 Task: Open Card Brand Reputation Management in Board Social Media Influencer Content Creation and Management to Workspace Experiential Marketing and add a team member Softage.3@softage.net, a label Red, a checklist Cafe Launch, an attachment from your google drive, a color Red and finally, add a card description 'Plan and execute company team-building retreat' and a comment 'Let us make sure we have a clear understanding of the objectives and requirements of this task before getting started.'. Add a start date 'Jan 03, 1900' with a due date 'Jan 10, 1900'
Action: Mouse moved to (73, 340)
Screenshot: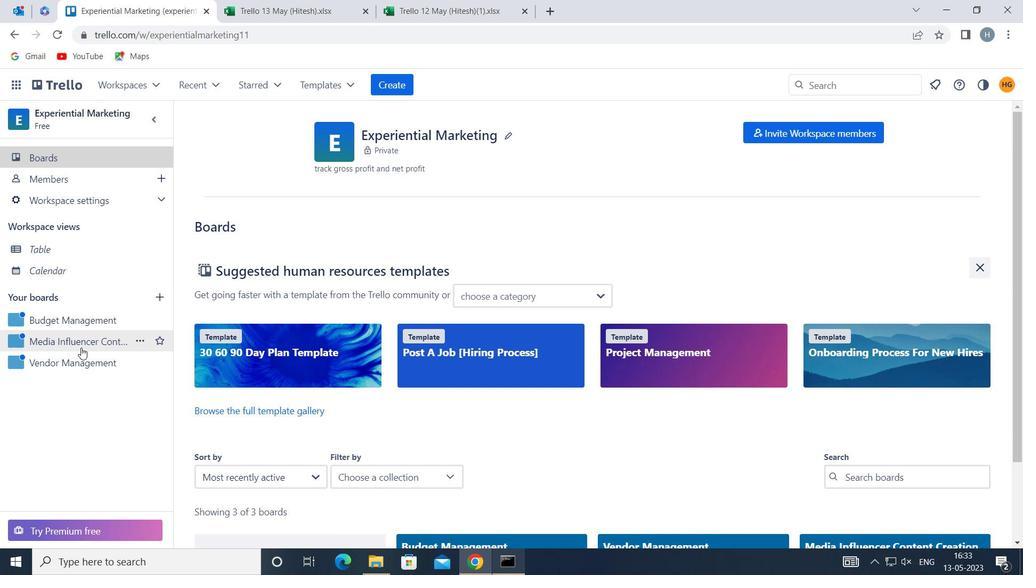 
Action: Mouse pressed left at (73, 340)
Screenshot: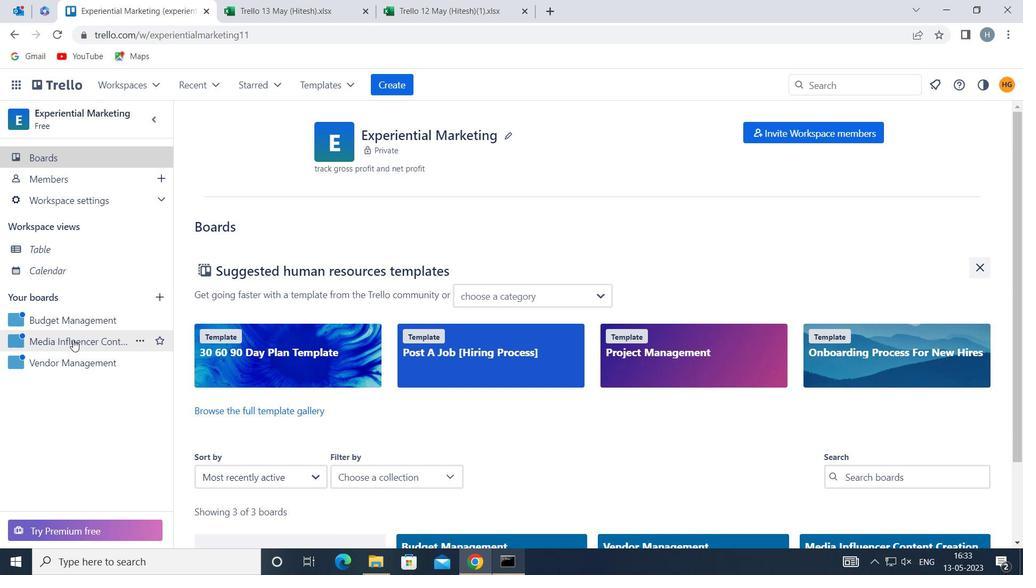 
Action: Mouse moved to (286, 188)
Screenshot: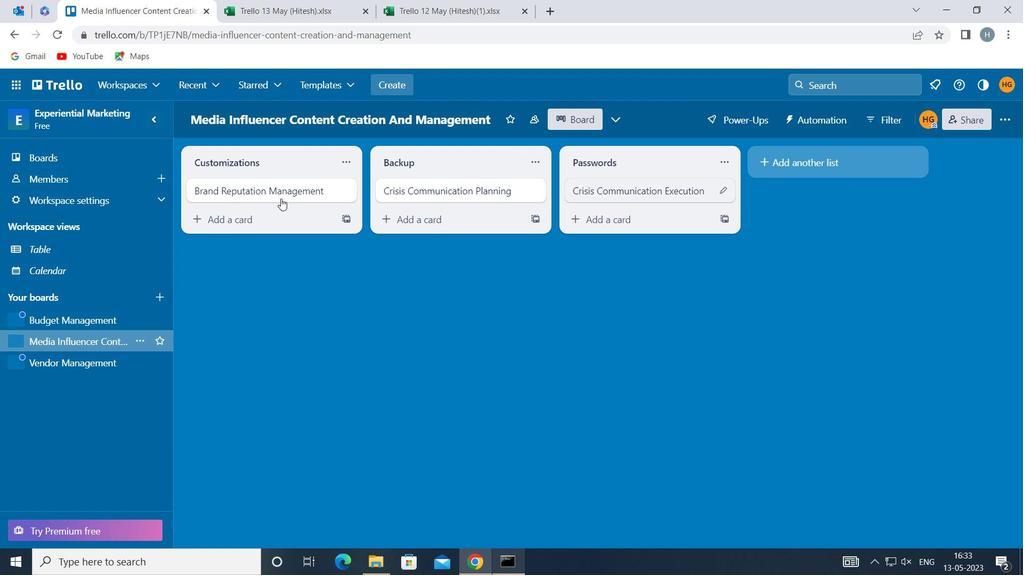 
Action: Mouse pressed left at (286, 188)
Screenshot: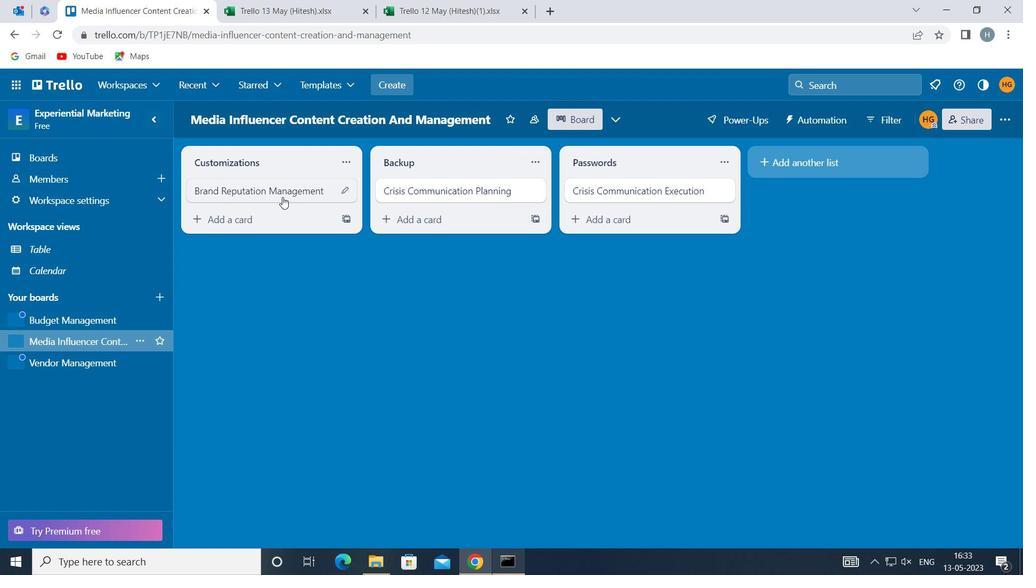 
Action: Mouse moved to (689, 182)
Screenshot: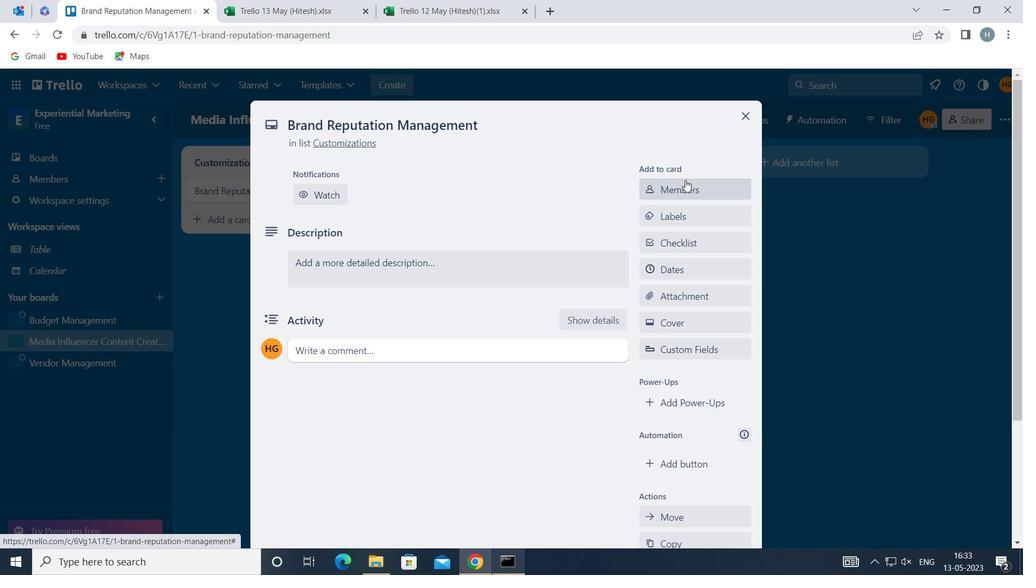 
Action: Mouse pressed left at (689, 182)
Screenshot: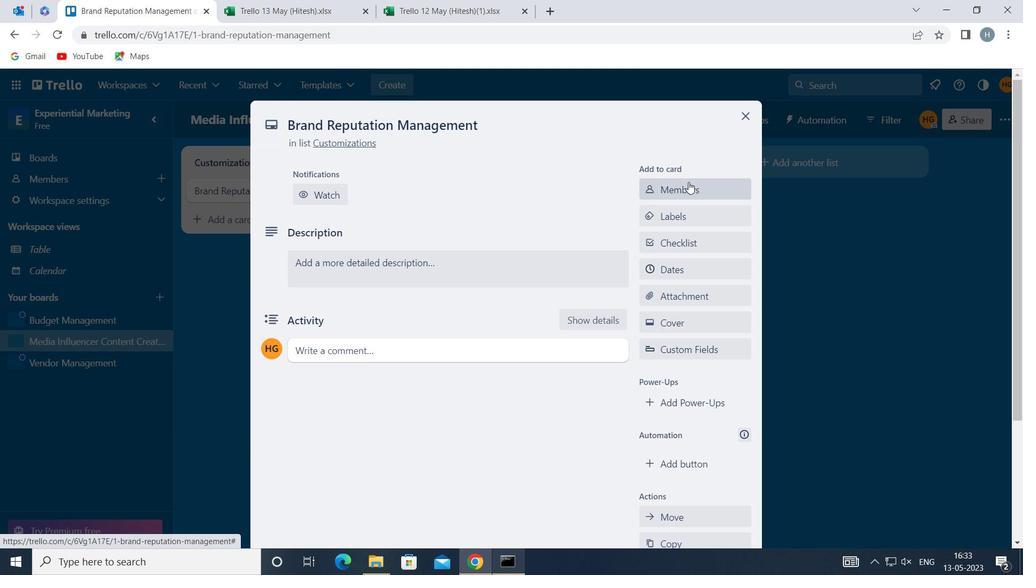 
Action: Mouse moved to (689, 182)
Screenshot: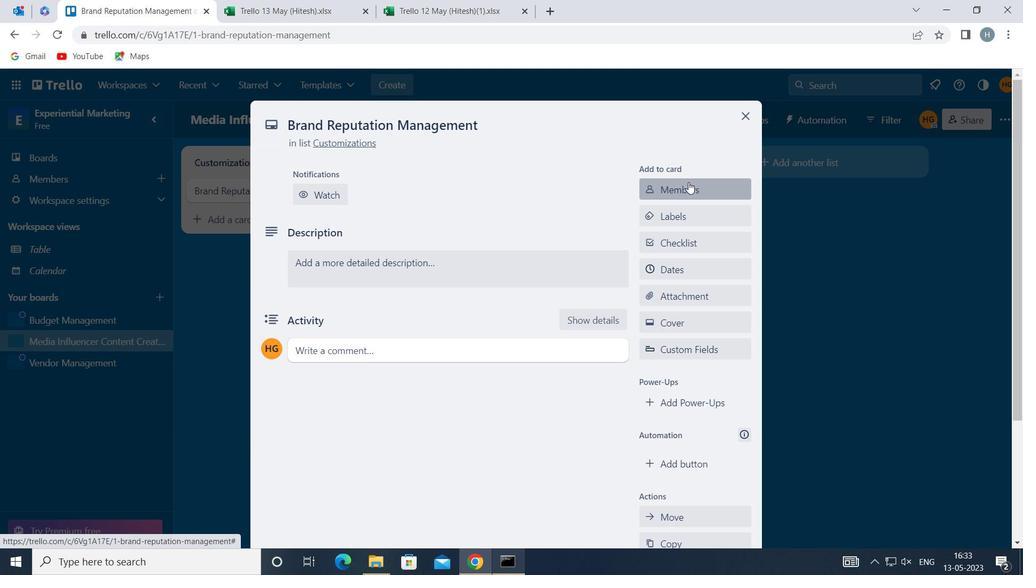 
Action: Key pressed softag
Screenshot: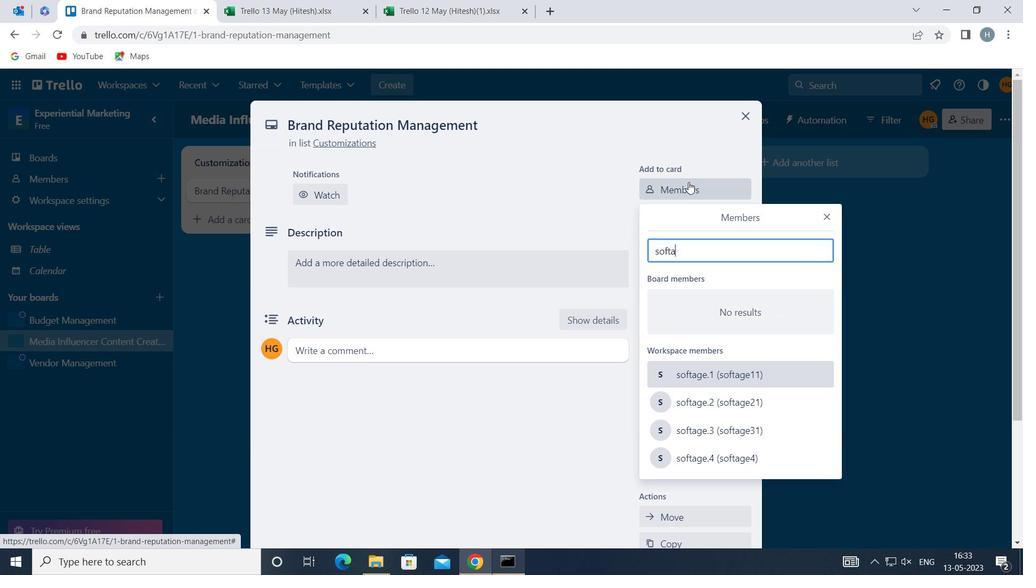 
Action: Mouse moved to (693, 275)
Screenshot: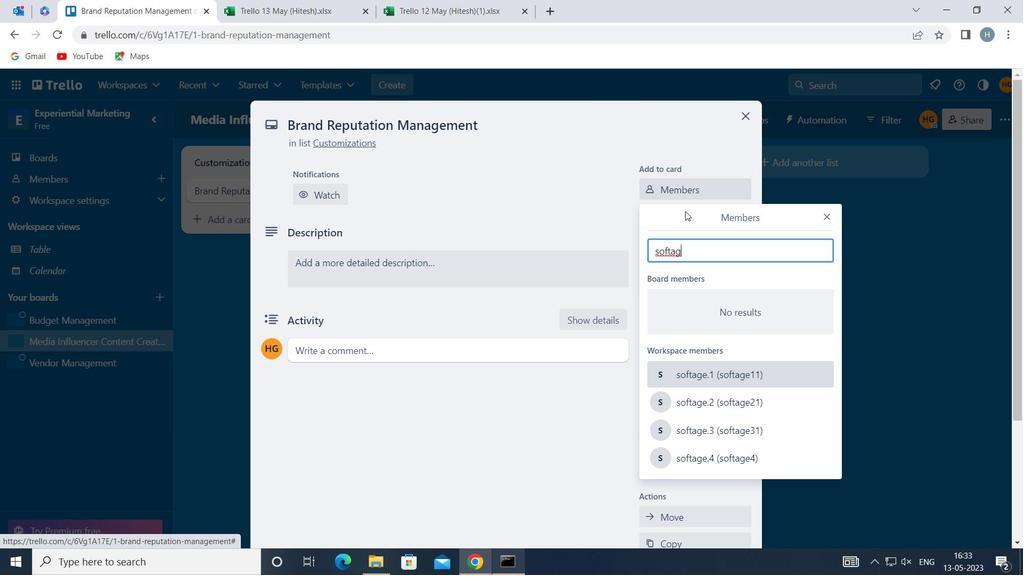 
Action: Key pressed e
Screenshot: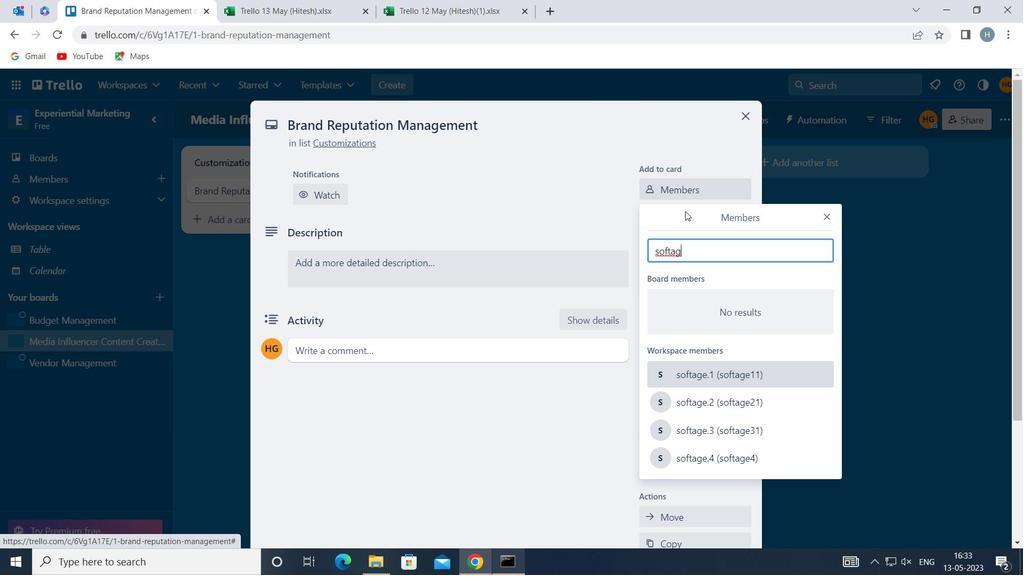 
Action: Mouse moved to (737, 431)
Screenshot: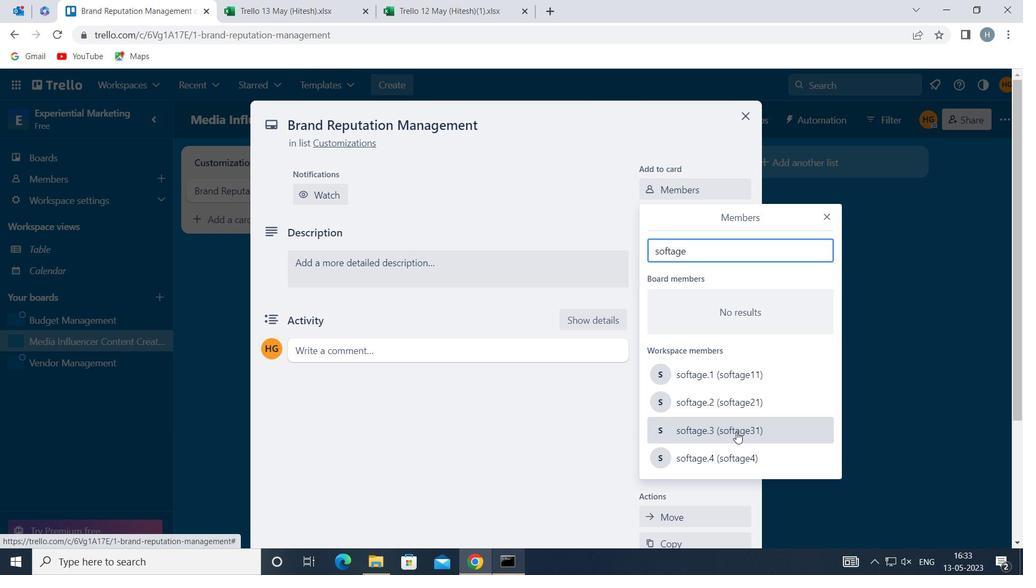 
Action: Mouse pressed left at (737, 431)
Screenshot: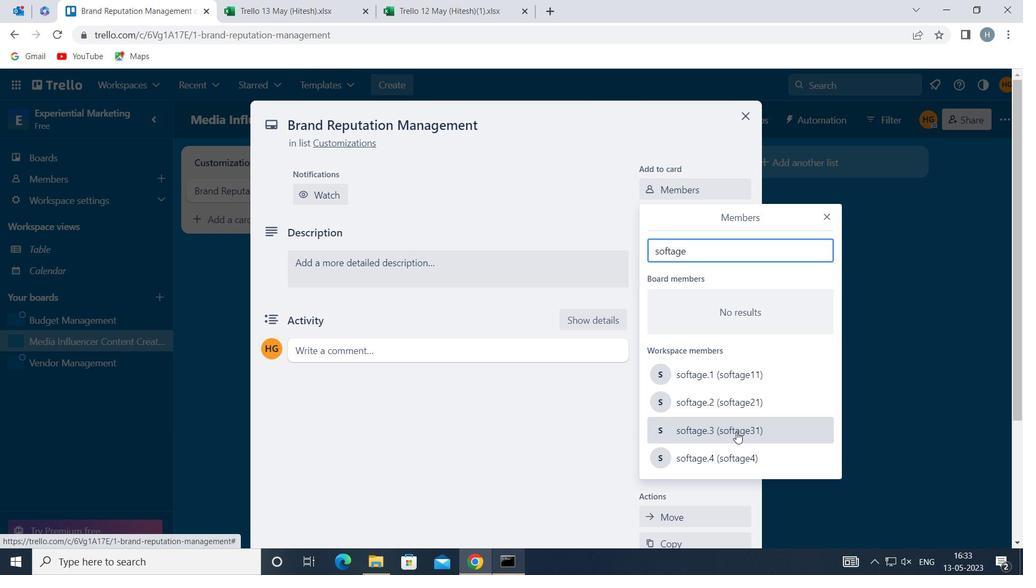 
Action: Mouse moved to (827, 212)
Screenshot: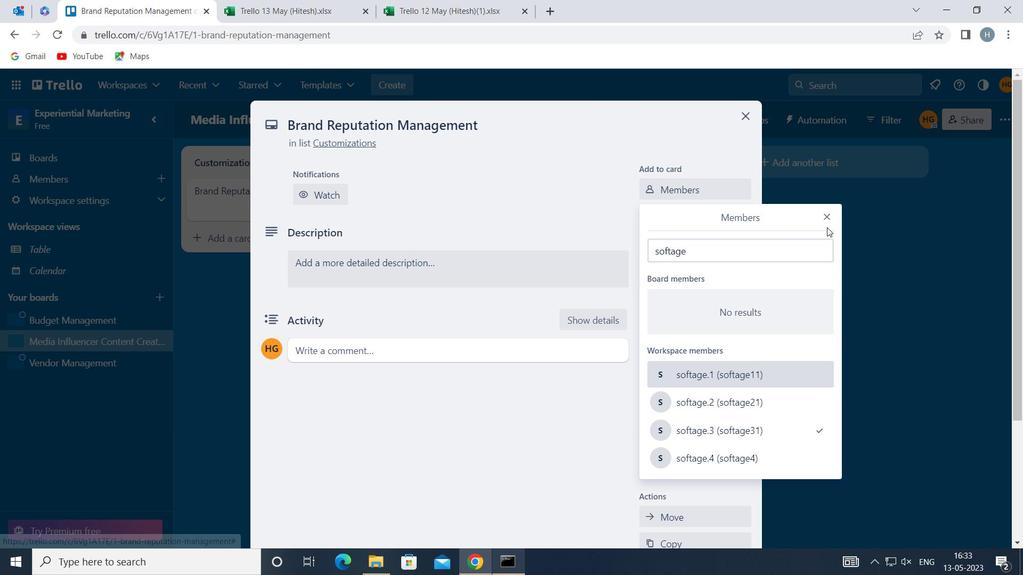 
Action: Mouse pressed left at (827, 212)
Screenshot: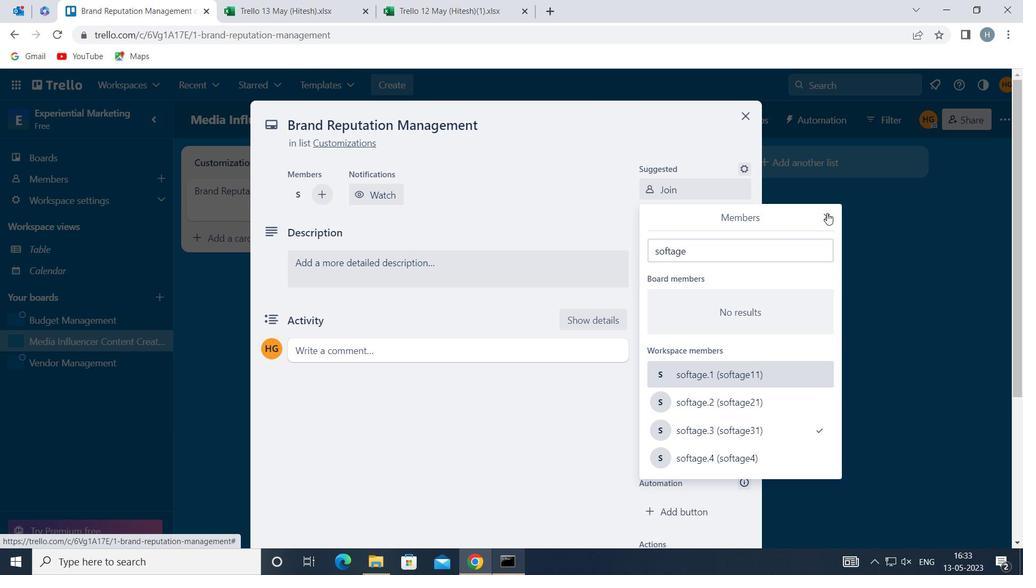 
Action: Mouse moved to (723, 259)
Screenshot: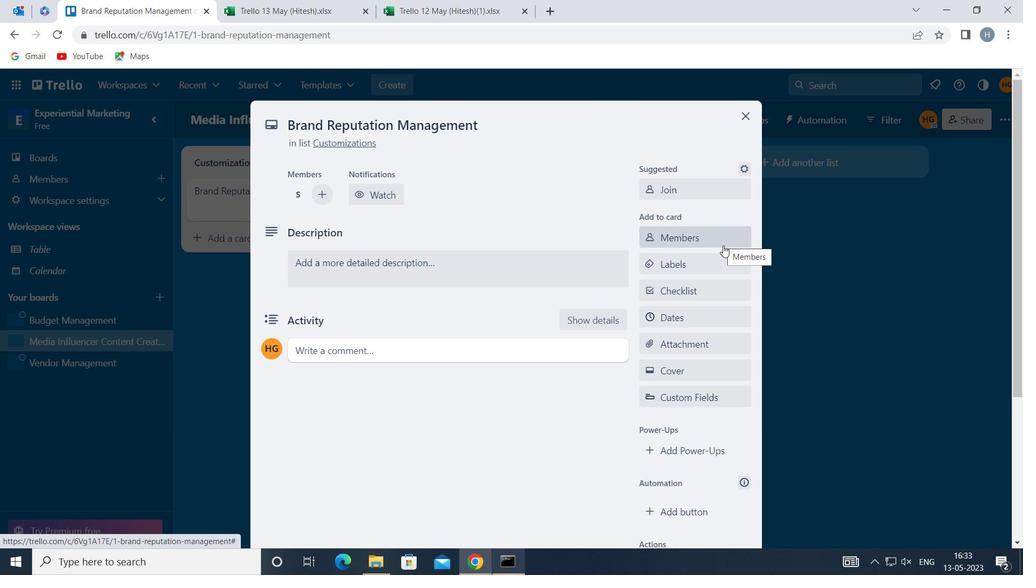 
Action: Mouse pressed left at (723, 259)
Screenshot: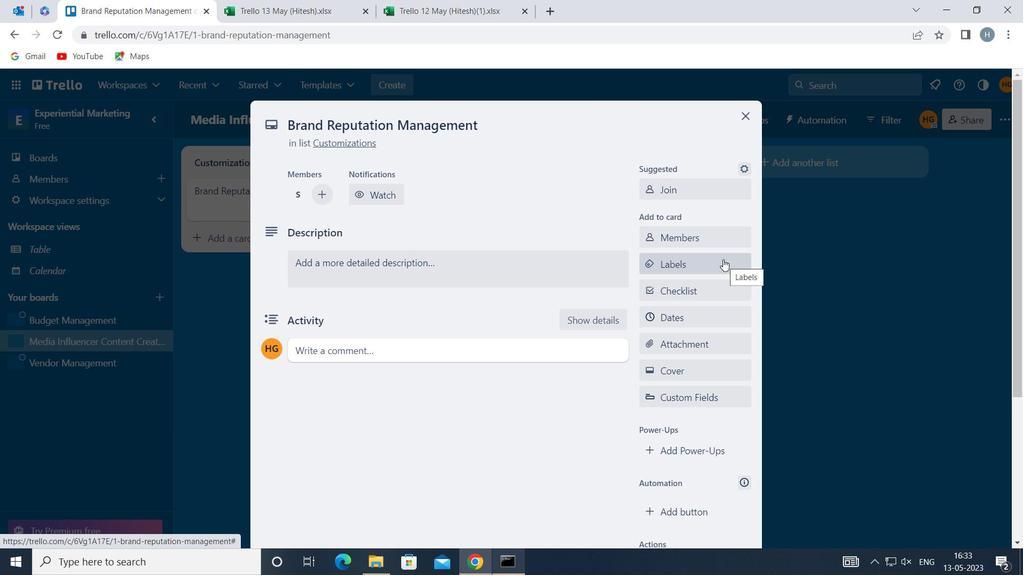 
Action: Mouse moved to (725, 267)
Screenshot: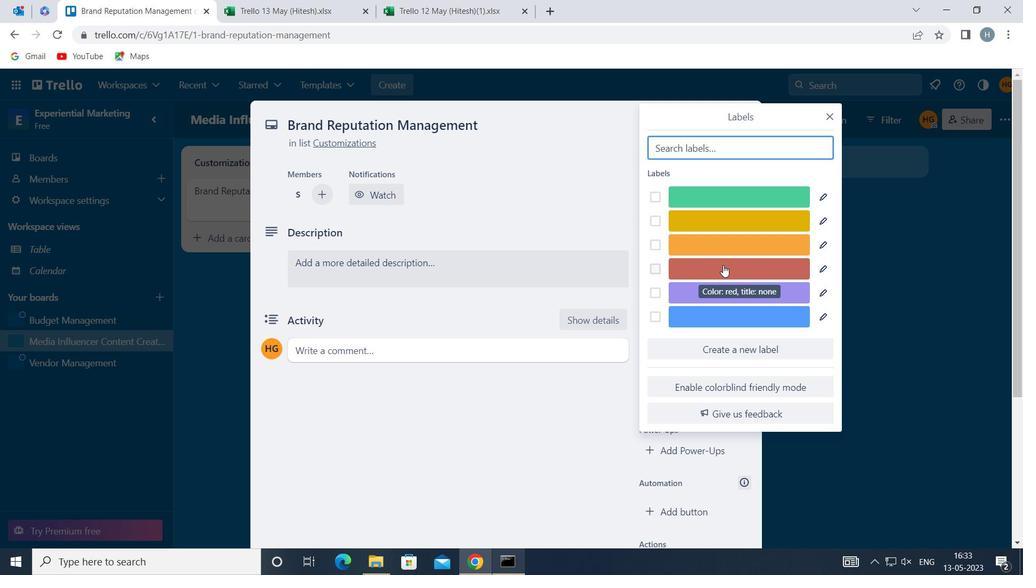 
Action: Mouse pressed left at (725, 267)
Screenshot: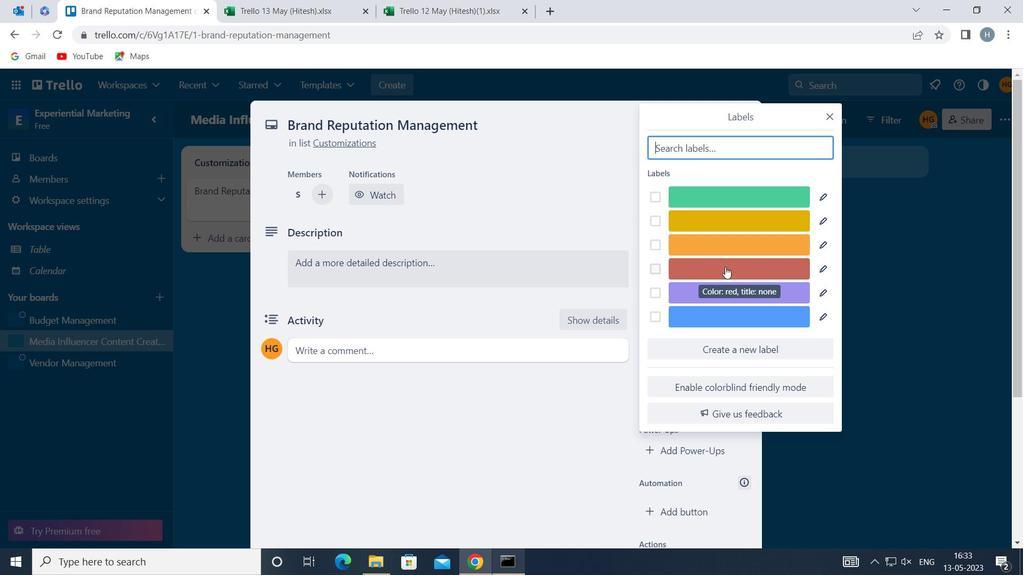 
Action: Mouse moved to (832, 115)
Screenshot: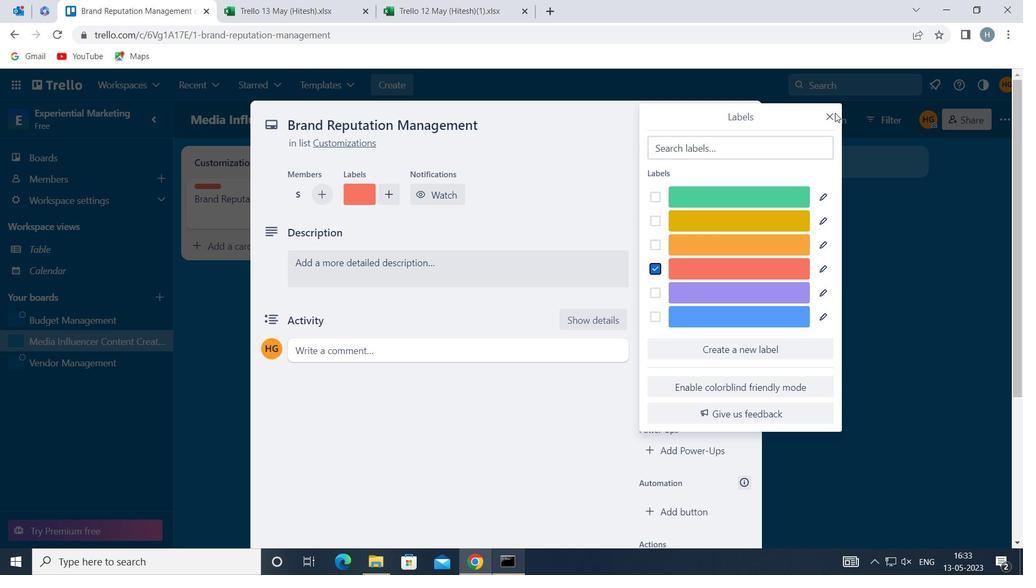 
Action: Mouse pressed left at (832, 115)
Screenshot: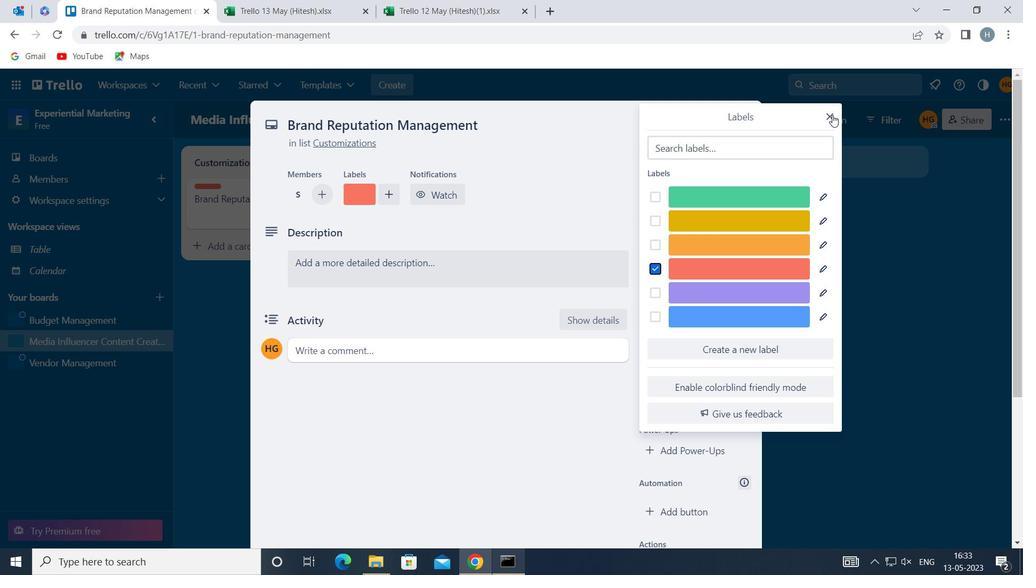 
Action: Mouse moved to (710, 286)
Screenshot: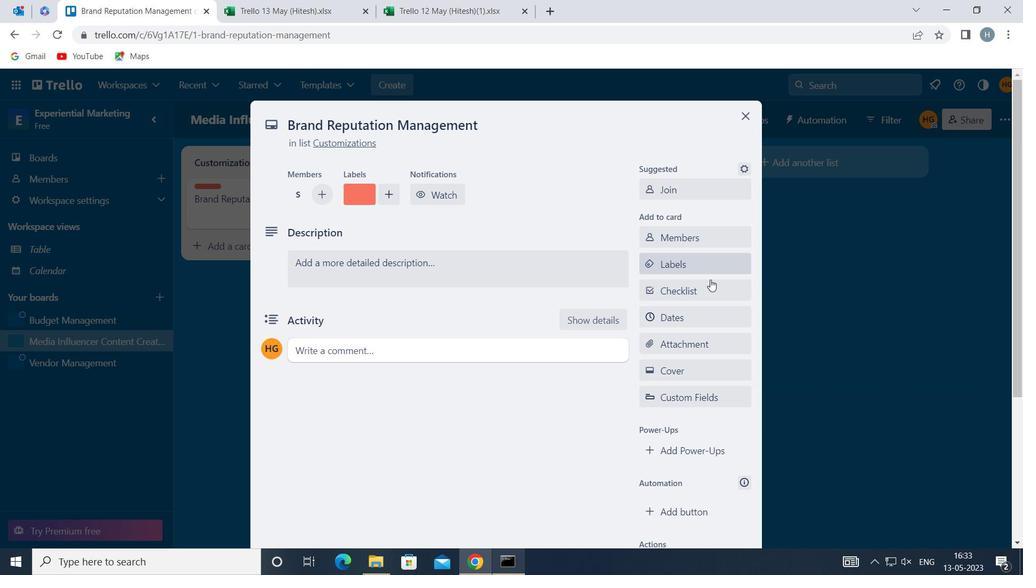 
Action: Mouse pressed left at (710, 286)
Screenshot: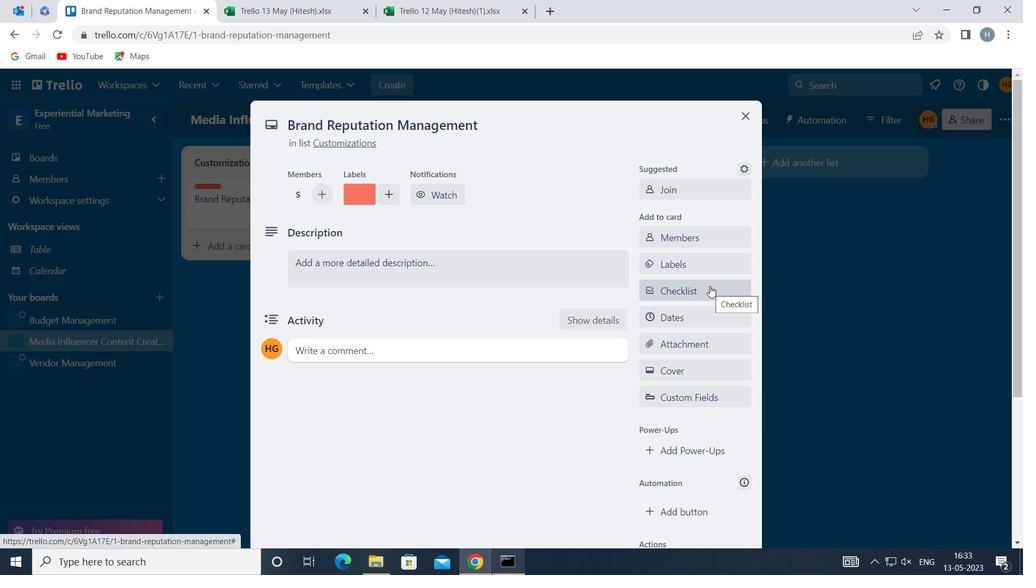 
Action: Mouse moved to (711, 286)
Screenshot: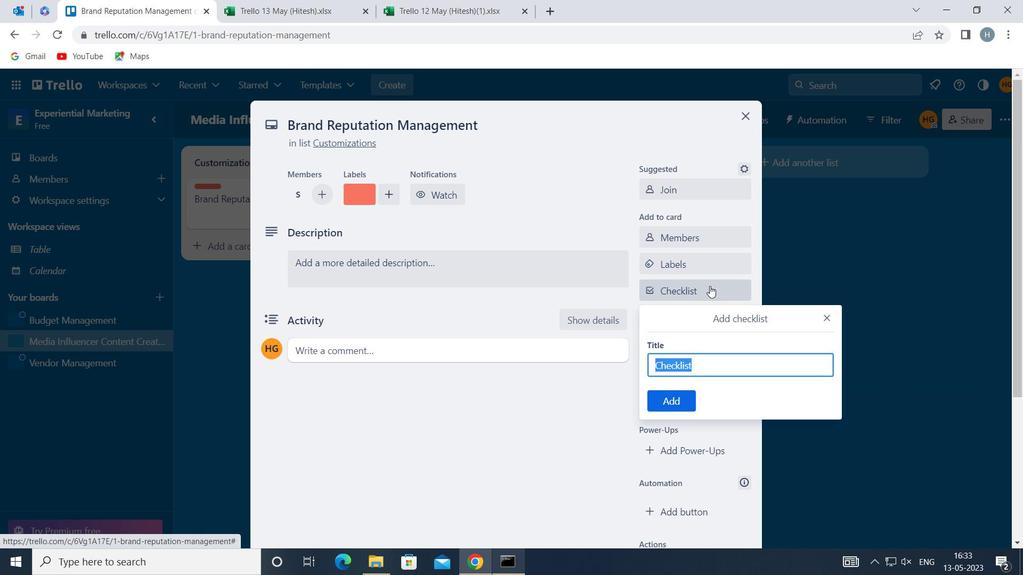 
Action: Key pressed <Key.shift>CAFE<Key.space><Key.shift_r>LAUNCH<Key.space>
Screenshot: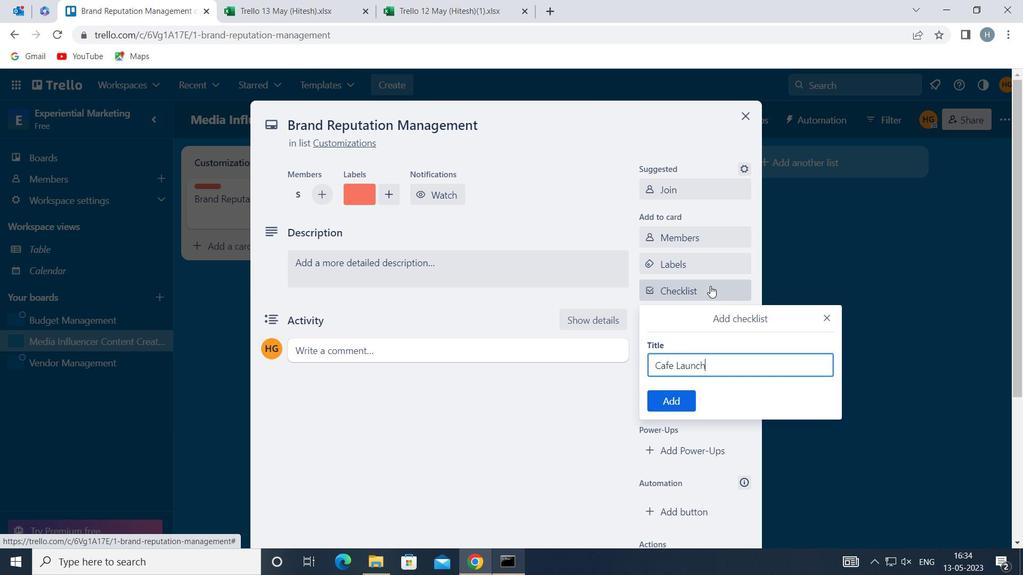 
Action: Mouse moved to (674, 406)
Screenshot: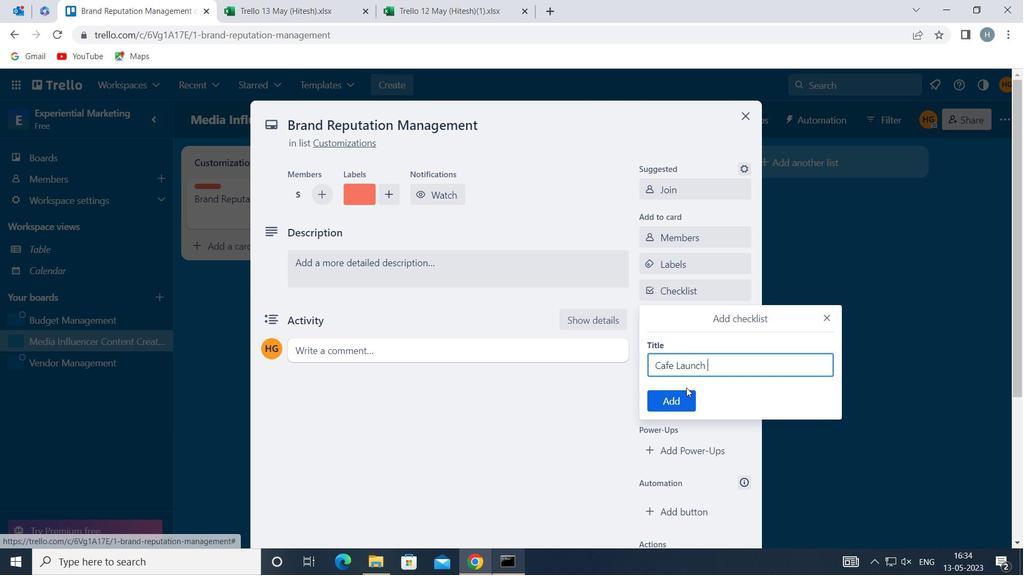 
Action: Mouse pressed left at (674, 406)
Screenshot: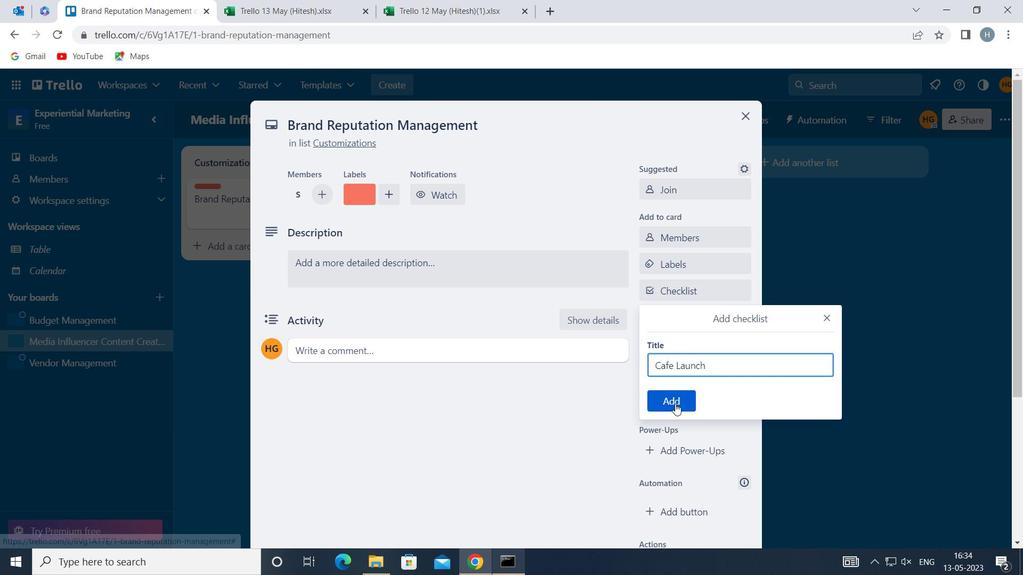 
Action: Mouse moved to (690, 342)
Screenshot: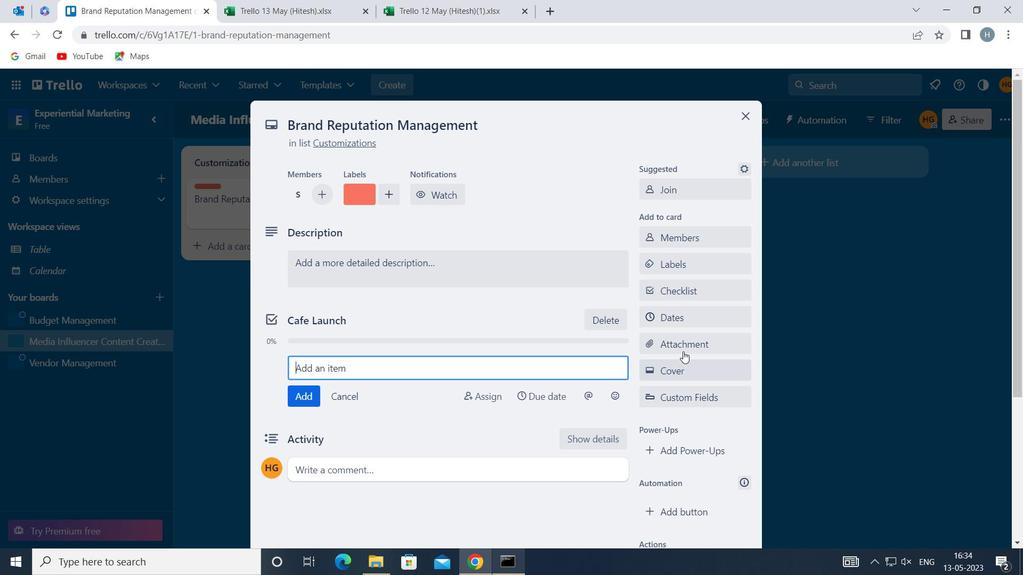 
Action: Mouse pressed left at (690, 342)
Screenshot: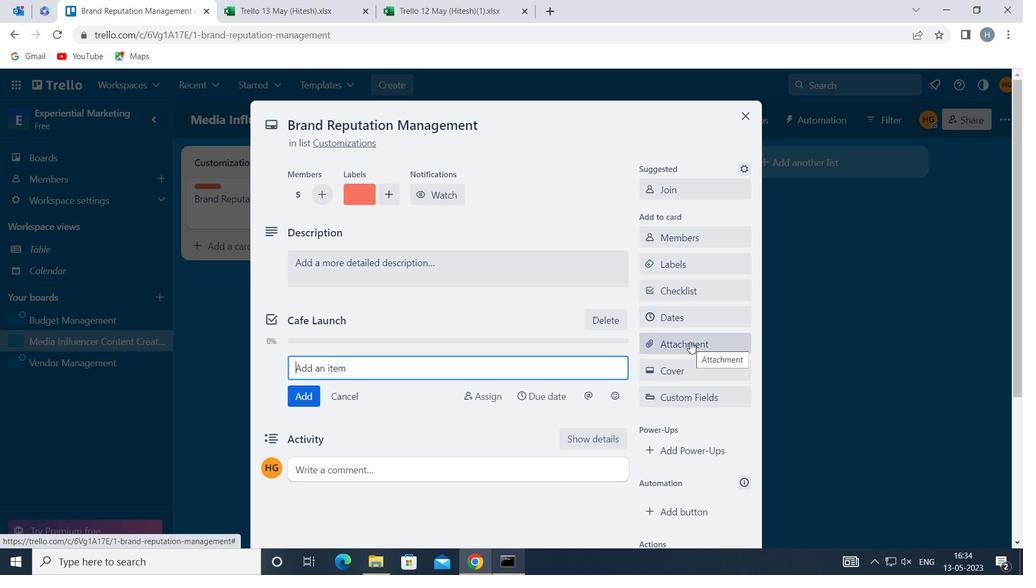 
Action: Mouse moved to (721, 192)
Screenshot: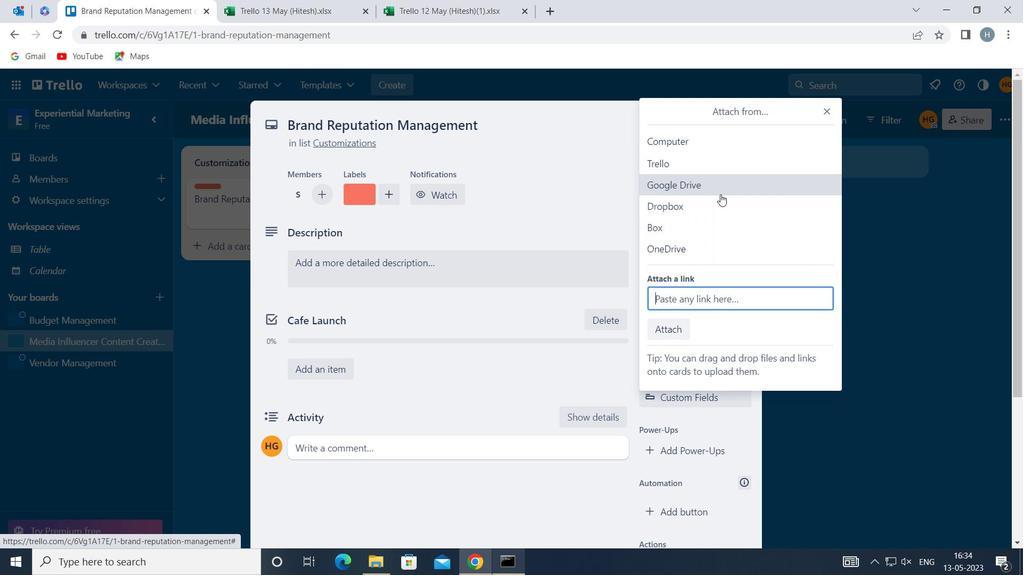 
Action: Mouse pressed left at (721, 192)
Screenshot: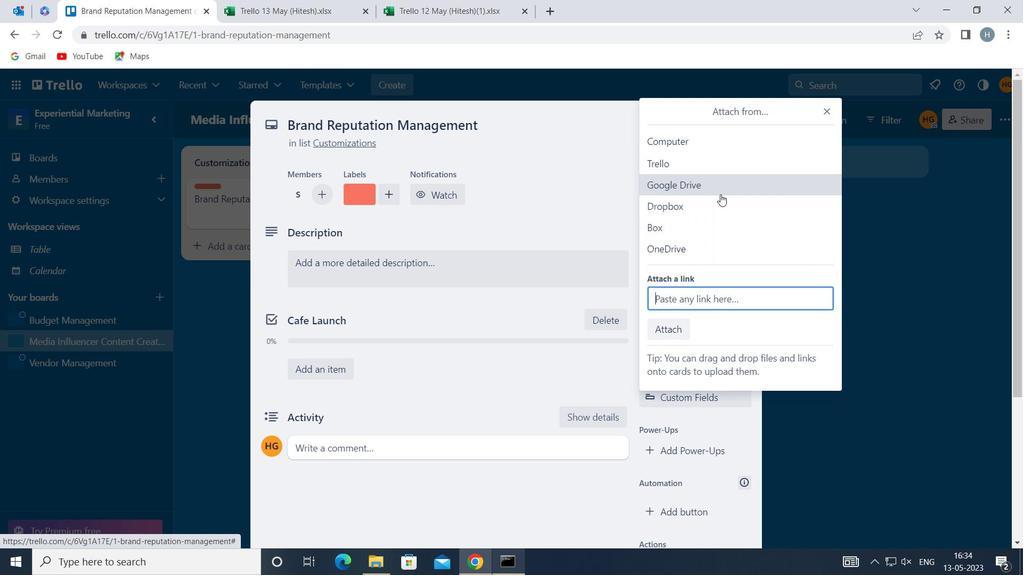 
Action: Mouse moved to (223, 304)
Screenshot: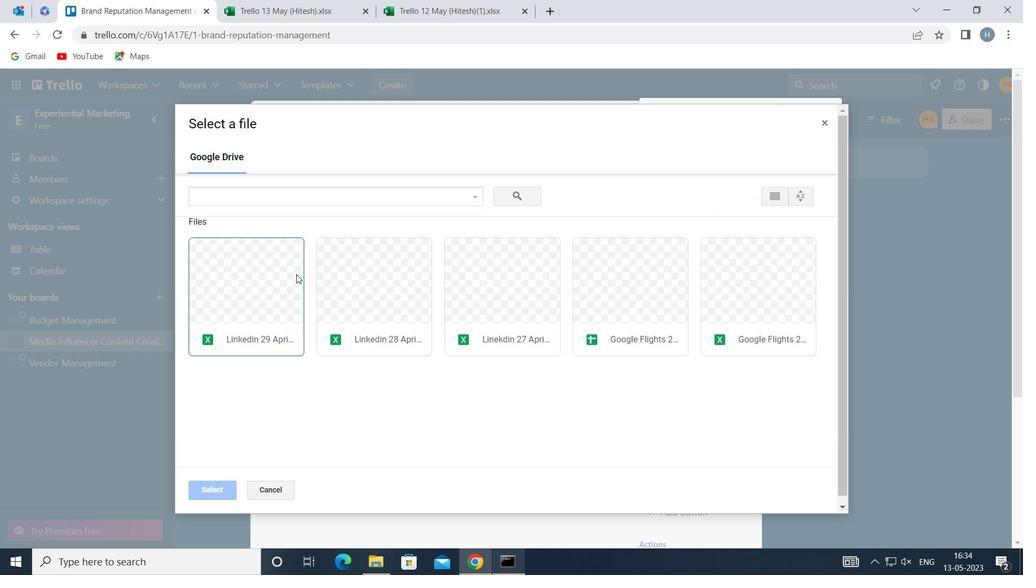 
Action: Mouse pressed left at (223, 304)
Screenshot: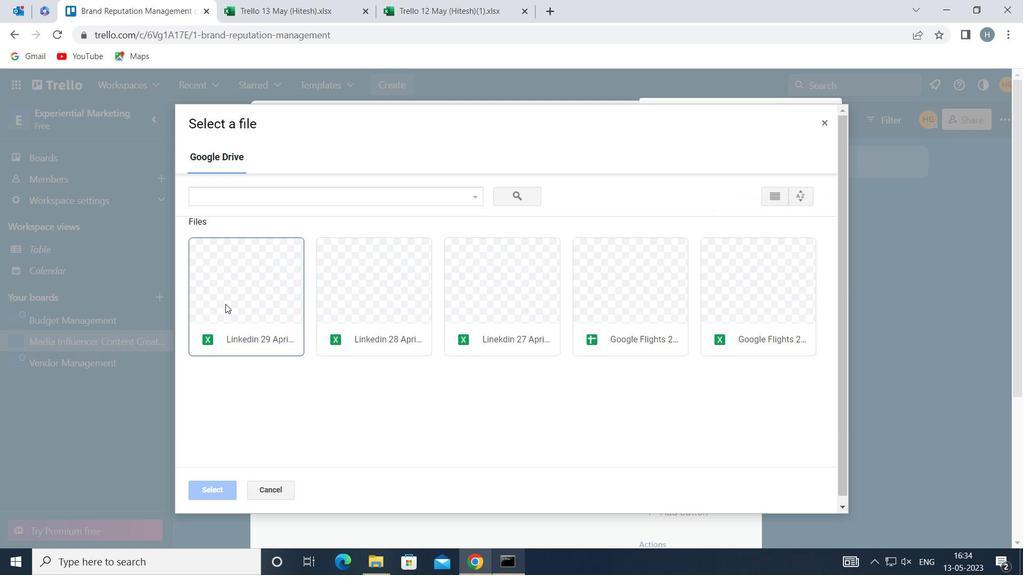 
Action: Mouse moved to (205, 494)
Screenshot: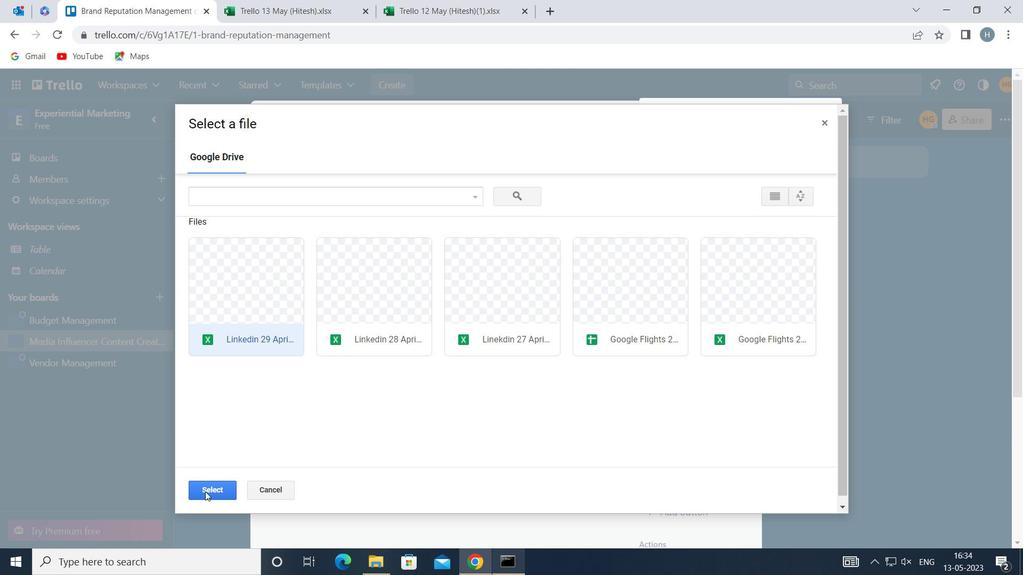 
Action: Mouse pressed left at (205, 494)
Screenshot: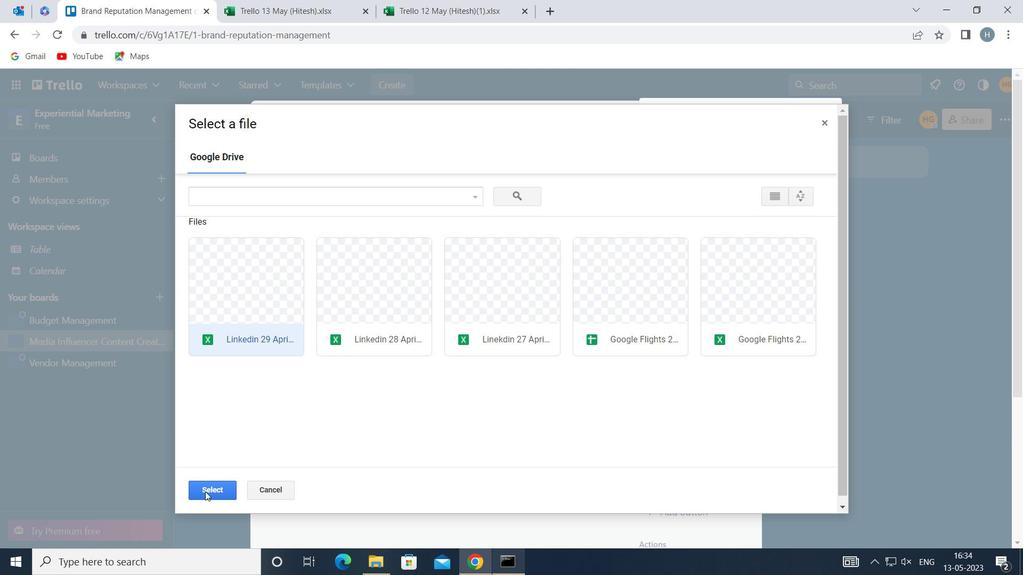 
Action: Mouse moved to (681, 365)
Screenshot: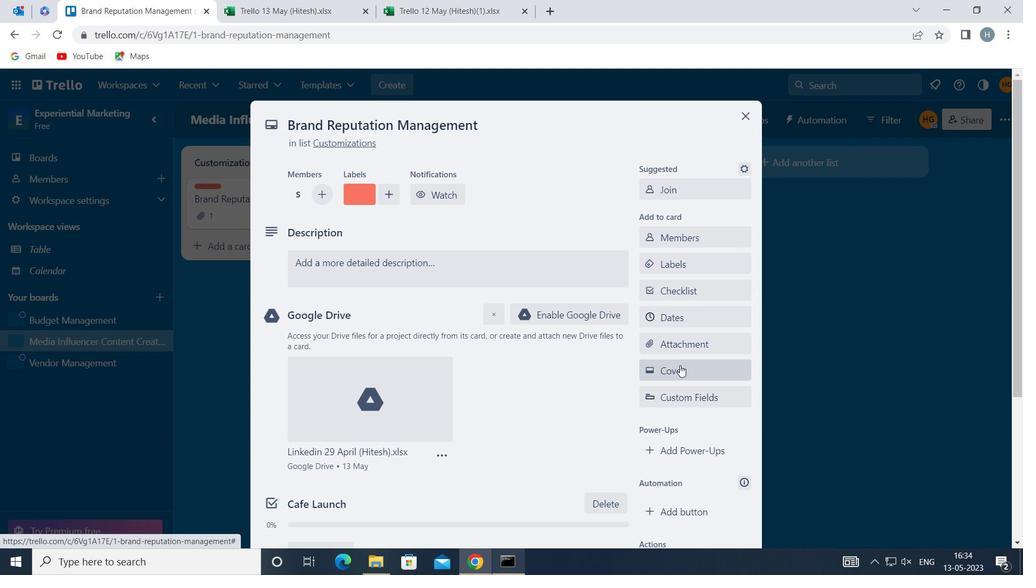 
Action: Mouse pressed left at (681, 365)
Screenshot: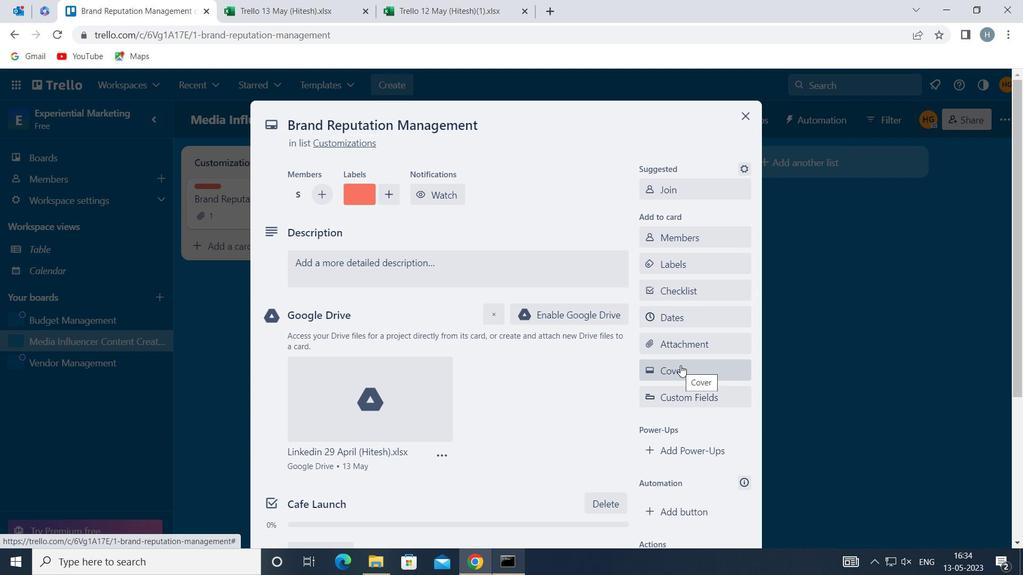 
Action: Mouse moved to (782, 276)
Screenshot: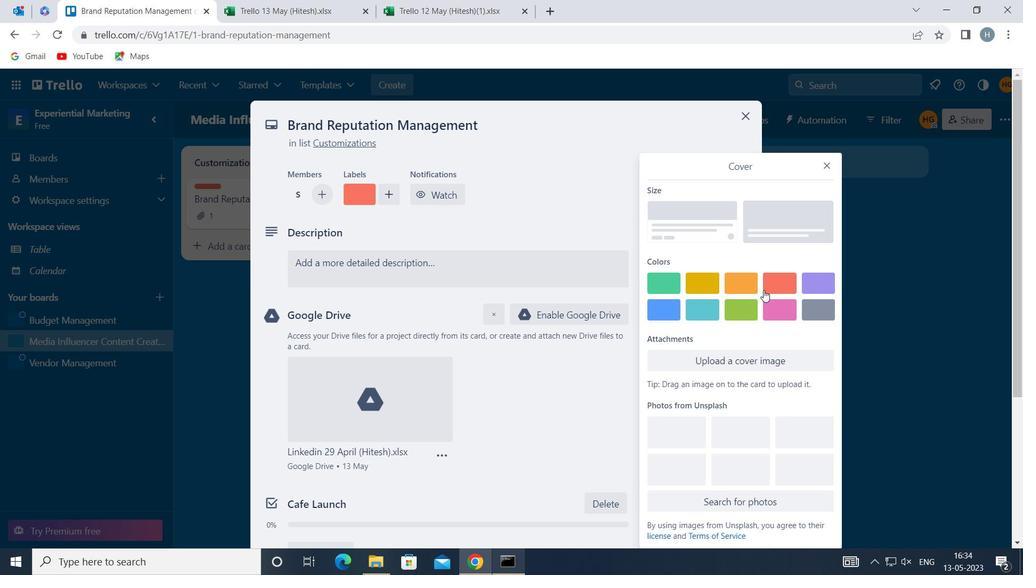 
Action: Mouse pressed left at (782, 276)
Screenshot: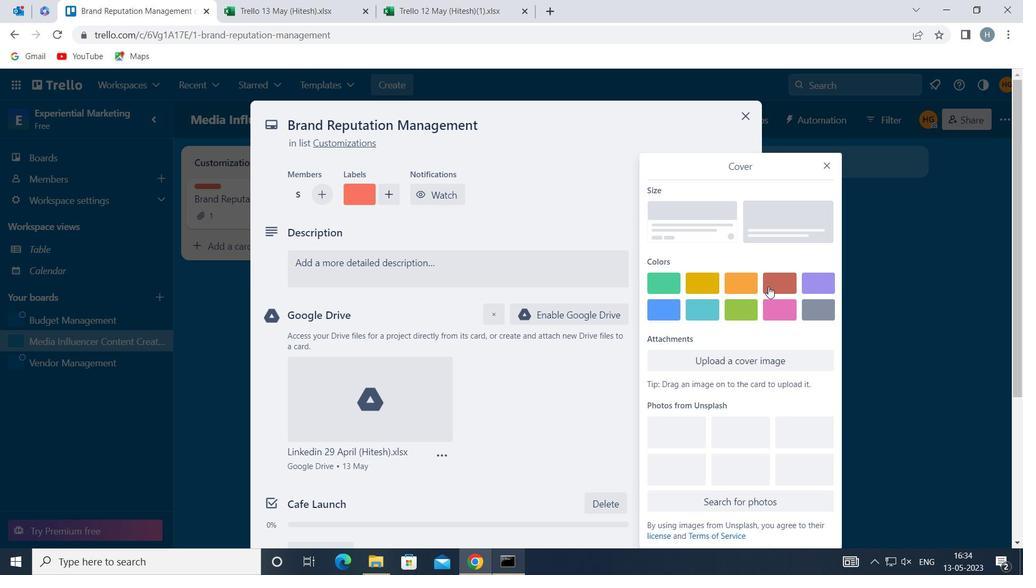 
Action: Mouse moved to (830, 137)
Screenshot: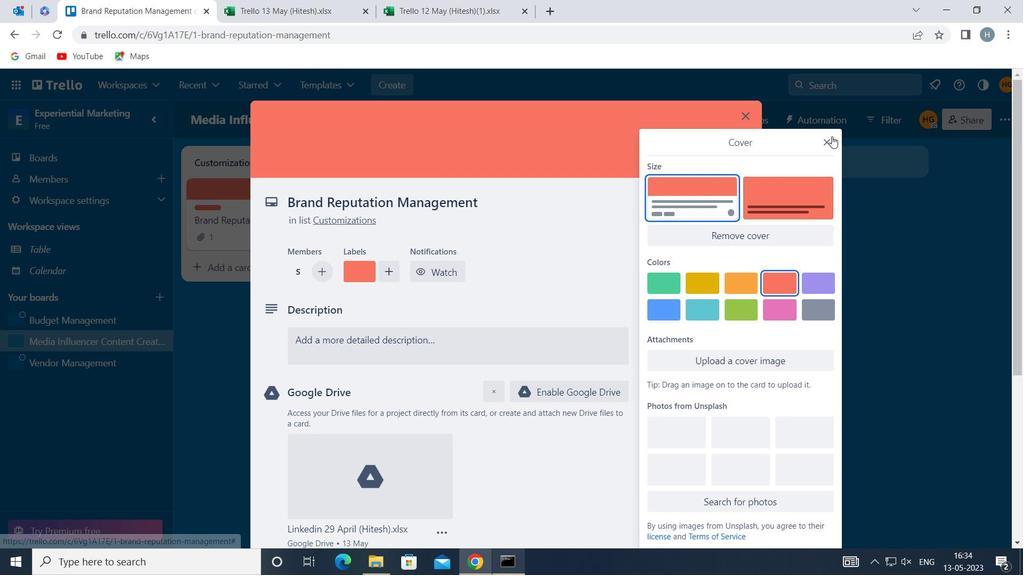 
Action: Mouse pressed left at (830, 137)
Screenshot: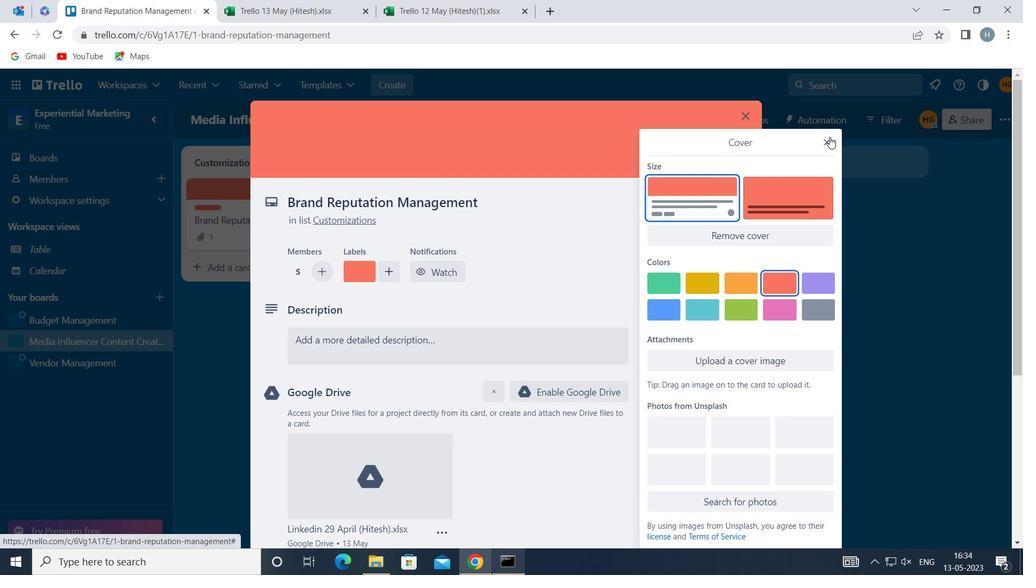 
Action: Mouse moved to (495, 335)
Screenshot: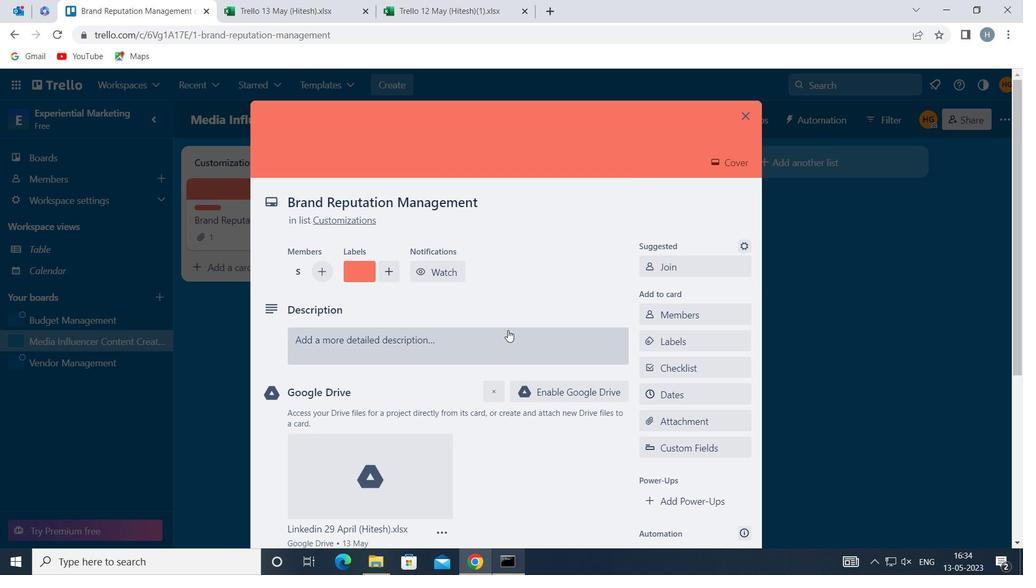 
Action: Mouse pressed left at (495, 335)
Screenshot: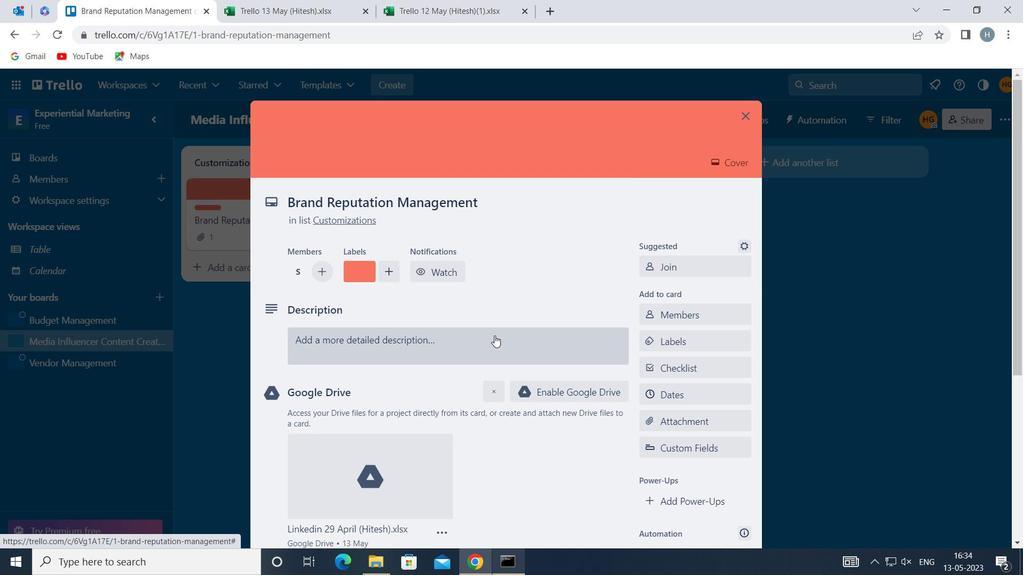 
Action: Mouse moved to (496, 335)
Screenshot: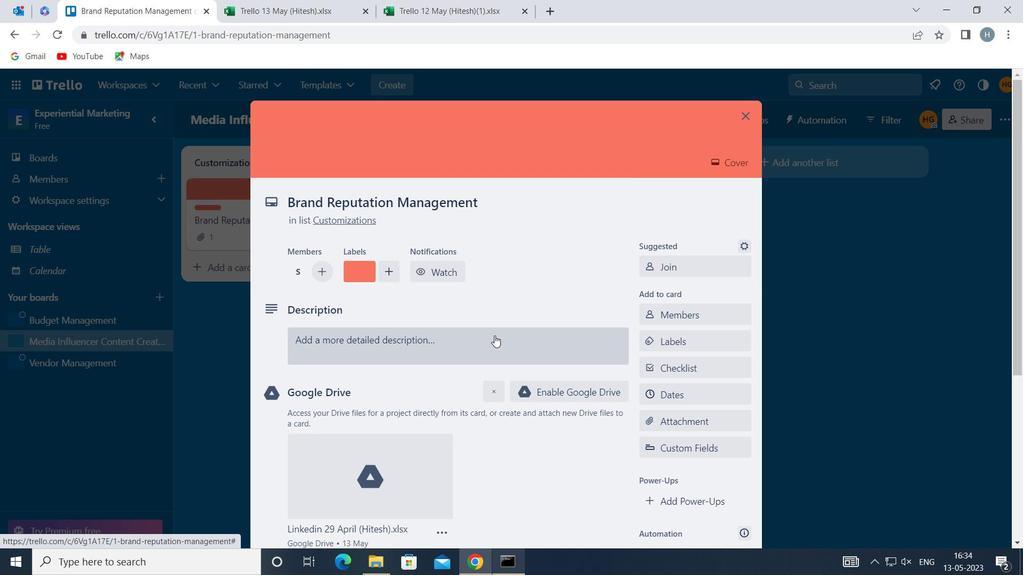 
Action: Key pressed <Key.shift>PLAN<Key.space>AND<Key.space>EXECUTE<Key.space>COMPANY<Key.space>TEAM
Screenshot: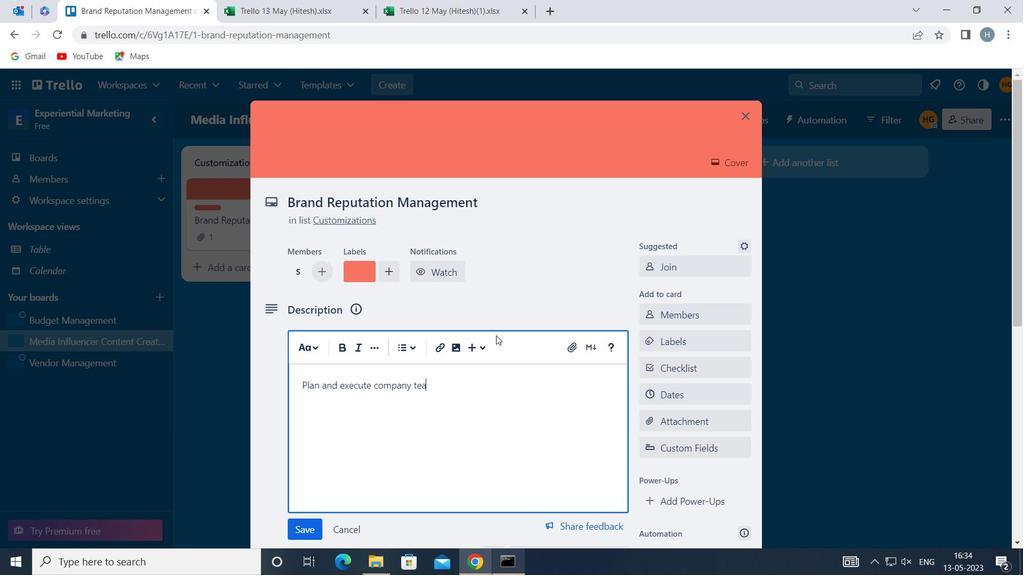 
Action: Mouse moved to (496, 335)
Screenshot: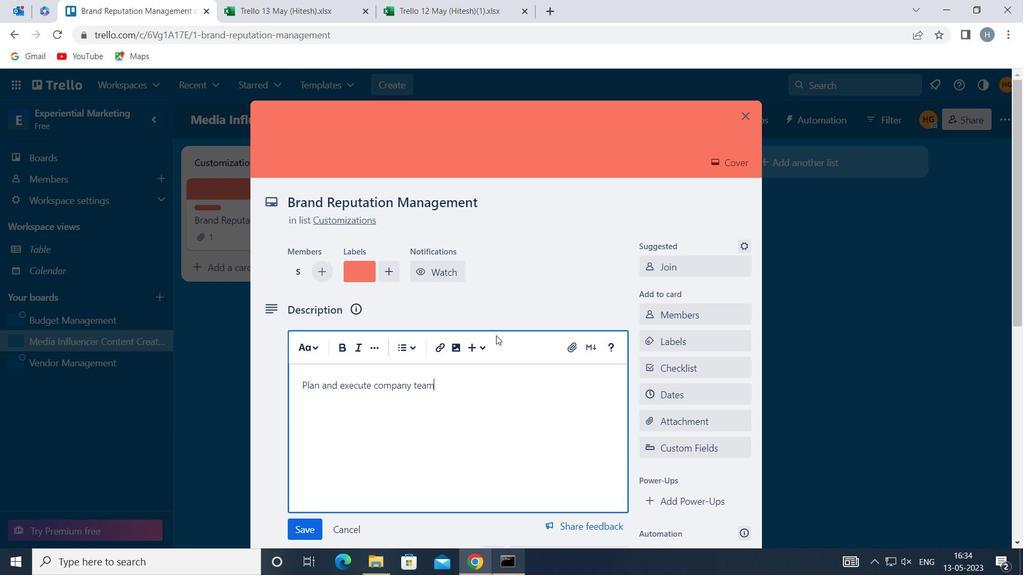 
Action: Key pressed -BUILDIN
Screenshot: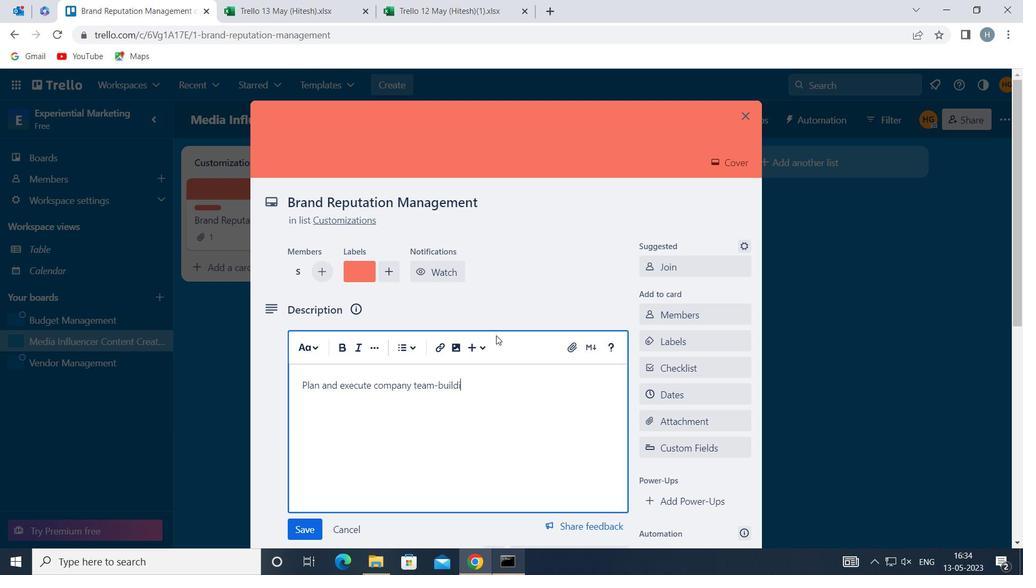 
Action: Mouse moved to (496, 336)
Screenshot: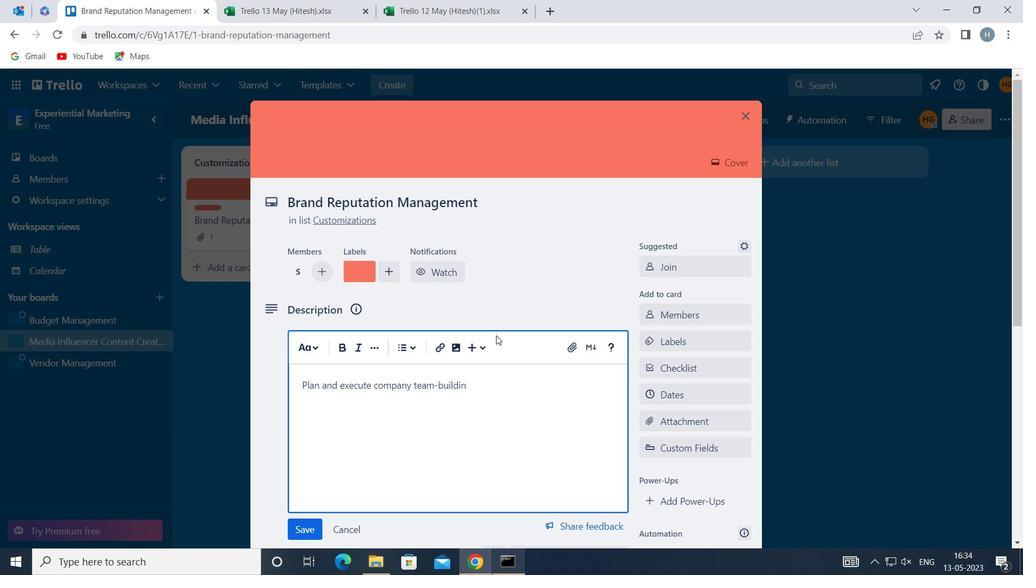 
Action: Key pressed G<Key.space>RETREA
Screenshot: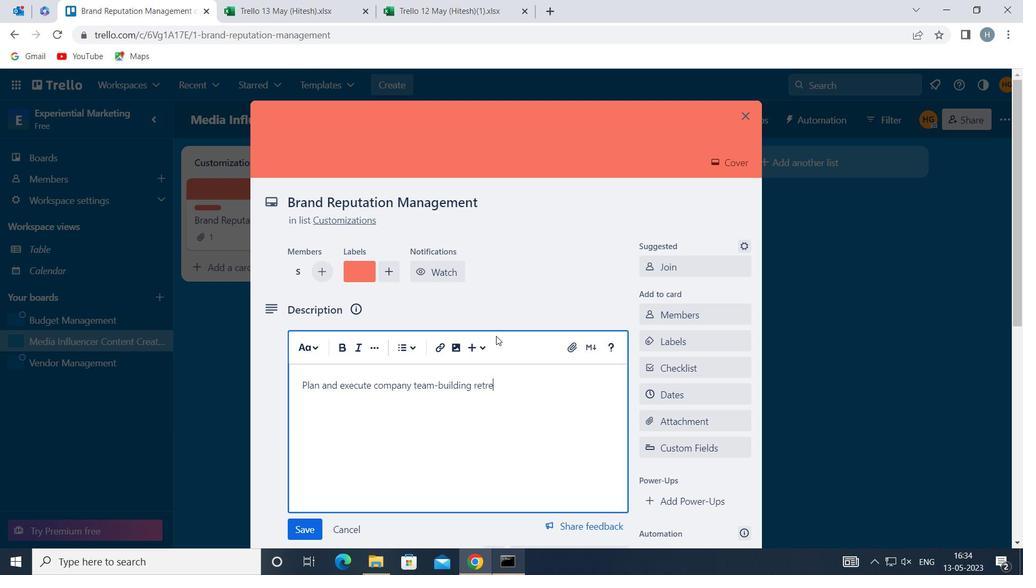 
Action: Mouse moved to (493, 337)
Screenshot: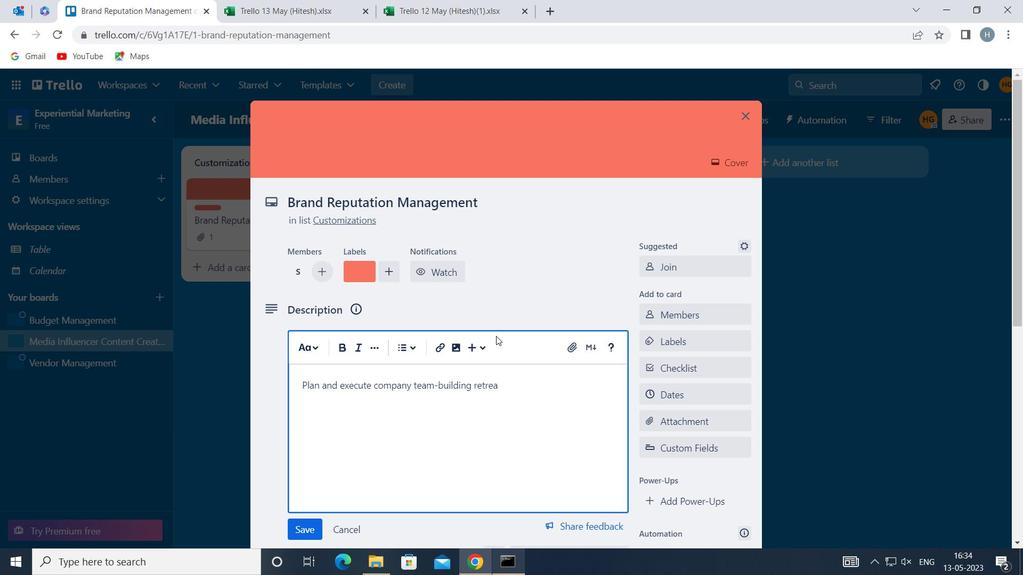 
Action: Key pressed T
Screenshot: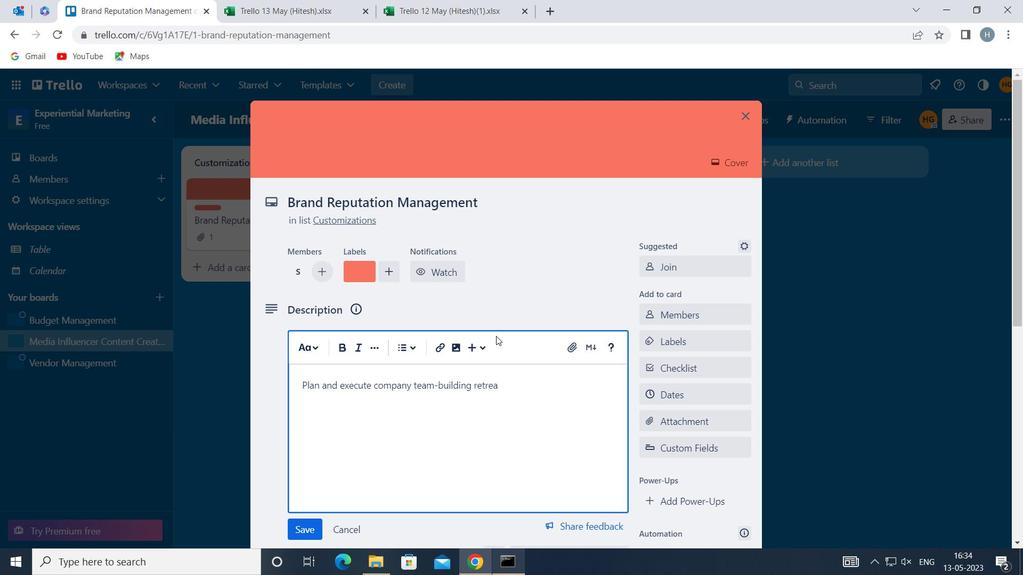 
Action: Mouse moved to (493, 337)
Screenshot: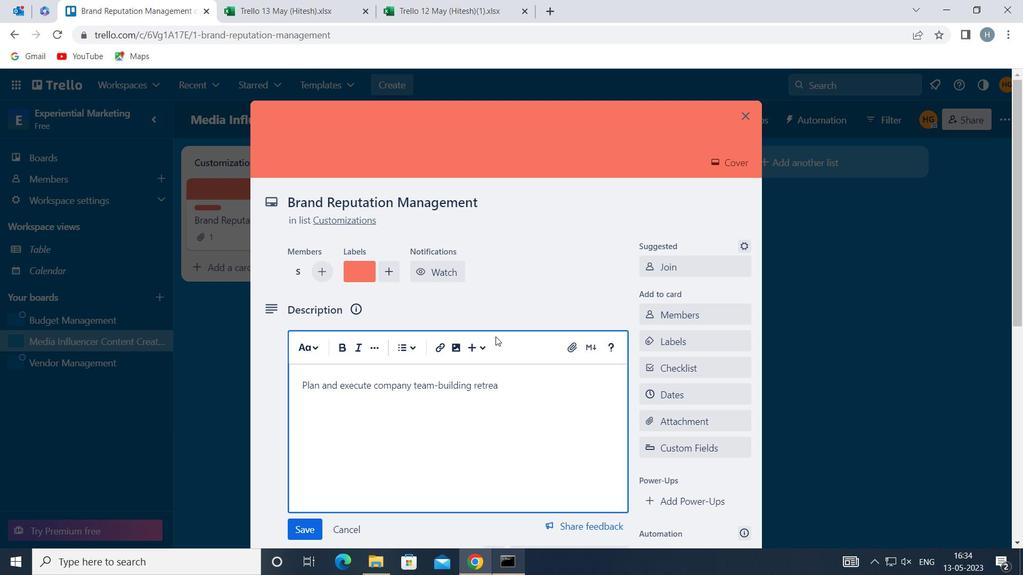 
Action: Key pressed <Key.space>
Screenshot: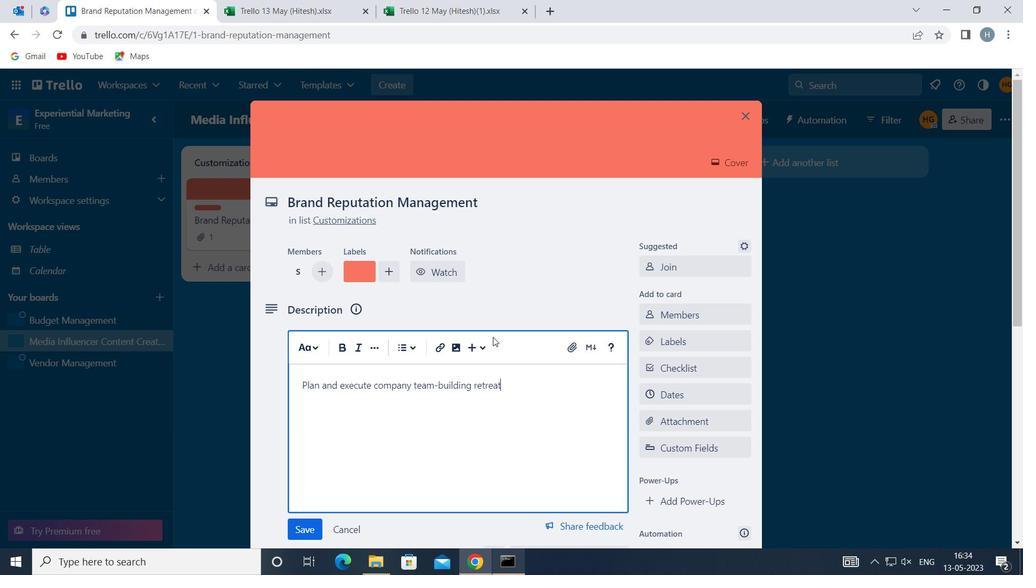 
Action: Mouse moved to (308, 524)
Screenshot: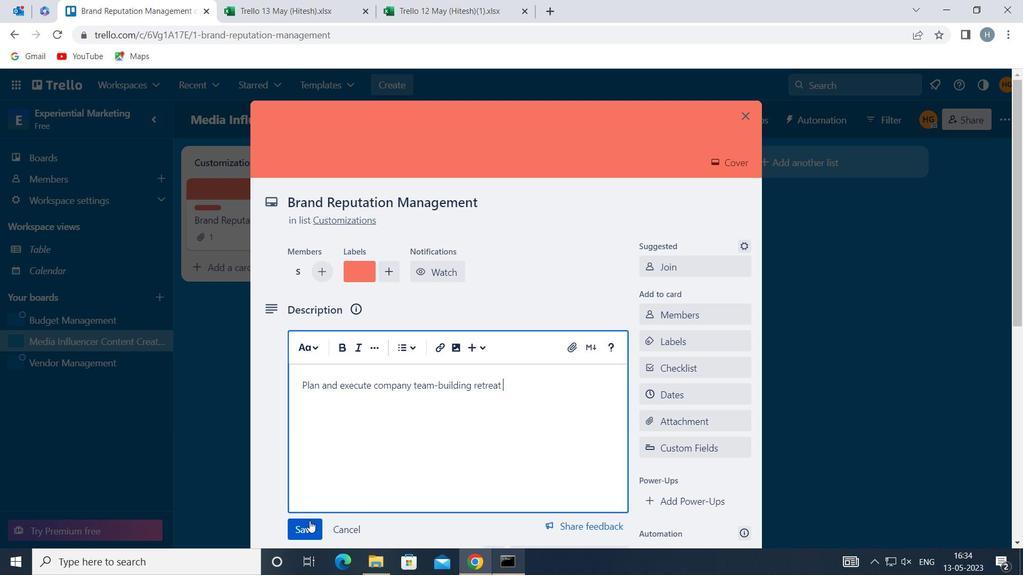 
Action: Mouse pressed left at (308, 524)
Screenshot: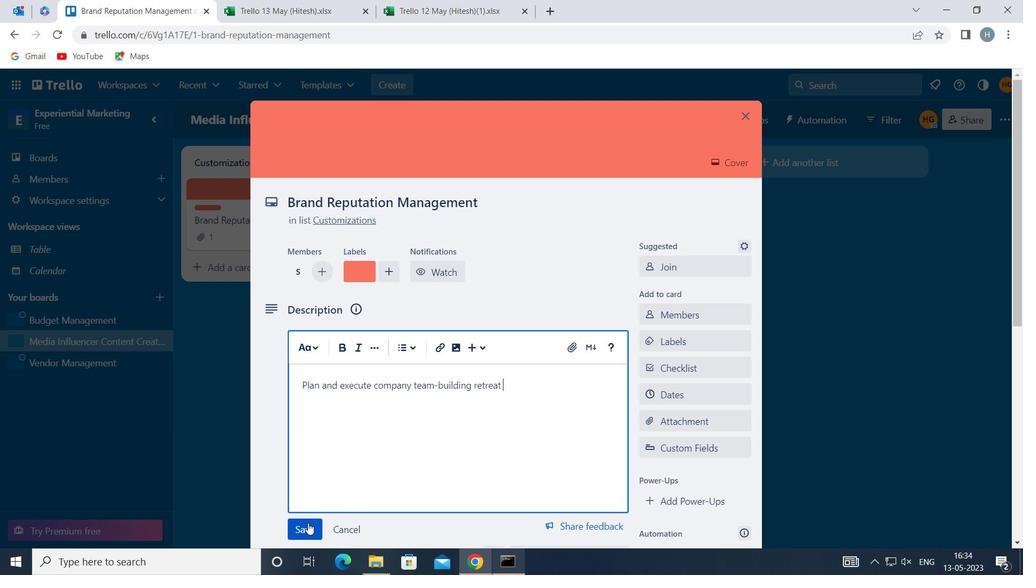
Action: Mouse moved to (438, 389)
Screenshot: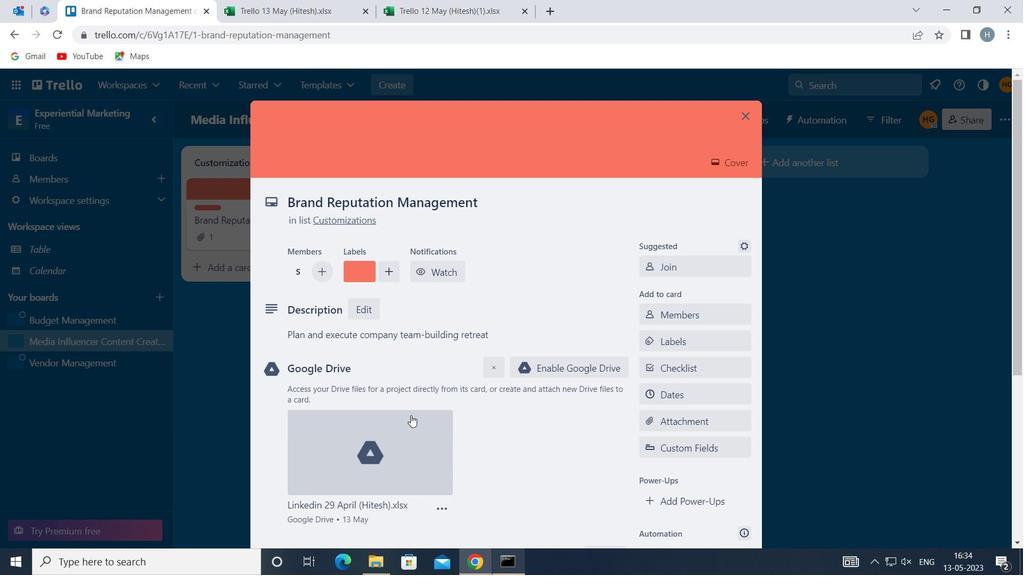 
Action: Mouse scrolled (438, 389) with delta (0, 0)
Screenshot: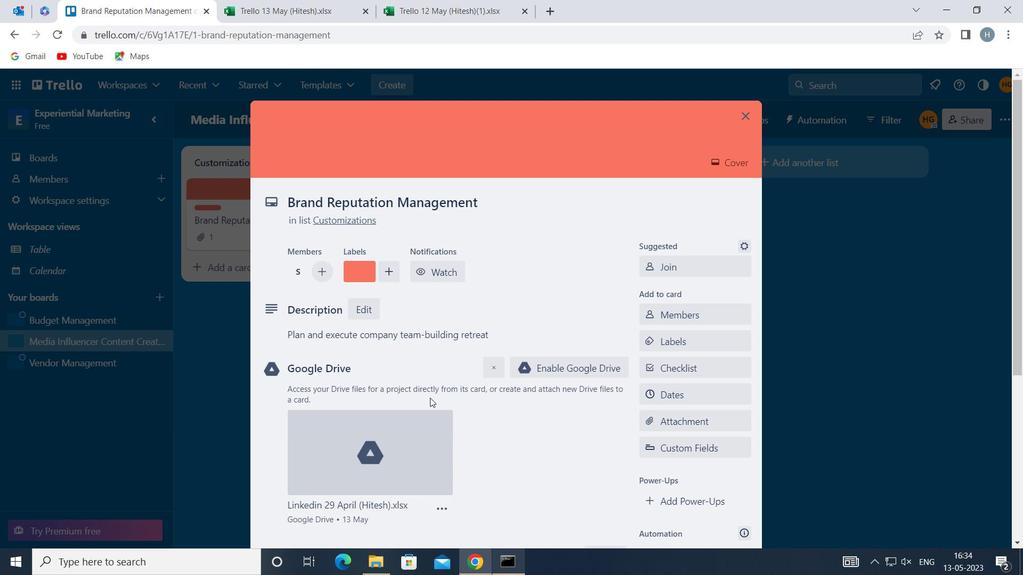 
Action: Mouse scrolled (438, 389) with delta (0, 0)
Screenshot: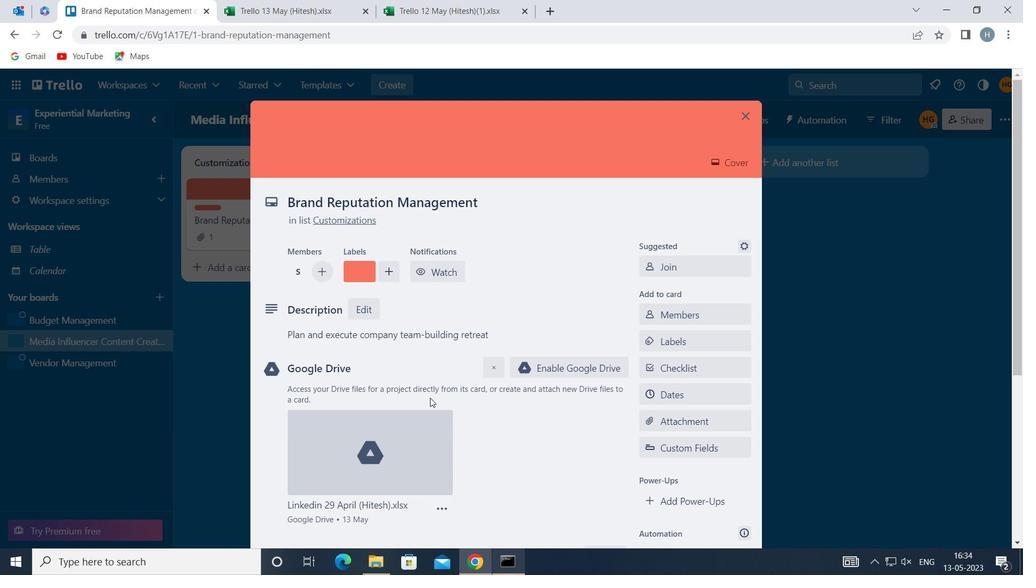 
Action: Mouse scrolled (438, 389) with delta (0, 0)
Screenshot: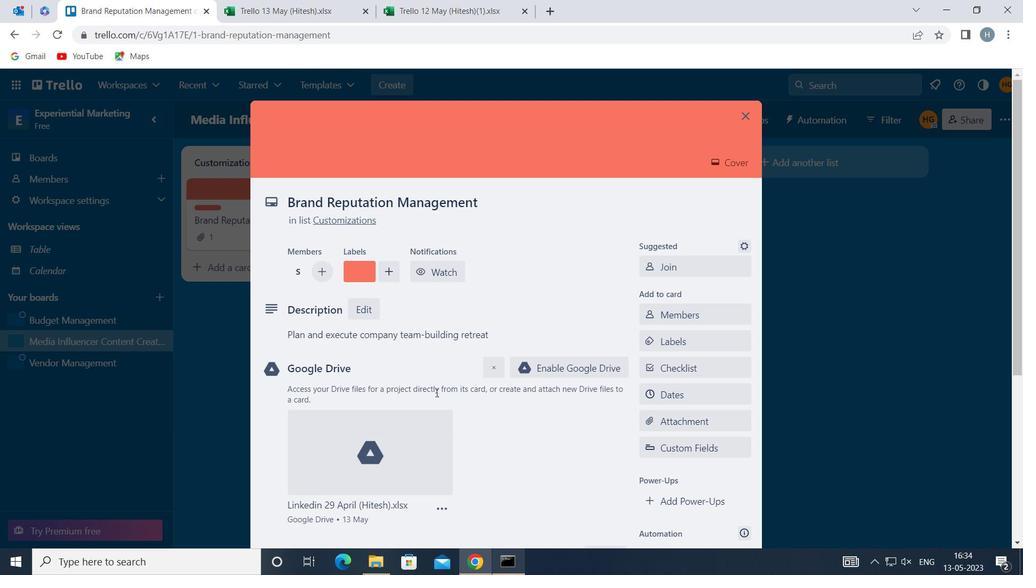 
Action: Mouse moved to (438, 389)
Screenshot: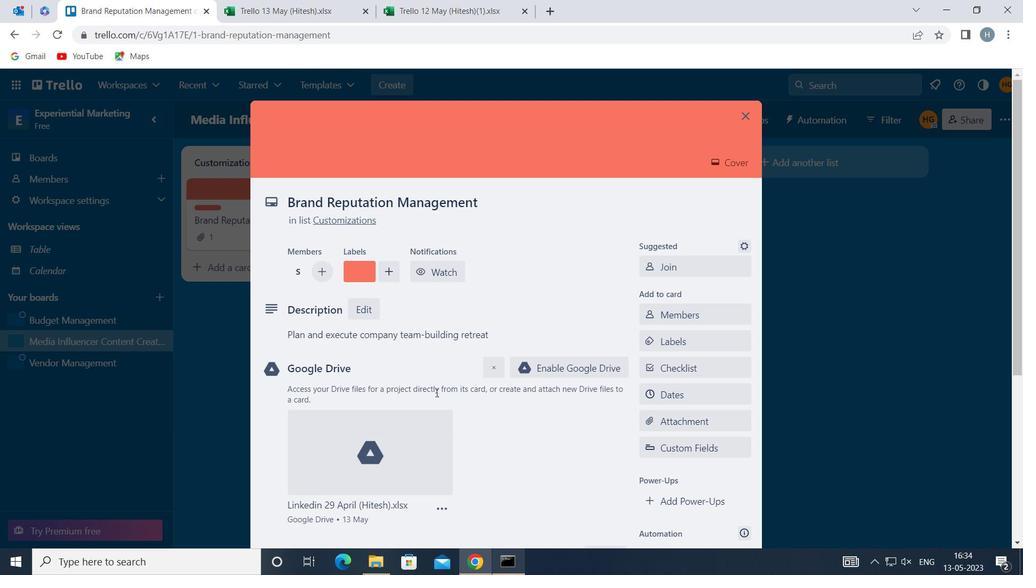 
Action: Mouse scrolled (438, 389) with delta (0, 0)
Screenshot: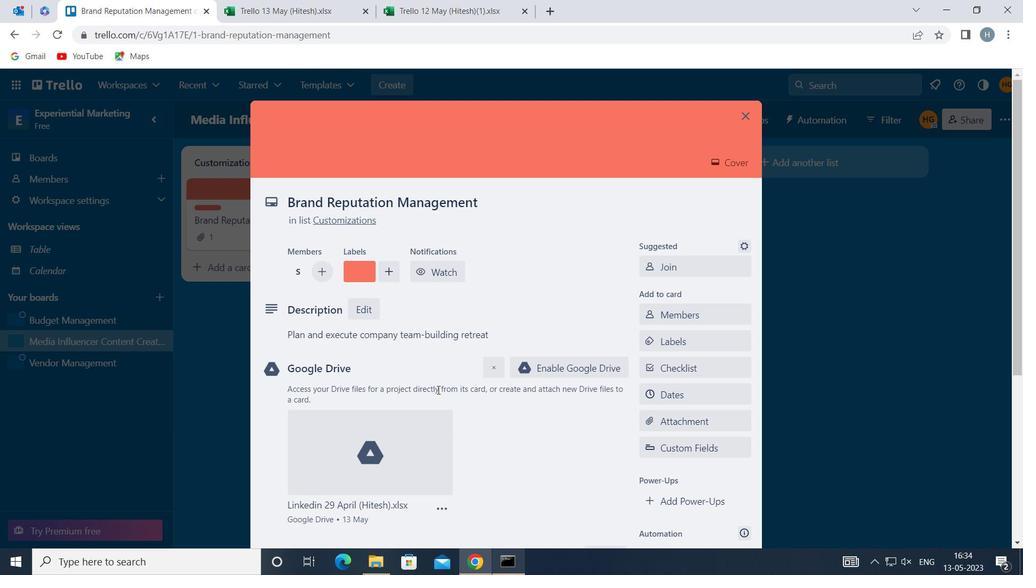 
Action: Mouse moved to (431, 391)
Screenshot: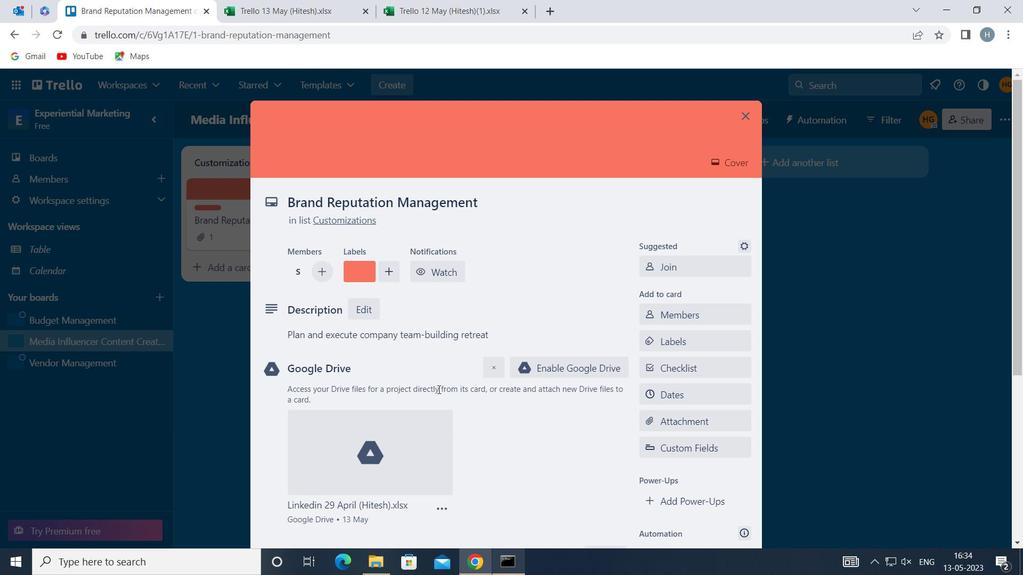 
Action: Mouse scrolled (431, 390) with delta (0, 0)
Screenshot: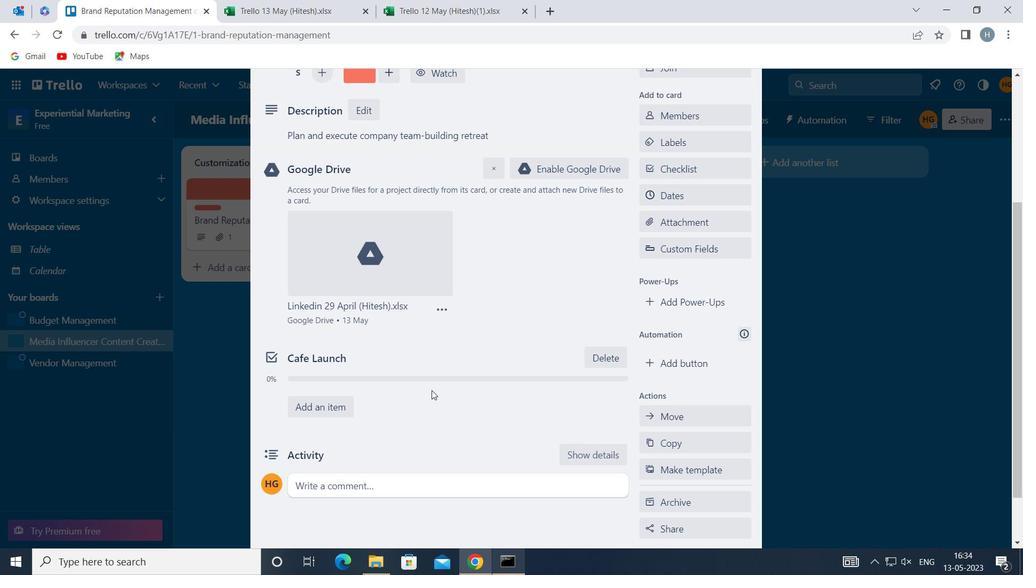 
Action: Mouse scrolled (431, 390) with delta (0, 0)
Screenshot: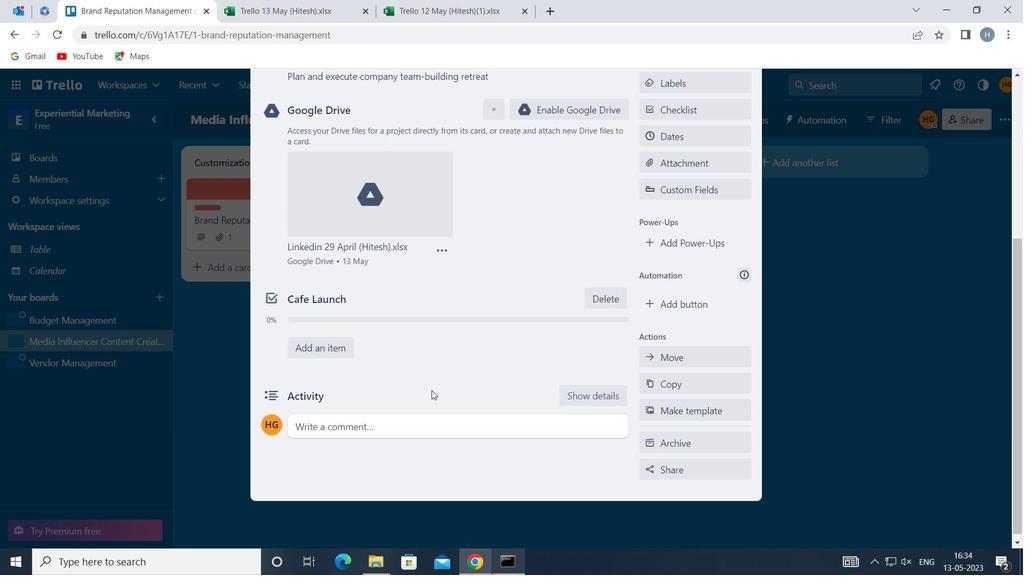 
Action: Mouse scrolled (431, 390) with delta (0, 0)
Screenshot: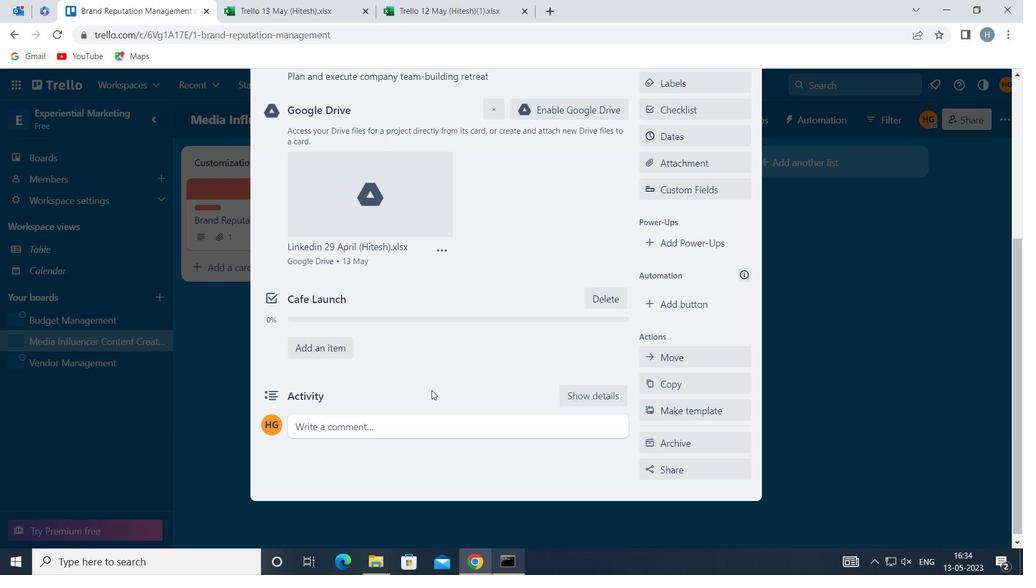 
Action: Mouse moved to (436, 421)
Screenshot: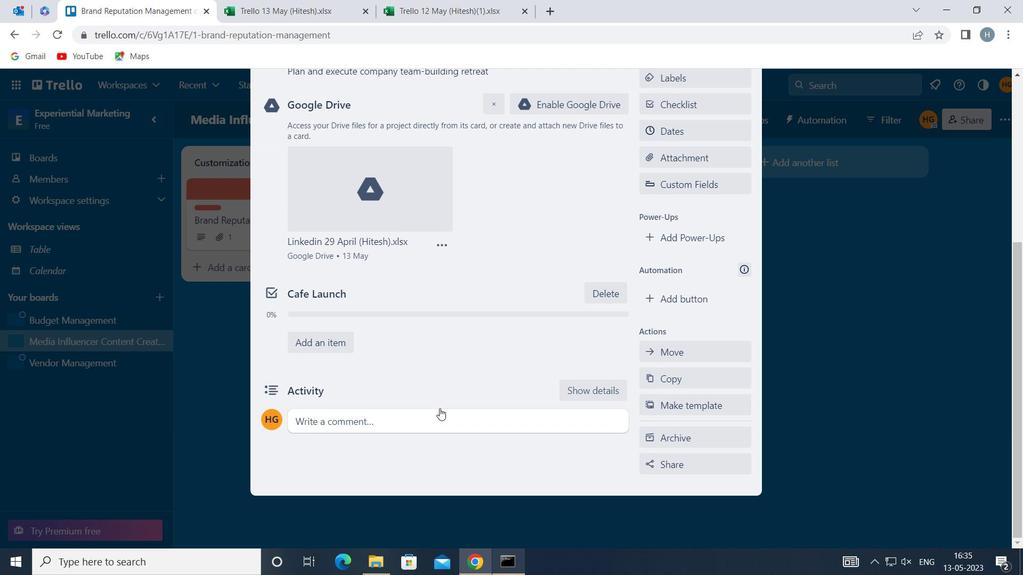 
Action: Mouse pressed left at (436, 421)
Screenshot: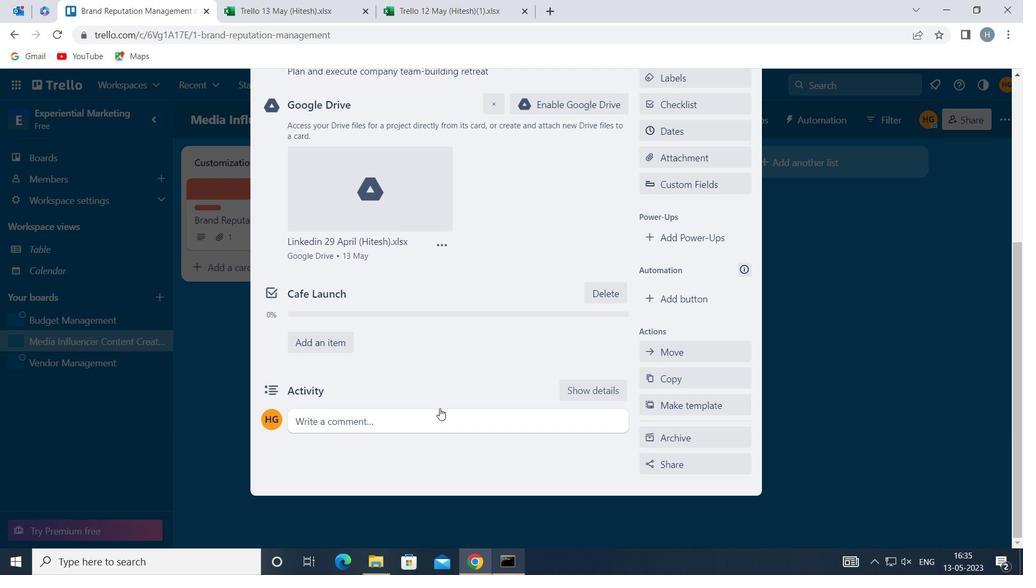 
Action: Key pressed <Key.shift_r>LET<Key.space>US<Key.space>MAKE<Key.space>SURE<Key.space>WE<Key.space>HAVE<Key.space>A<Key.space>CLEAR<Key.space>UNDERSTAND
Screenshot: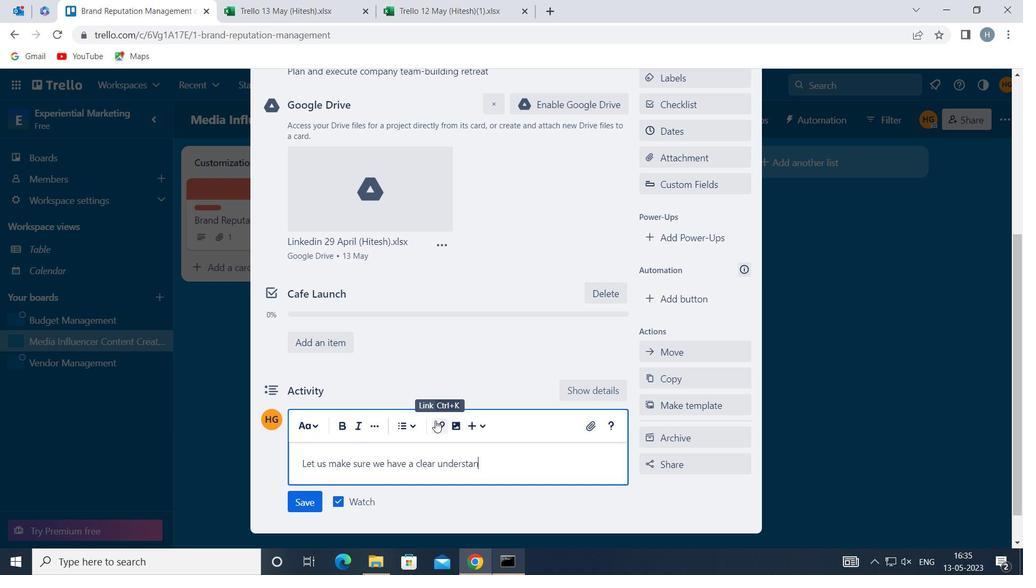 
Action: Mouse moved to (436, 421)
Screenshot: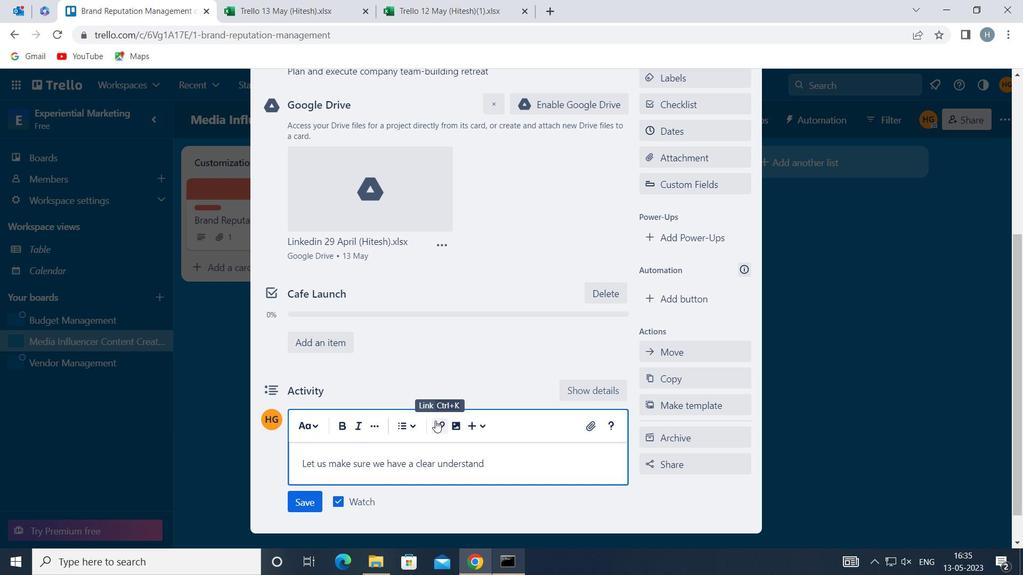 
Action: Key pressed S<Key.backspace>IN
Screenshot: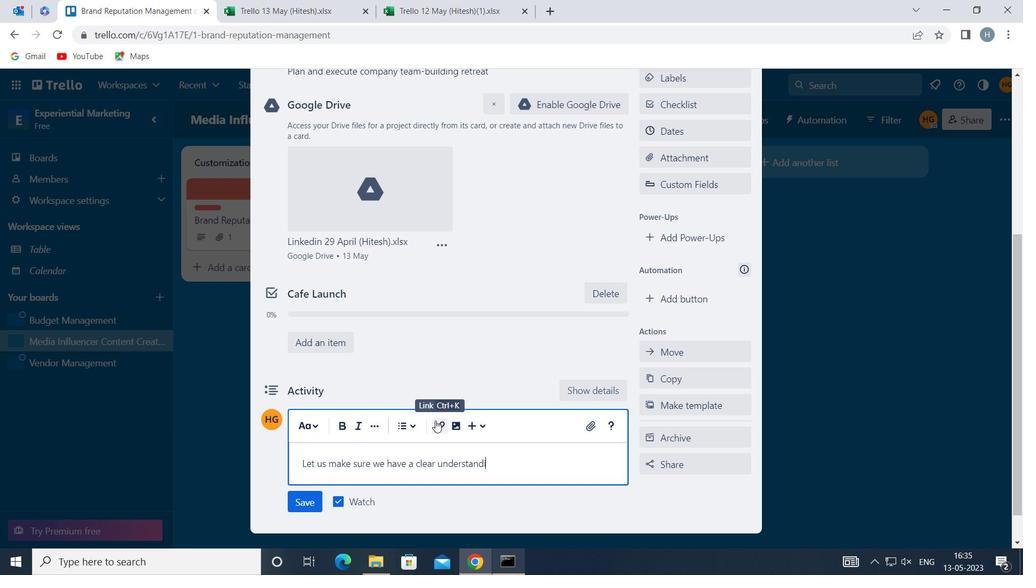 
Action: Mouse moved to (433, 421)
Screenshot: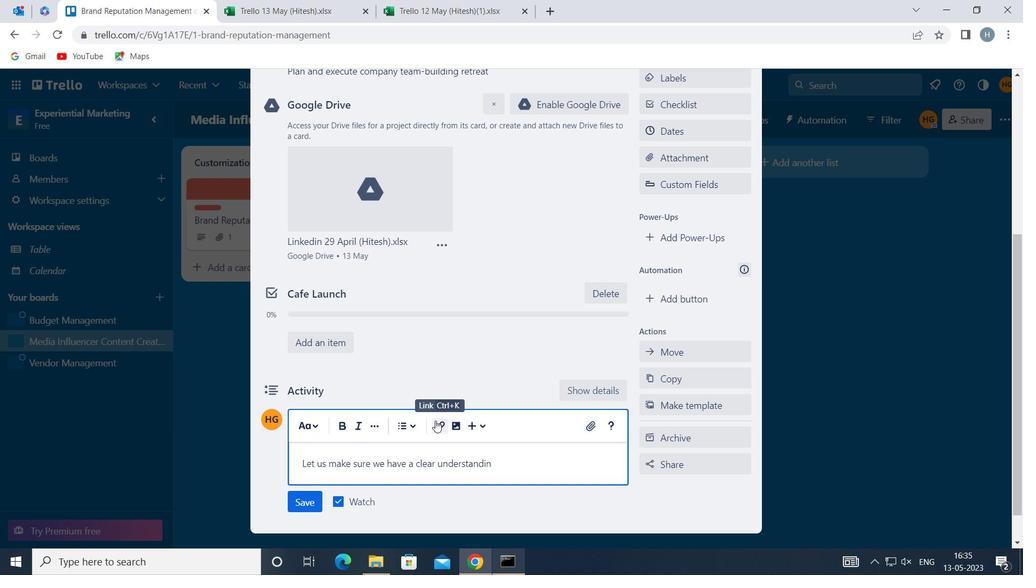 
Action: Key pressed G<Key.space>OF<Key.space>THE<Key.space>
Screenshot: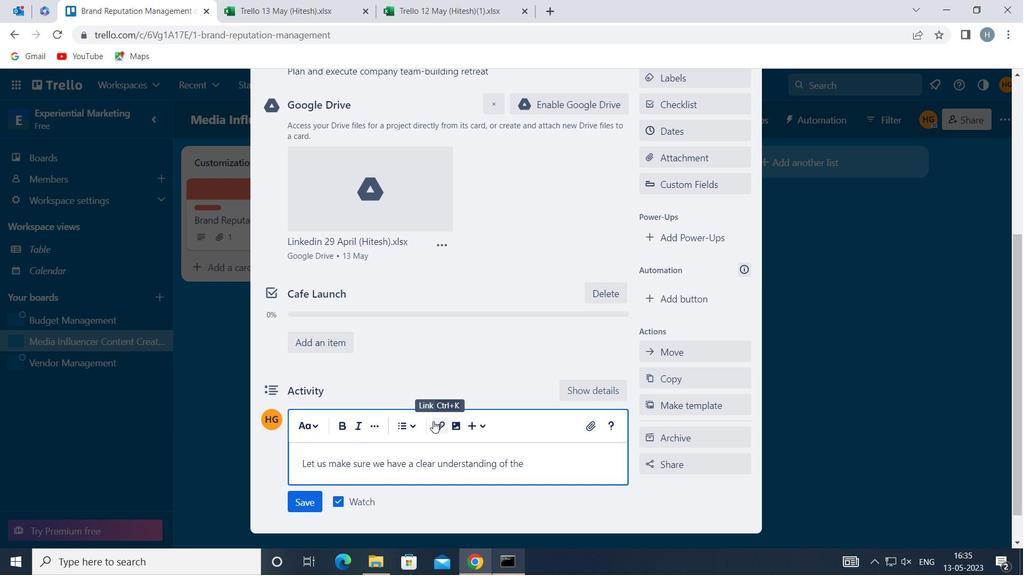 
Action: Mouse moved to (435, 421)
Screenshot: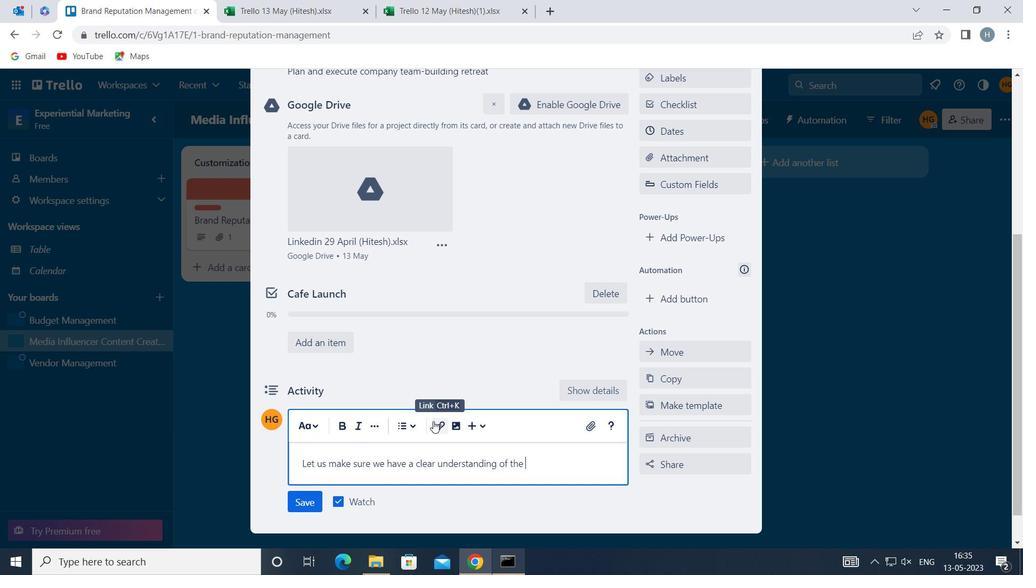 
Action: Key pressed OBJECTI
Screenshot: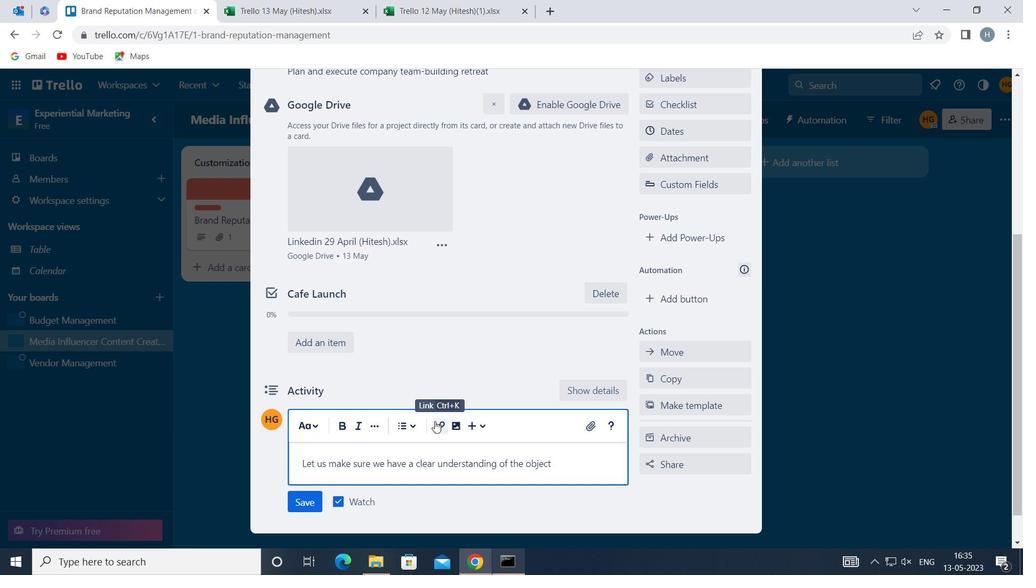 
Action: Mouse moved to (435, 421)
Screenshot: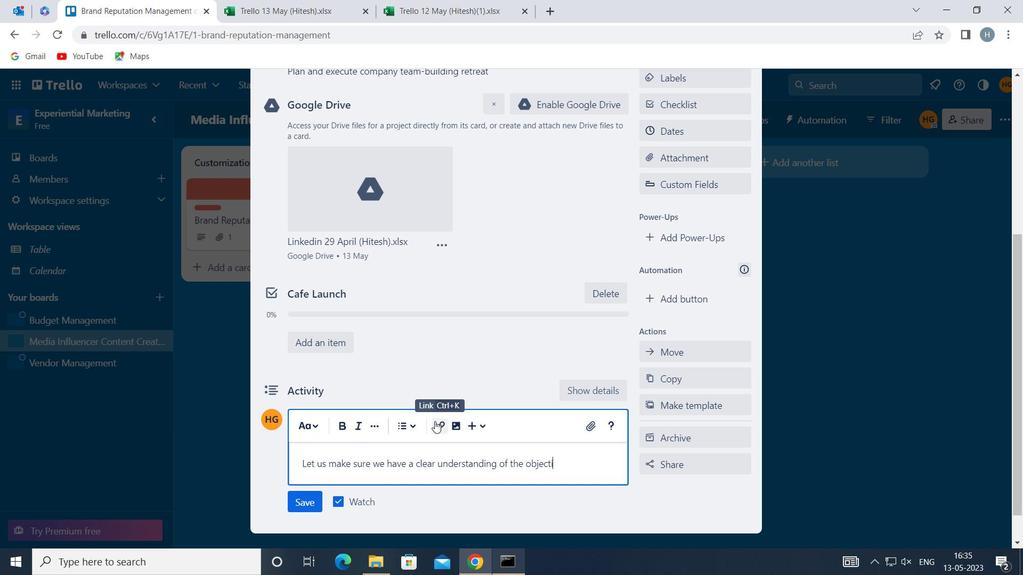 
Action: Key pressed VES<Key.space>AND<Key.space>REQYI<Key.backspace><Key.backspace>UIREMENT<Key.space>O
Screenshot: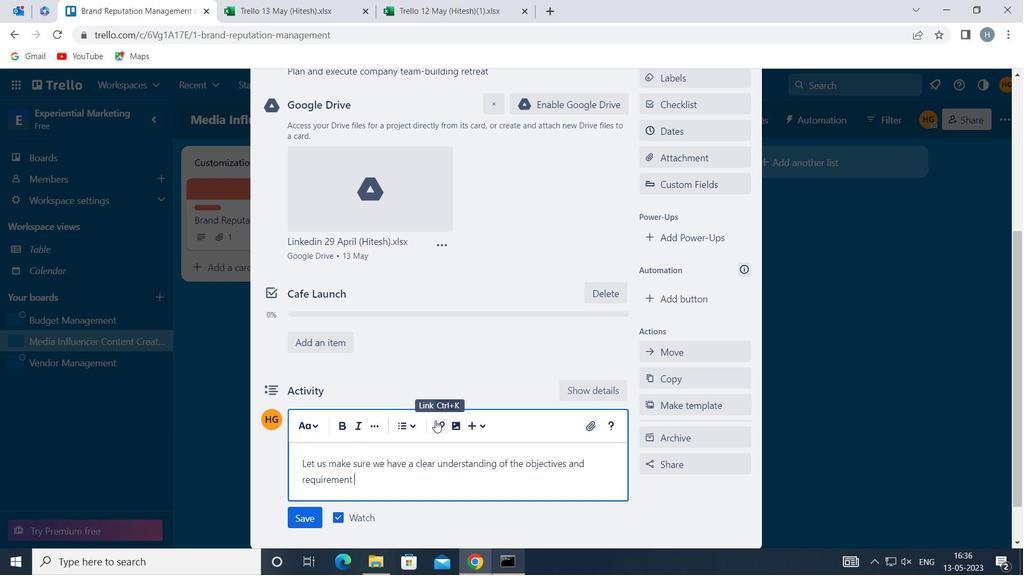 
Action: Mouse moved to (436, 420)
Screenshot: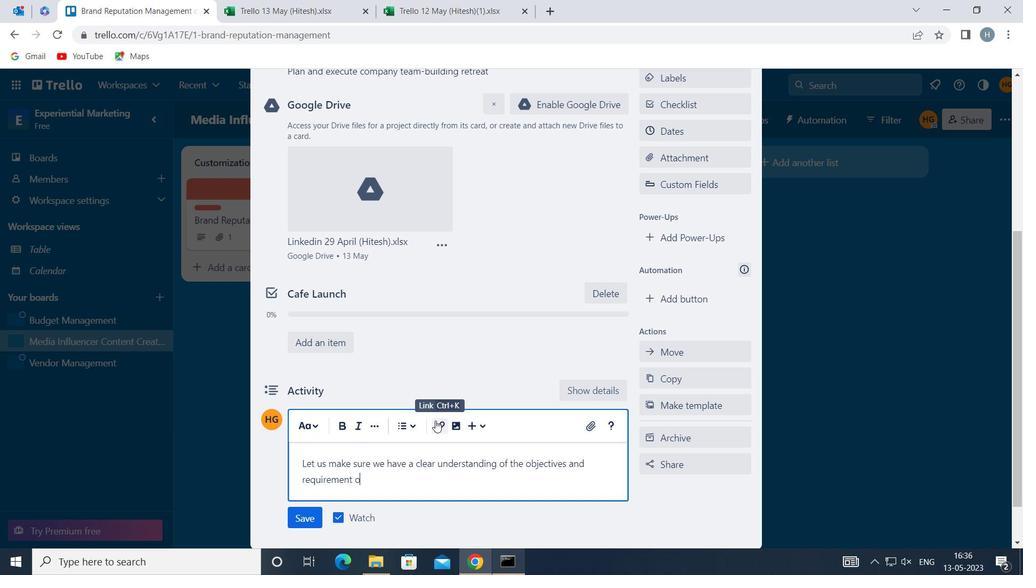 
Action: Key pressed F<Key.space>THI
Screenshot: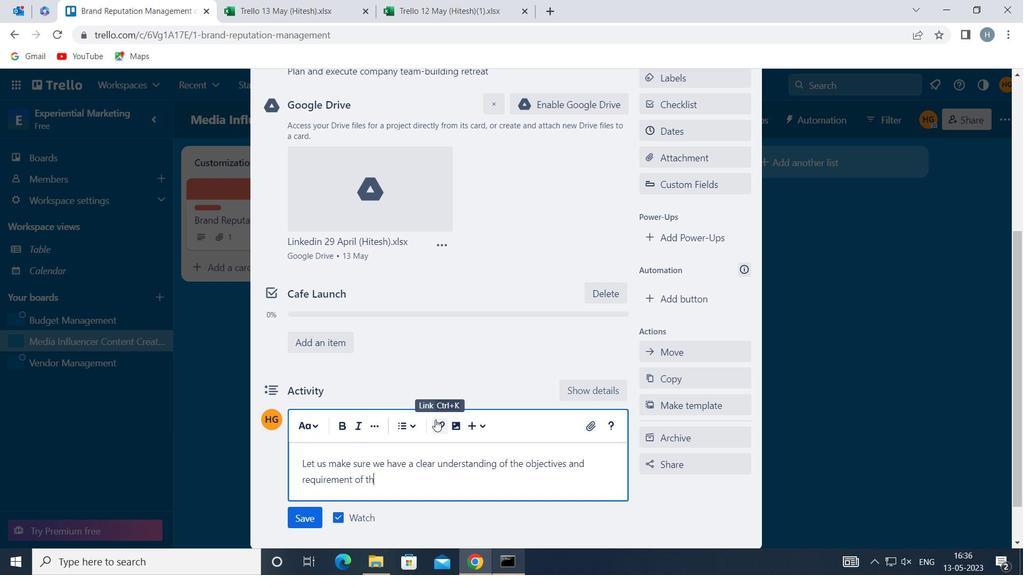 
Action: Mouse moved to (438, 419)
Screenshot: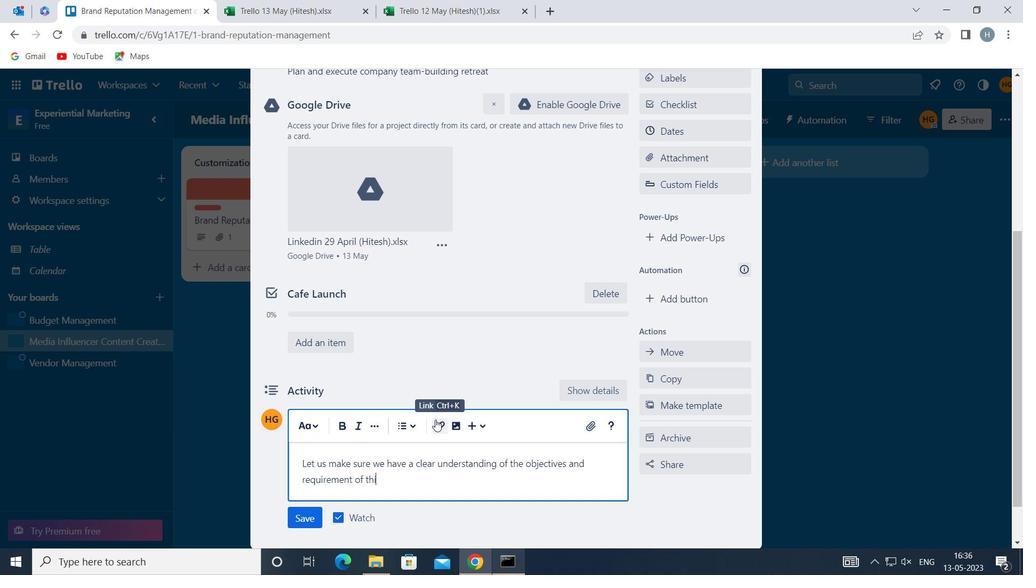 
Action: Key pressed S
Screenshot: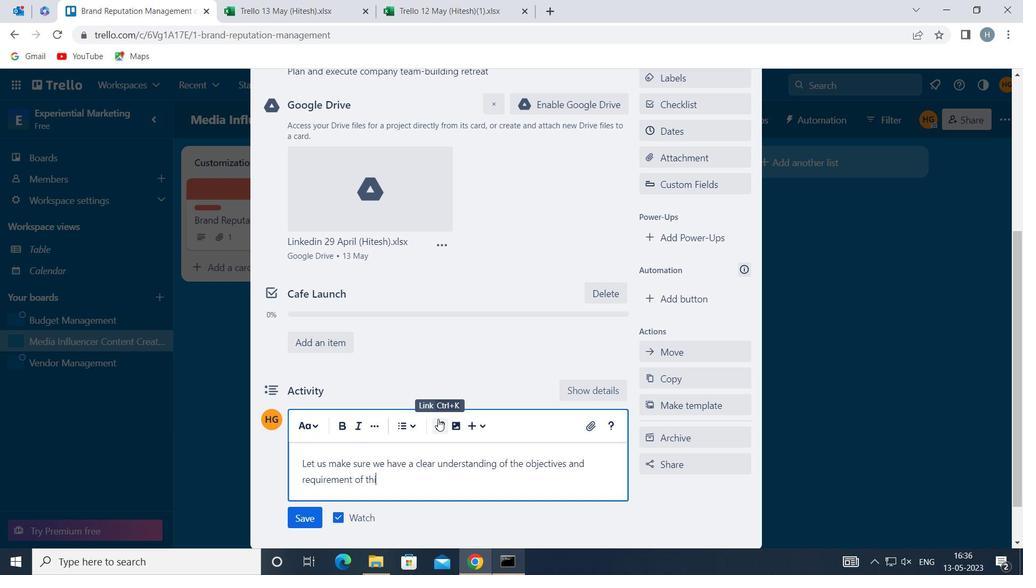 
Action: Mouse moved to (457, 414)
Screenshot: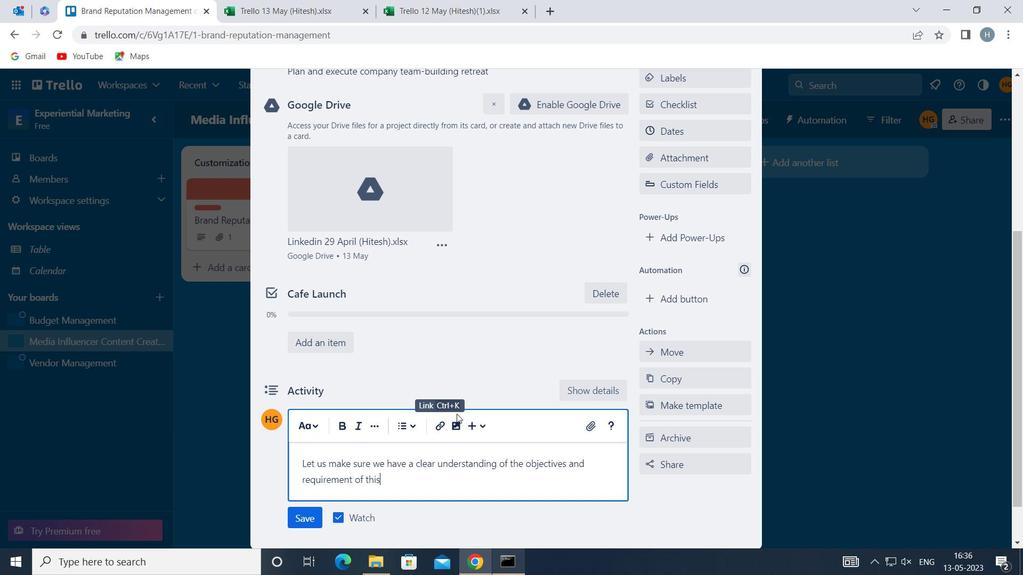 
Action: Key pressed <Key.space>
Screenshot: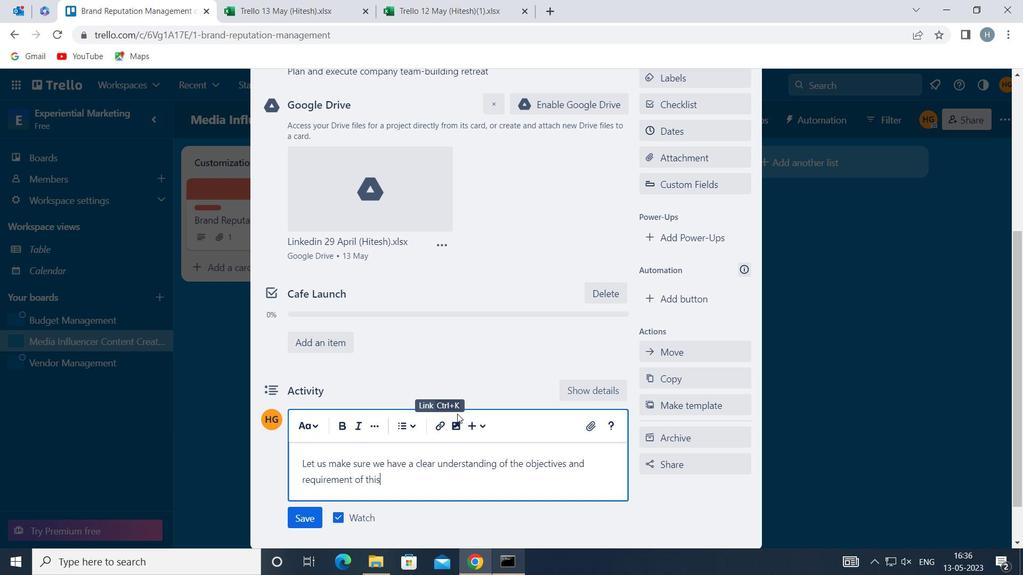 
Action: Mouse moved to (459, 414)
Screenshot: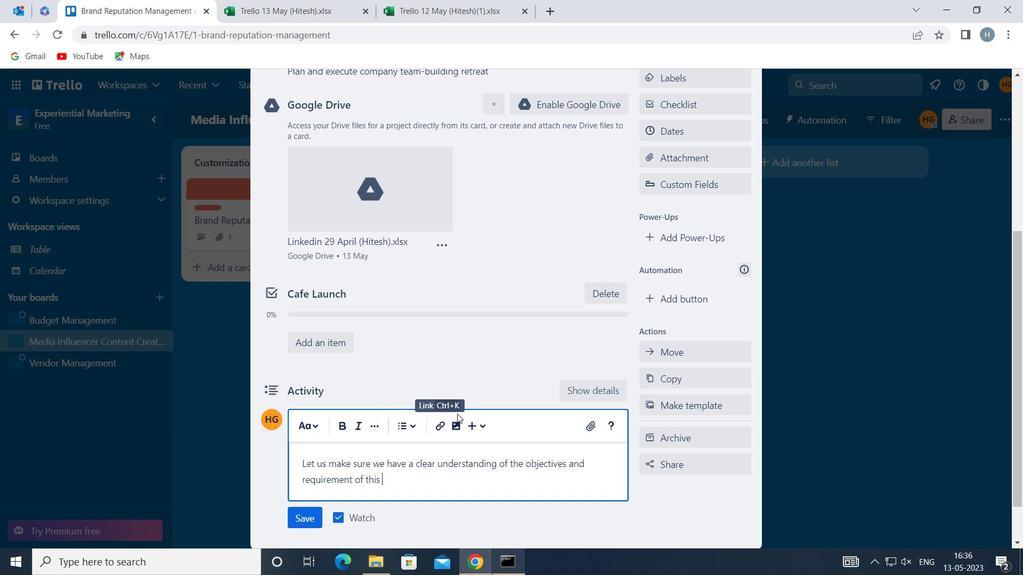 
Action: Key pressed T
Screenshot: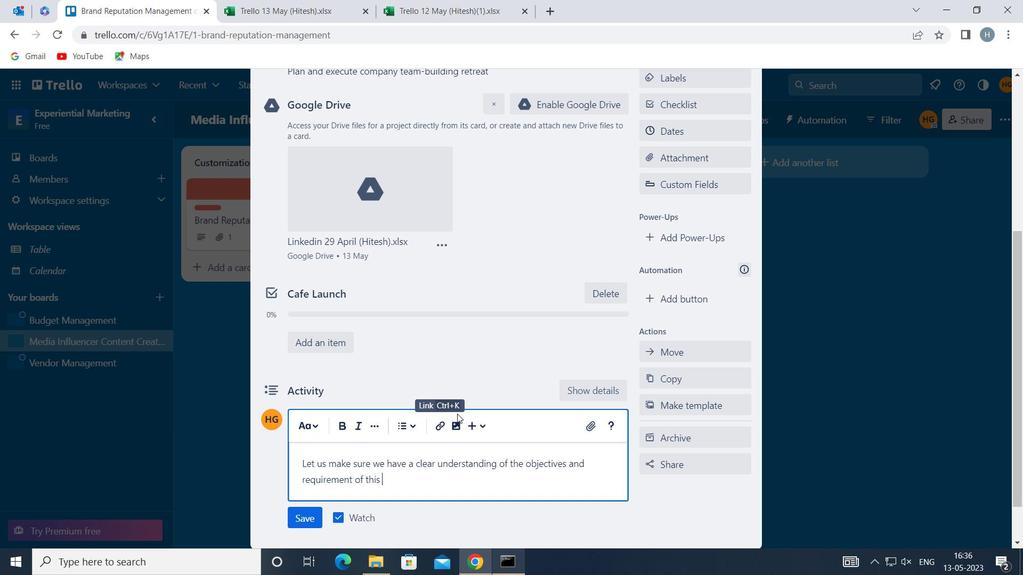
Action: Mouse moved to (462, 412)
Screenshot: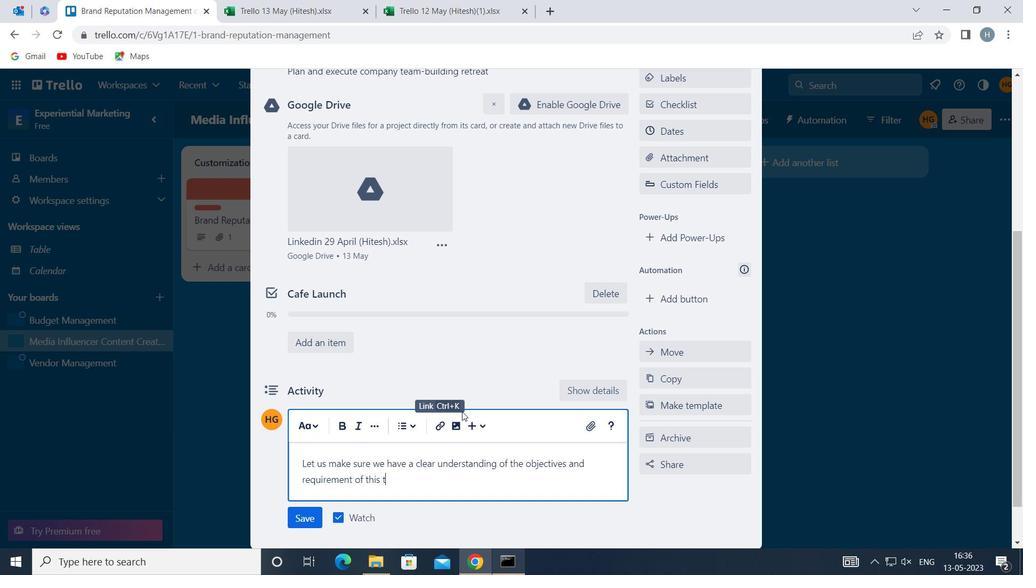 
Action: Key pressed ASK<Key.space><Key.space>BEF
Screenshot: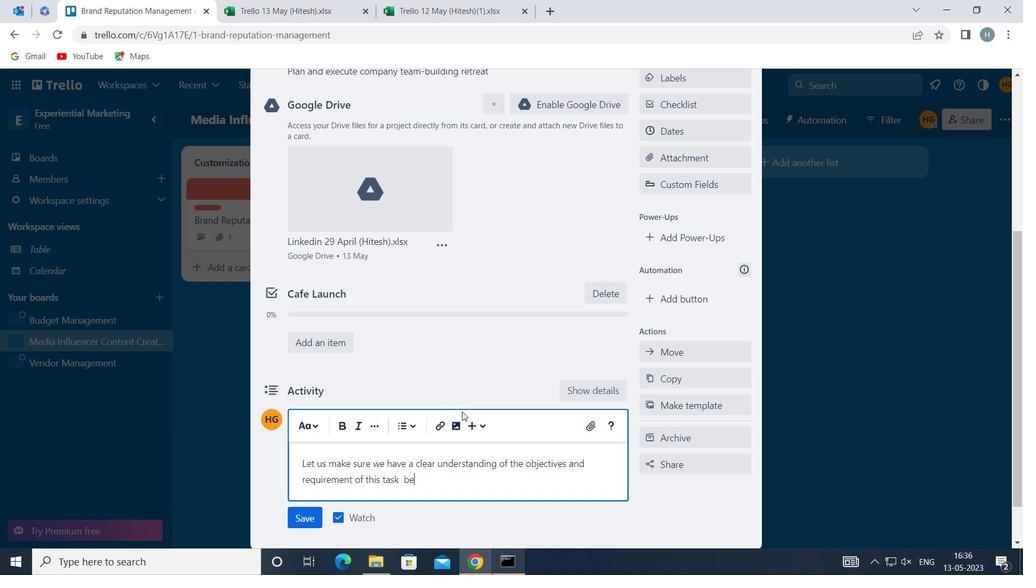 
Action: Mouse moved to (463, 411)
Screenshot: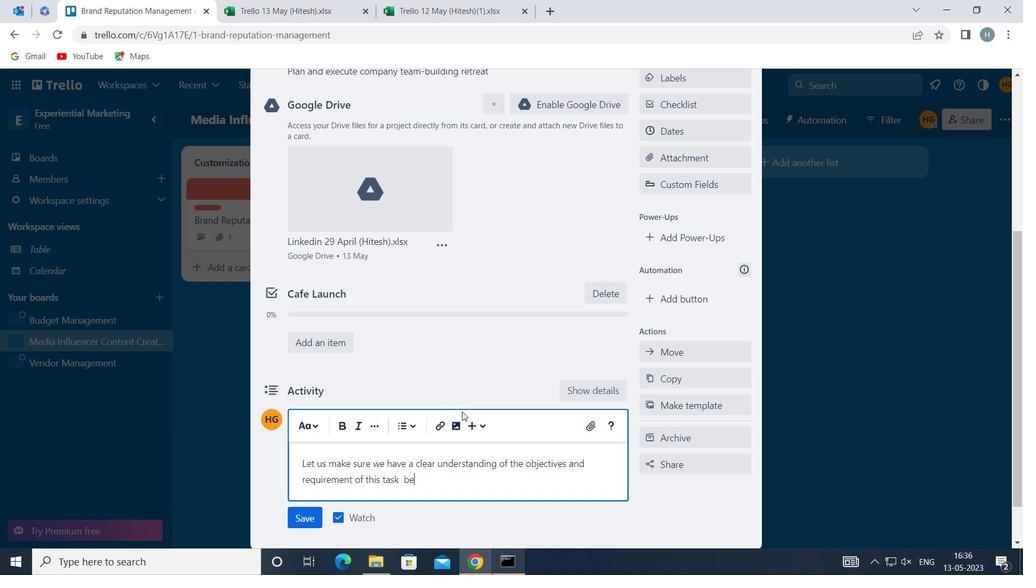 
Action: Key pressed O
Screenshot: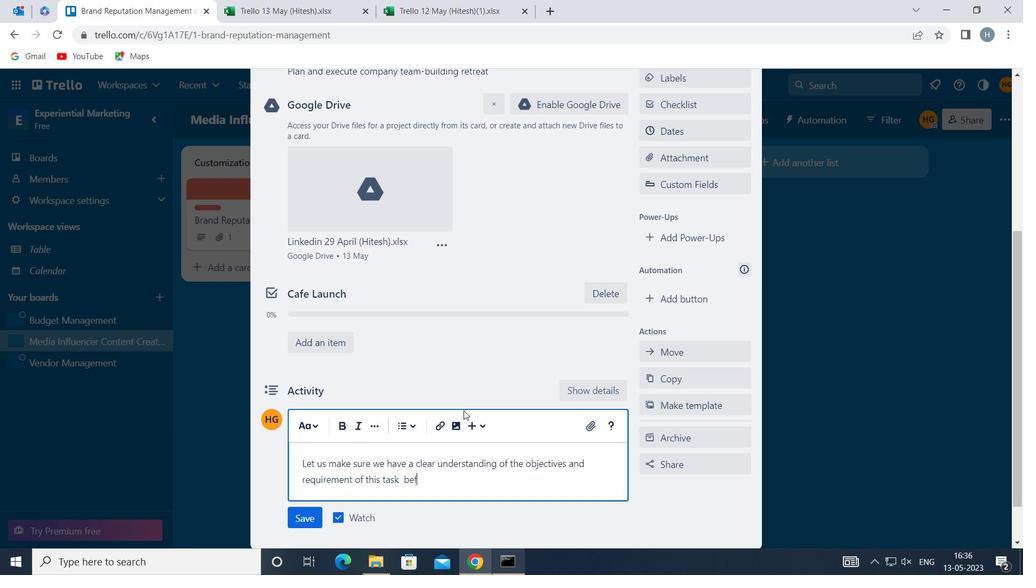 
Action: Mouse moved to (463, 410)
Screenshot: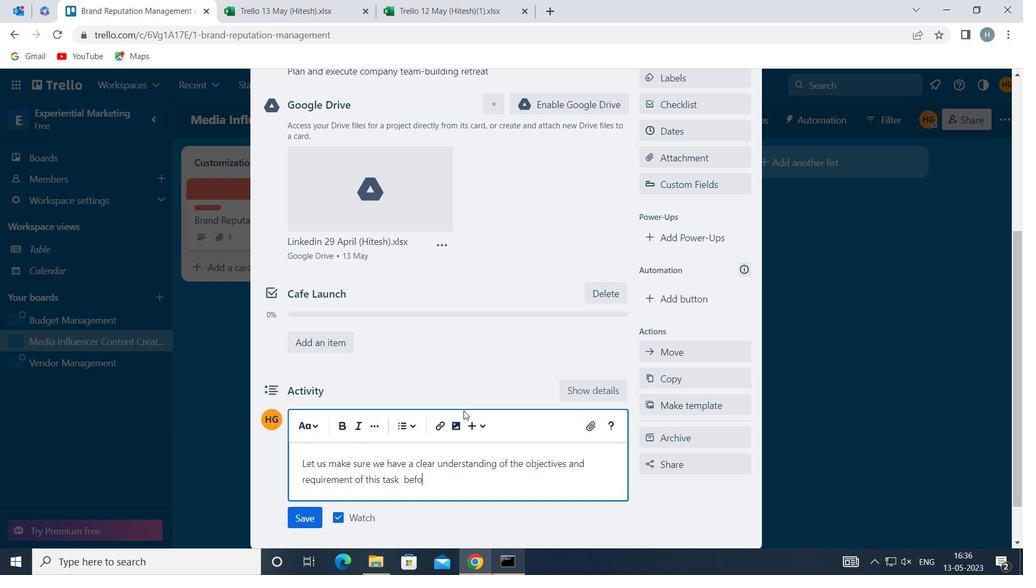
Action: Key pressed R
Screenshot: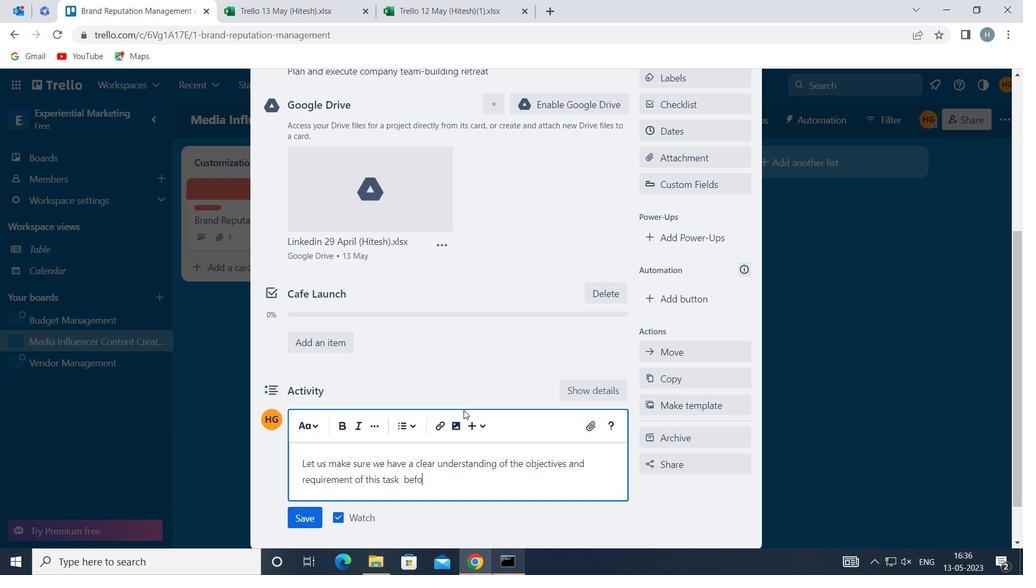 
Action: Mouse moved to (464, 408)
Screenshot: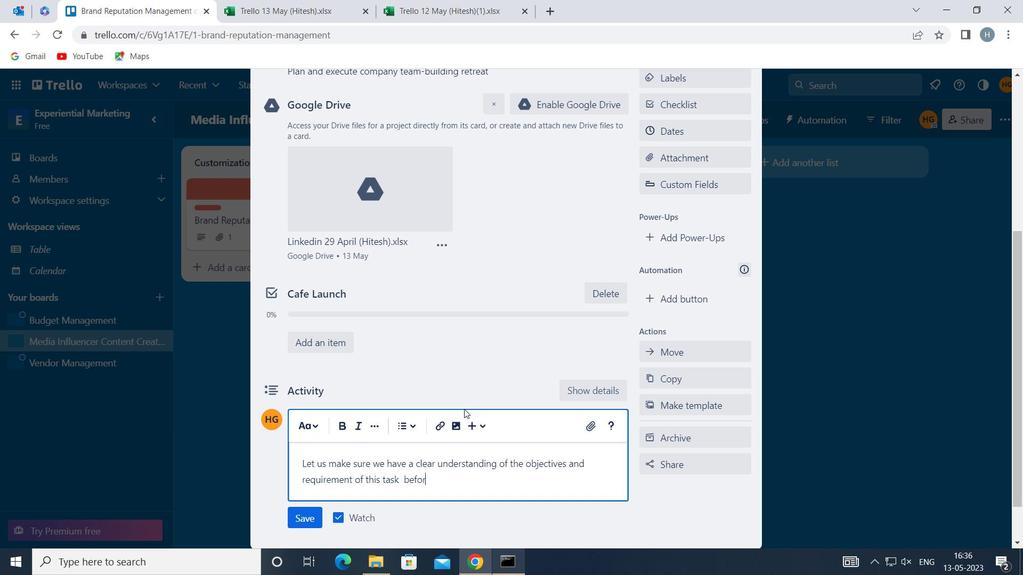 
Action: Key pressed E<Key.space>
Screenshot: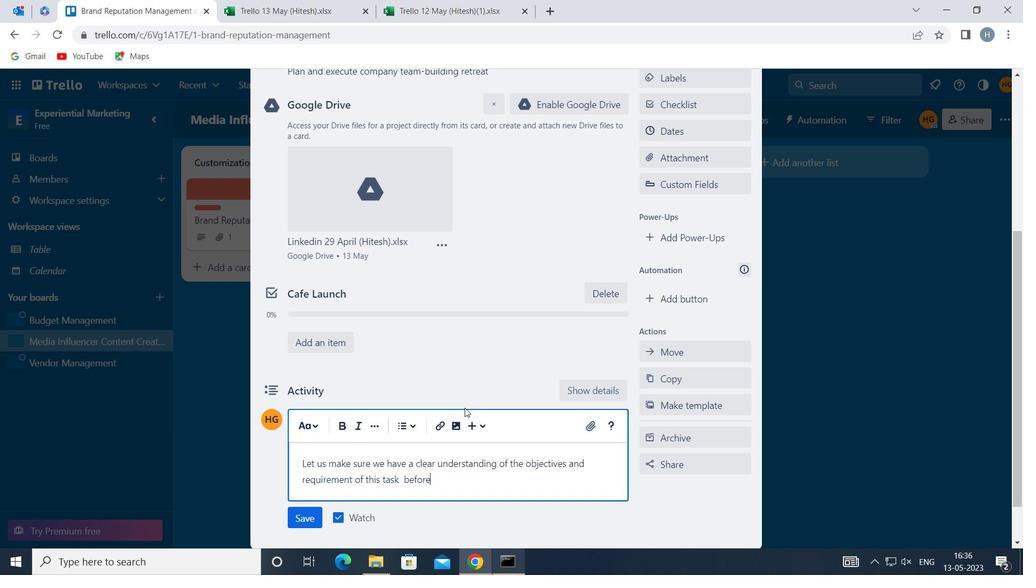 
Action: Mouse moved to (464, 408)
Screenshot: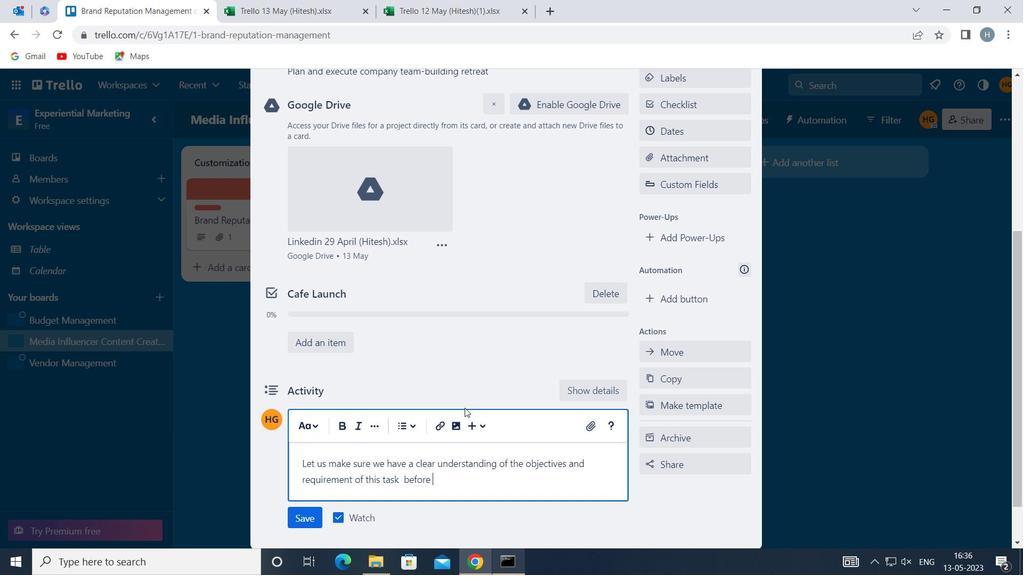 
Action: Key pressed GE
Screenshot: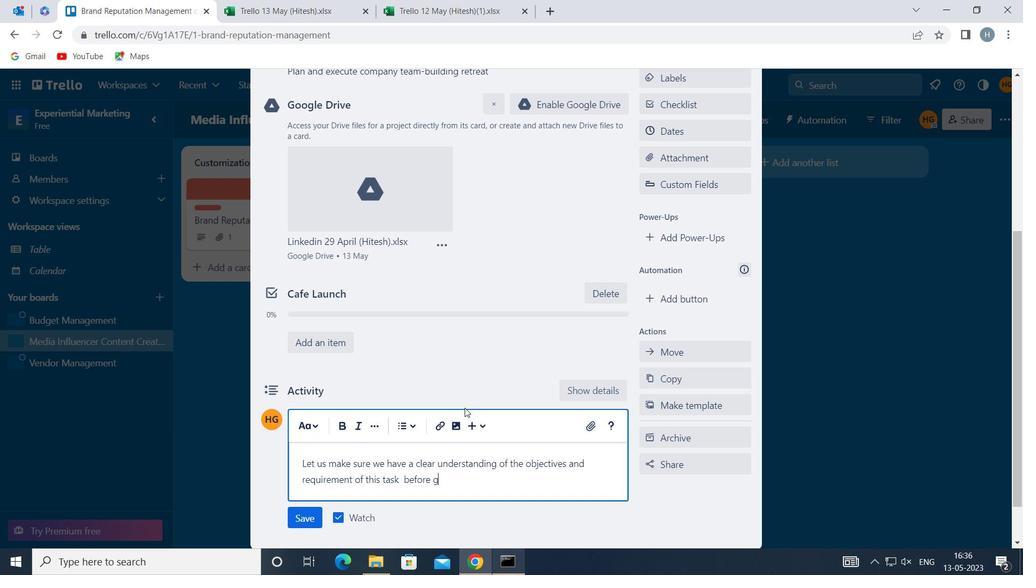 
Action: Mouse moved to (465, 407)
Screenshot: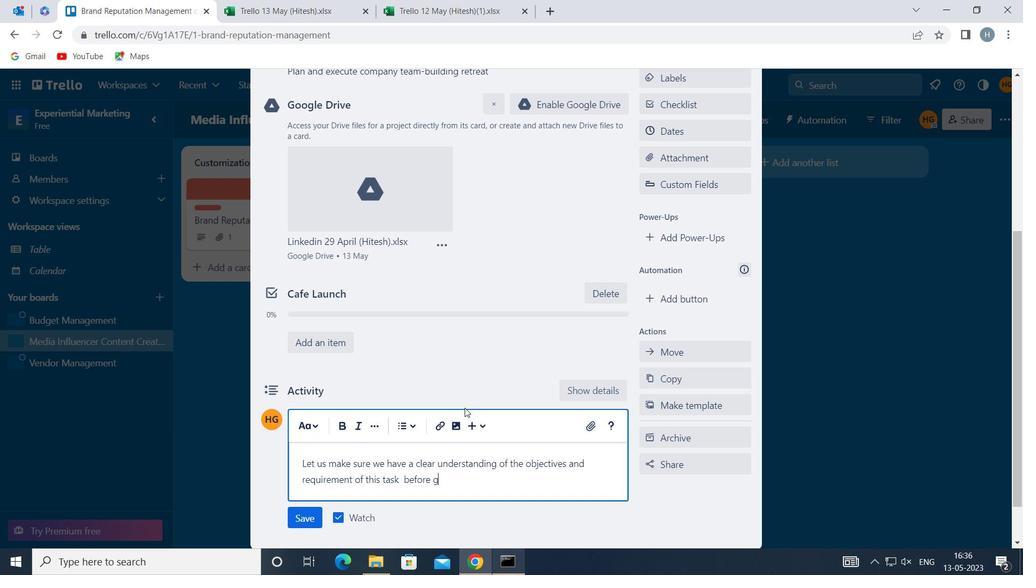 
Action: Key pressed T
Screenshot: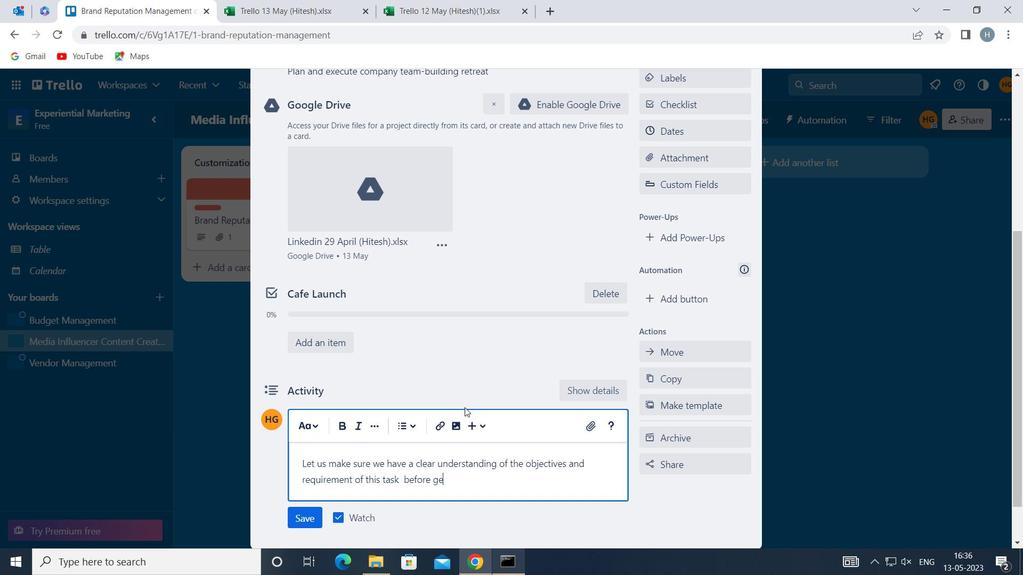 
Action: Mouse moved to (465, 406)
Screenshot: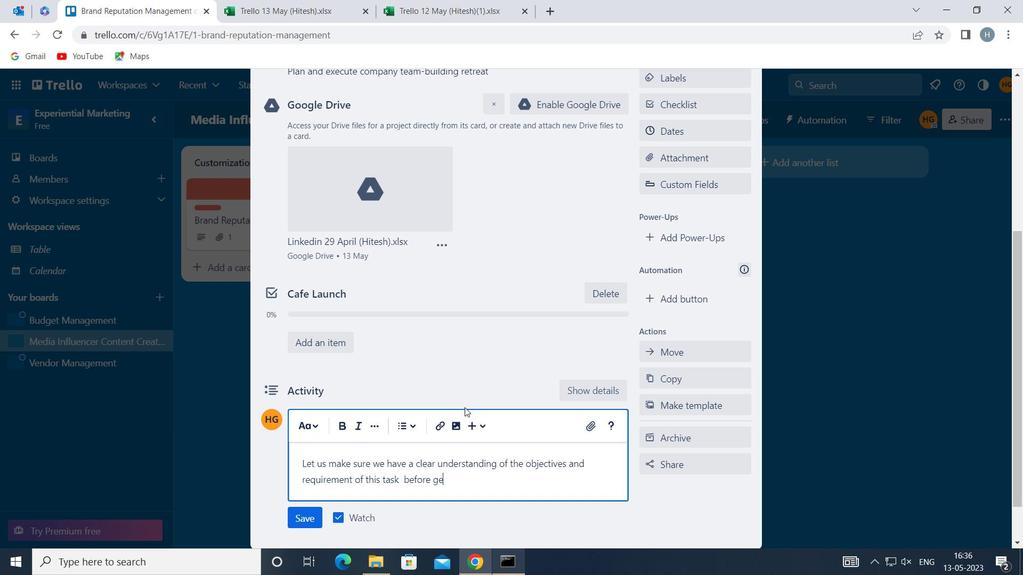
Action: Key pressed T
Screenshot: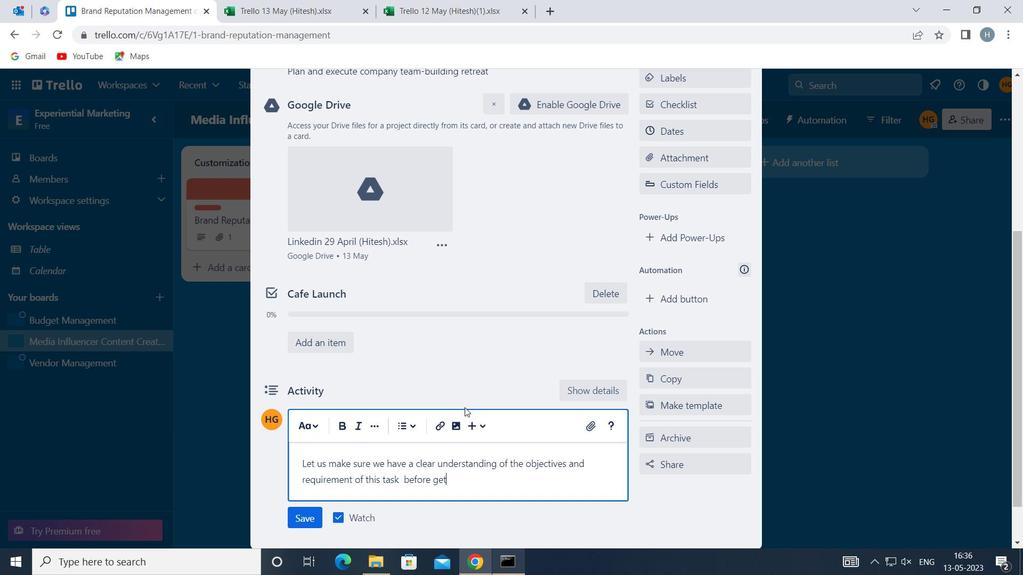
Action: Mouse moved to (466, 405)
Screenshot: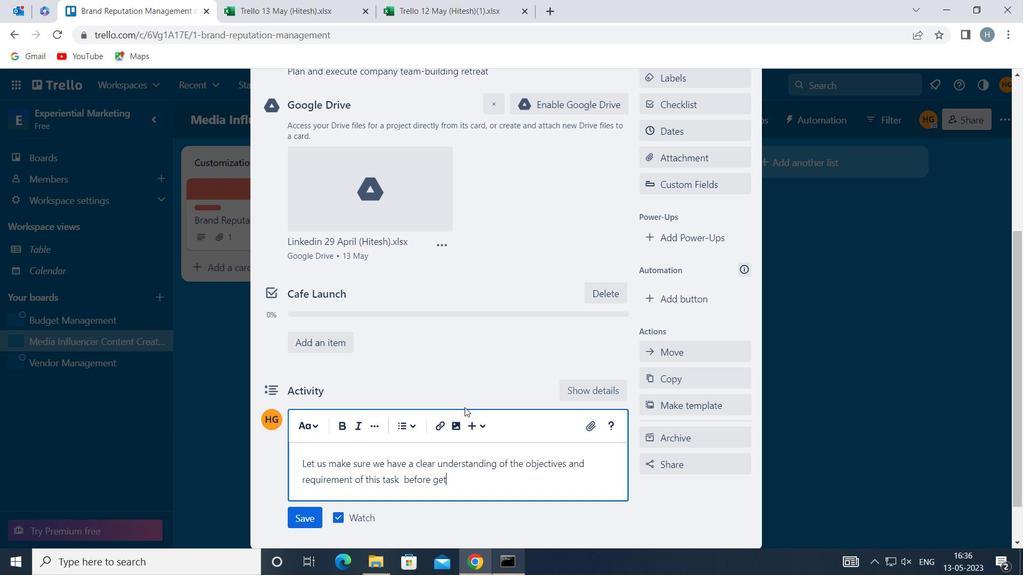 
Action: Key pressed I
Screenshot: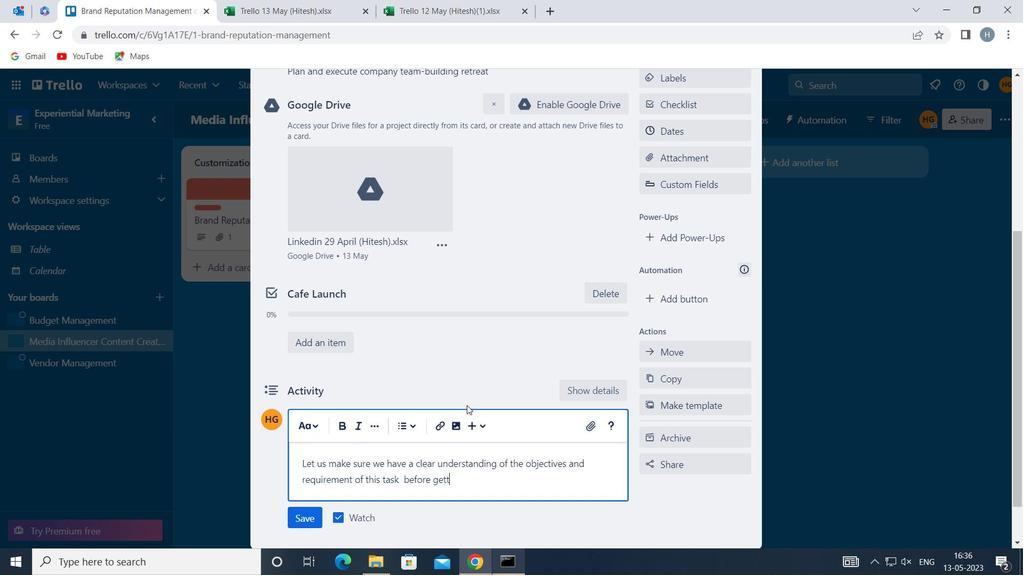 
Action: Mouse moved to (467, 404)
Screenshot: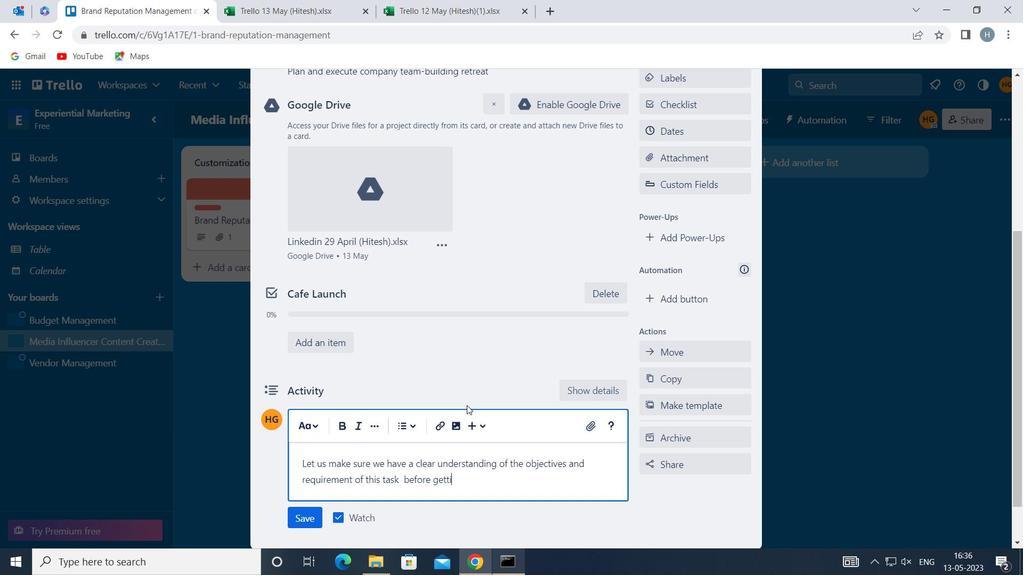 
Action: Key pressed G<Key.backspace>
Screenshot: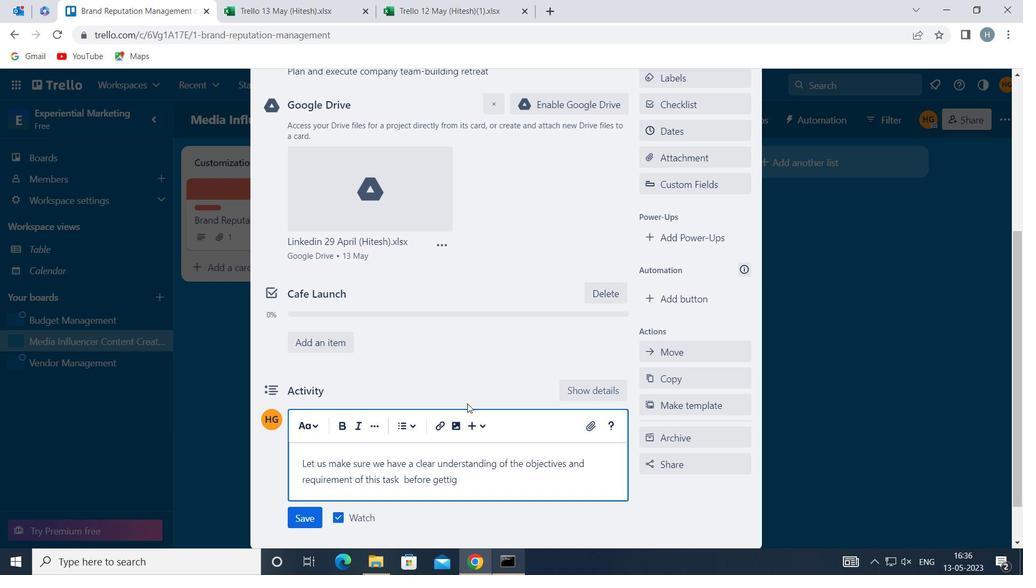 
Action: Mouse moved to (467, 404)
Screenshot: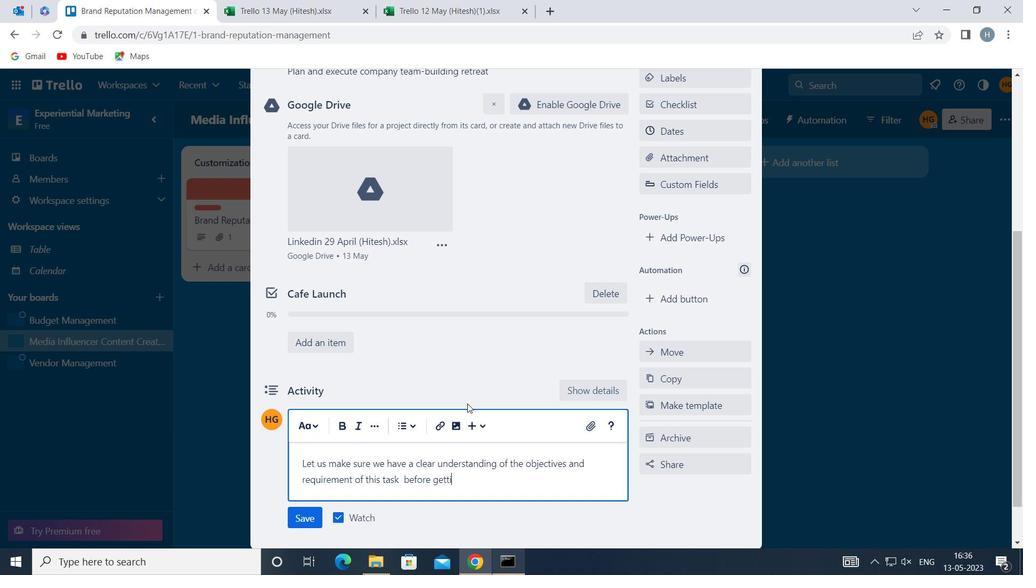 
Action: Key pressed NG
Screenshot: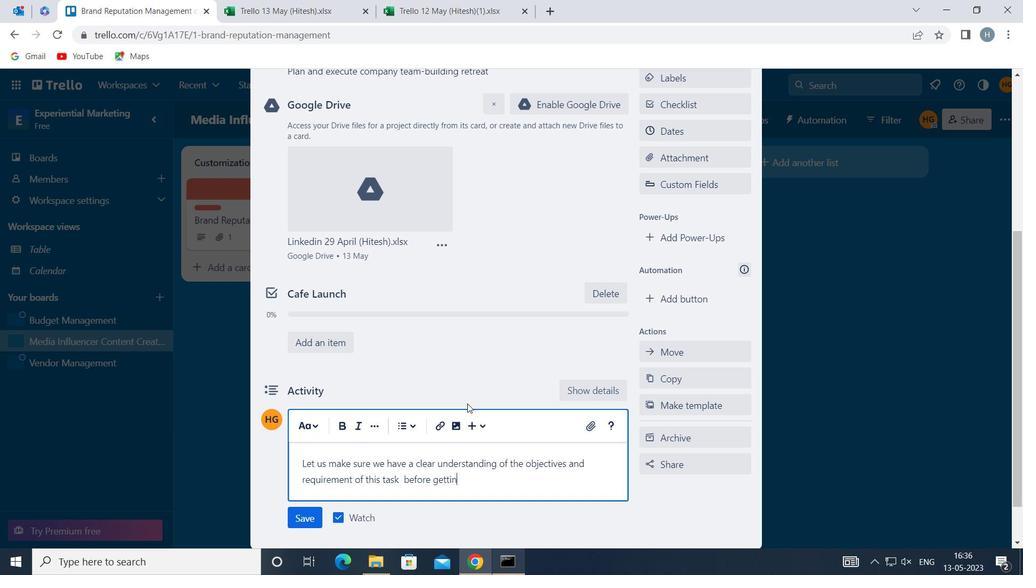 
Action: Mouse moved to (467, 404)
Screenshot: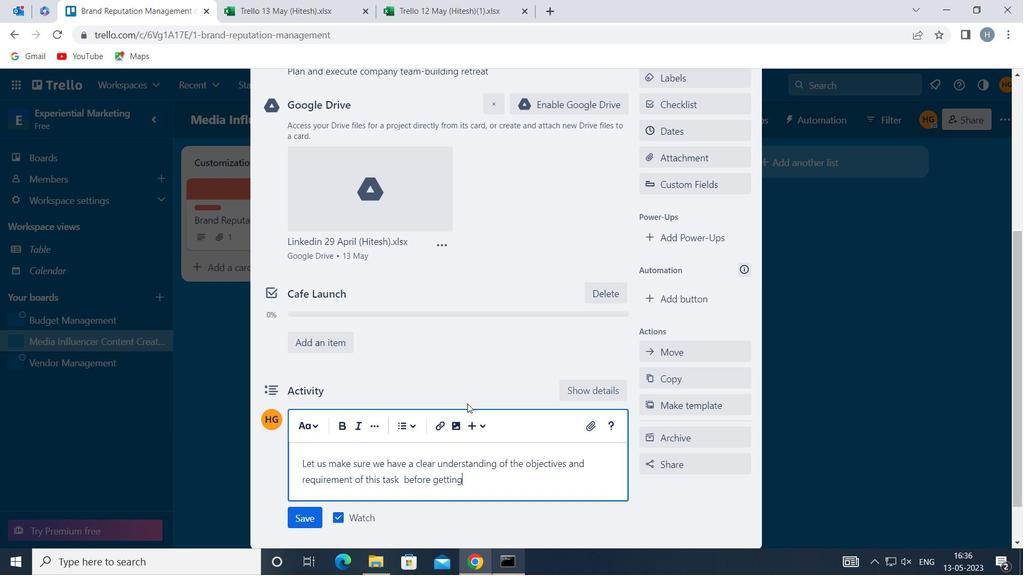 
Action: Key pressed <Key.space>STARTED
Screenshot: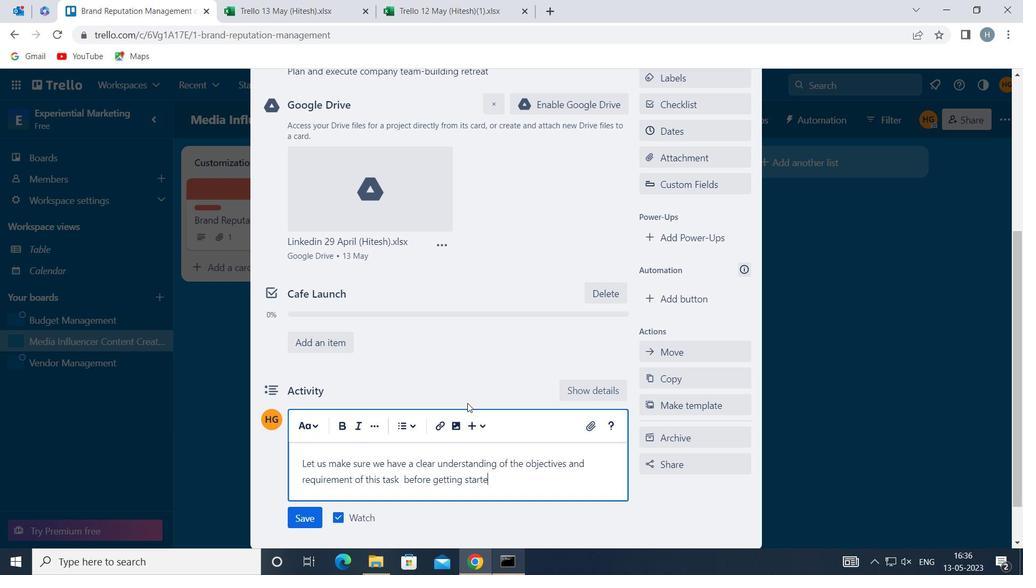 
Action: Mouse moved to (308, 514)
Screenshot: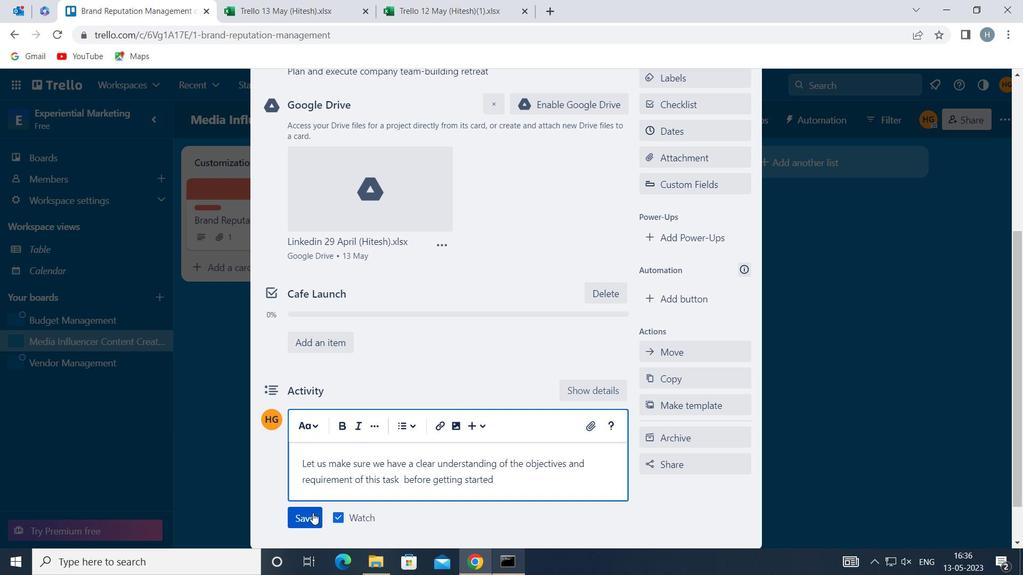 
Action: Mouse pressed left at (308, 514)
Screenshot: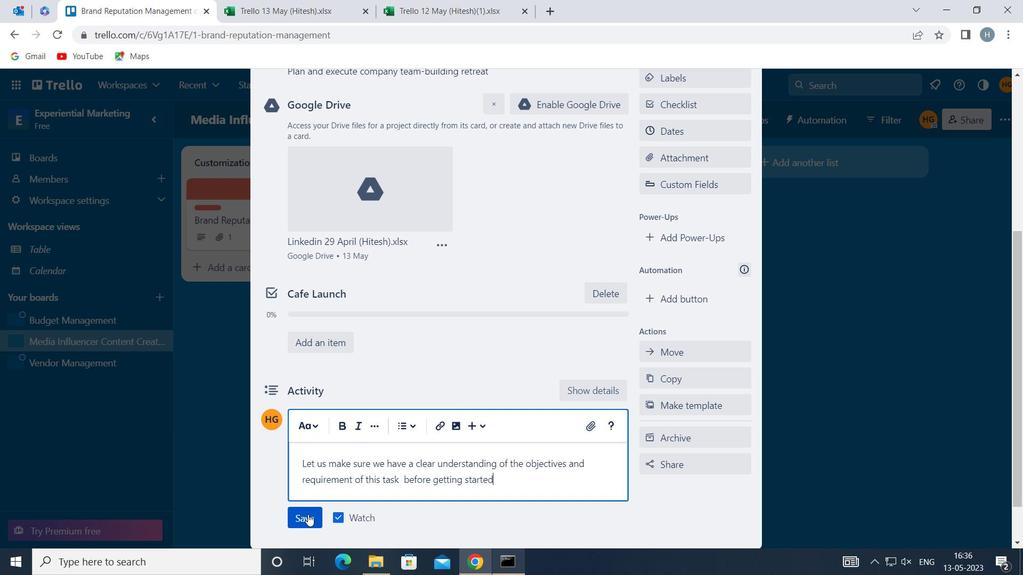 
Action: Mouse moved to (683, 129)
Screenshot: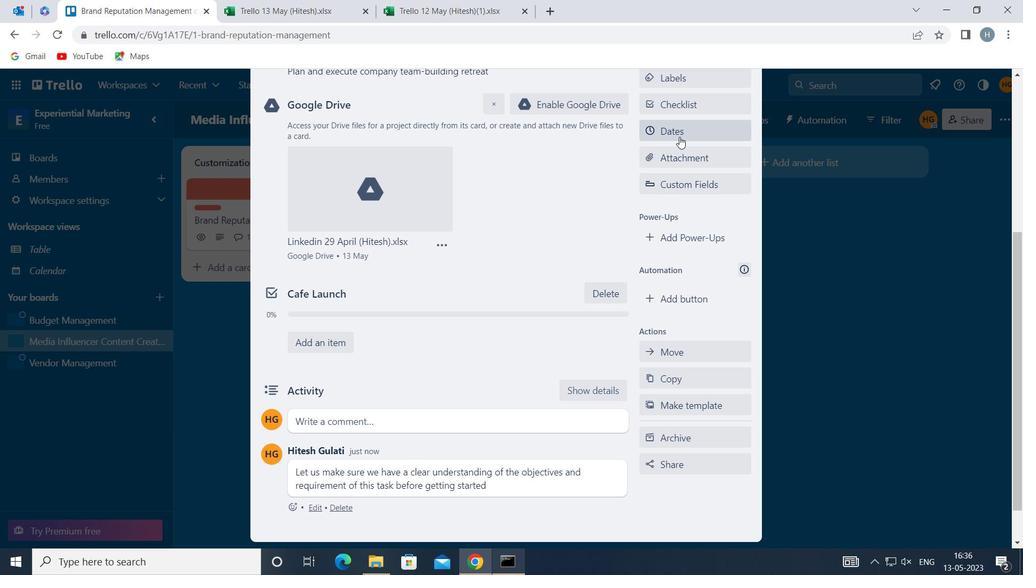 
Action: Mouse pressed left at (683, 129)
Screenshot: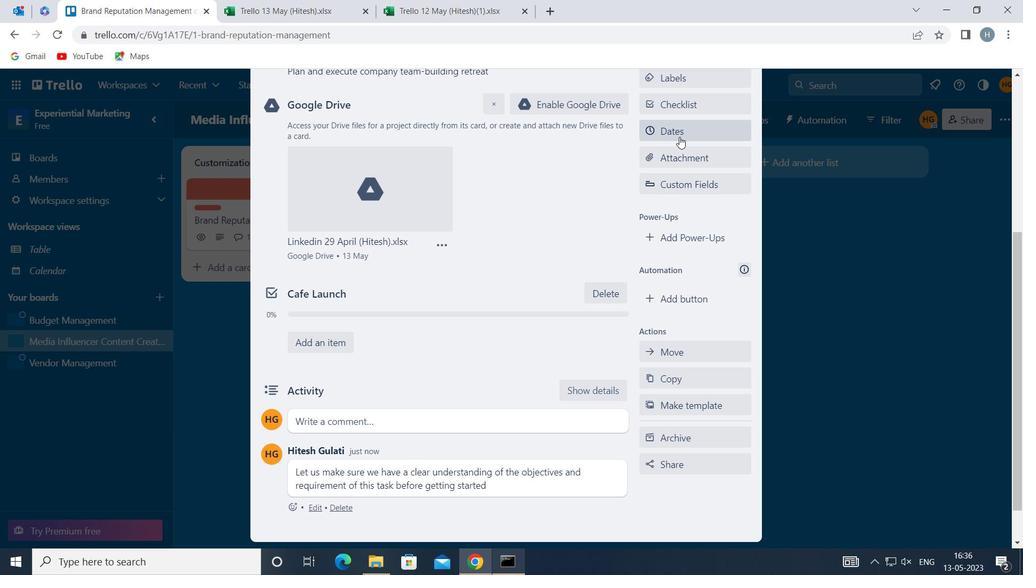
Action: Mouse moved to (650, 358)
Screenshot: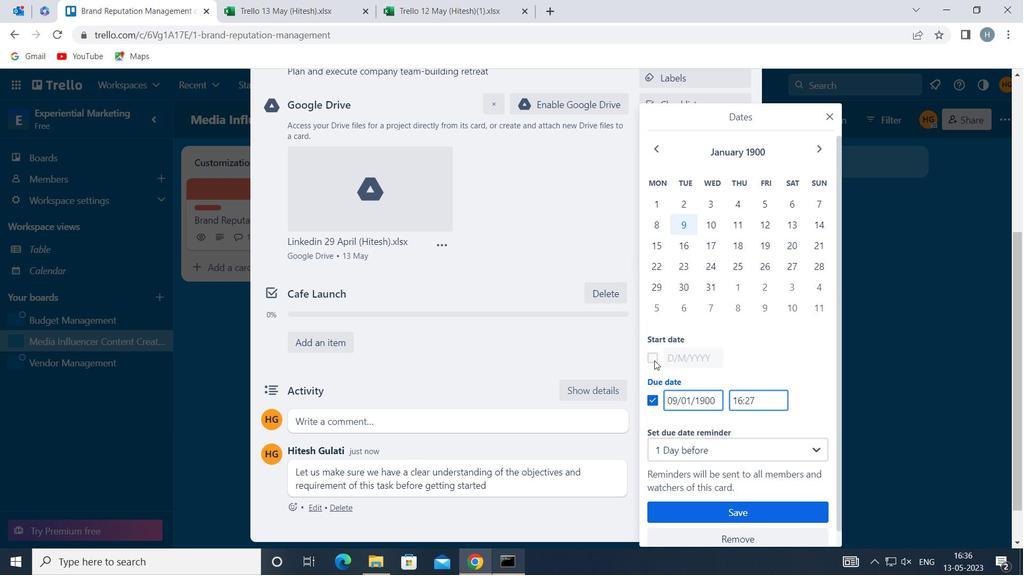 
Action: Mouse pressed left at (650, 358)
Screenshot: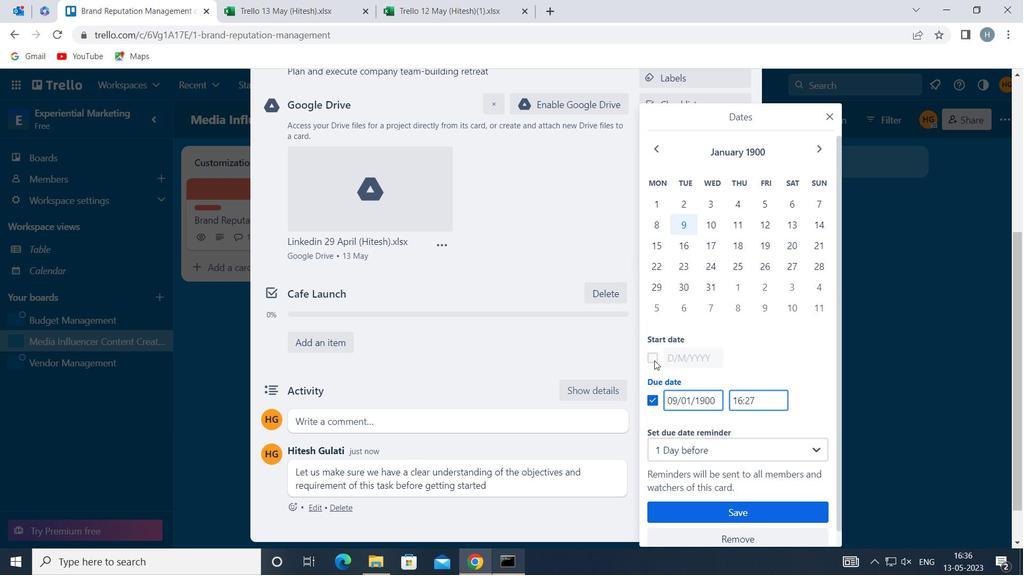 
Action: Mouse moved to (668, 356)
Screenshot: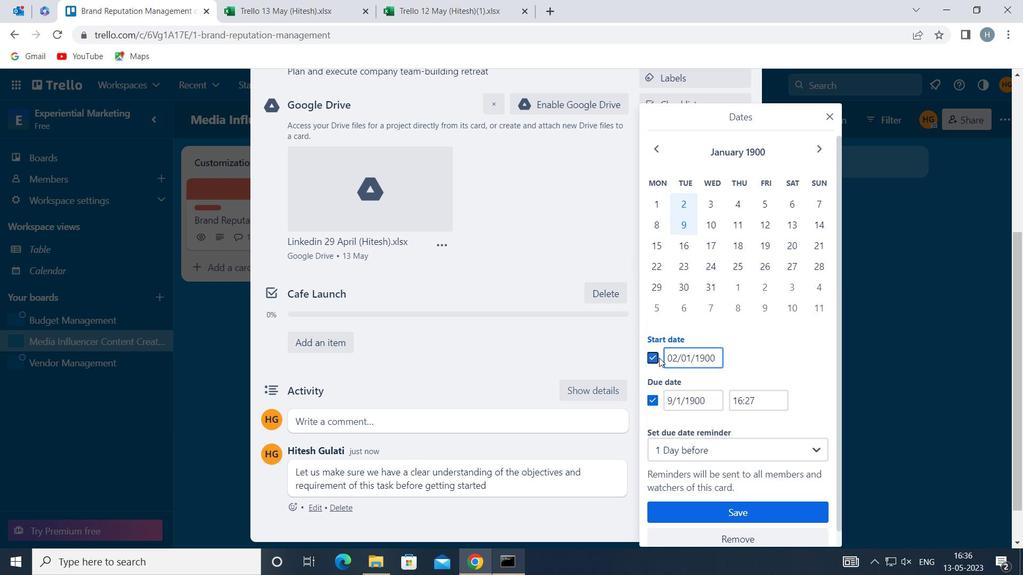 
Action: Mouse pressed left at (668, 356)
Screenshot: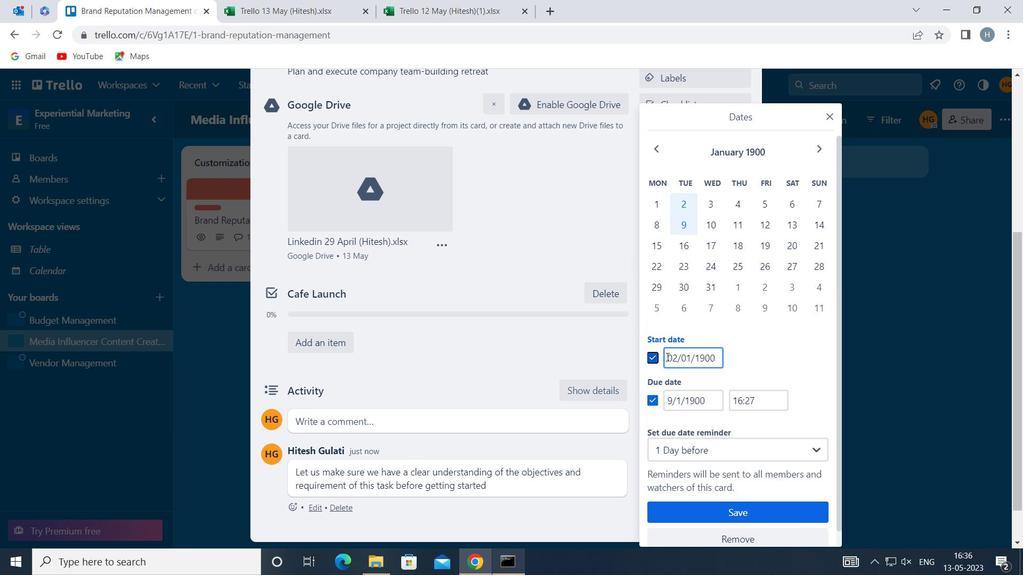 
Action: Mouse moved to (669, 355)
Screenshot: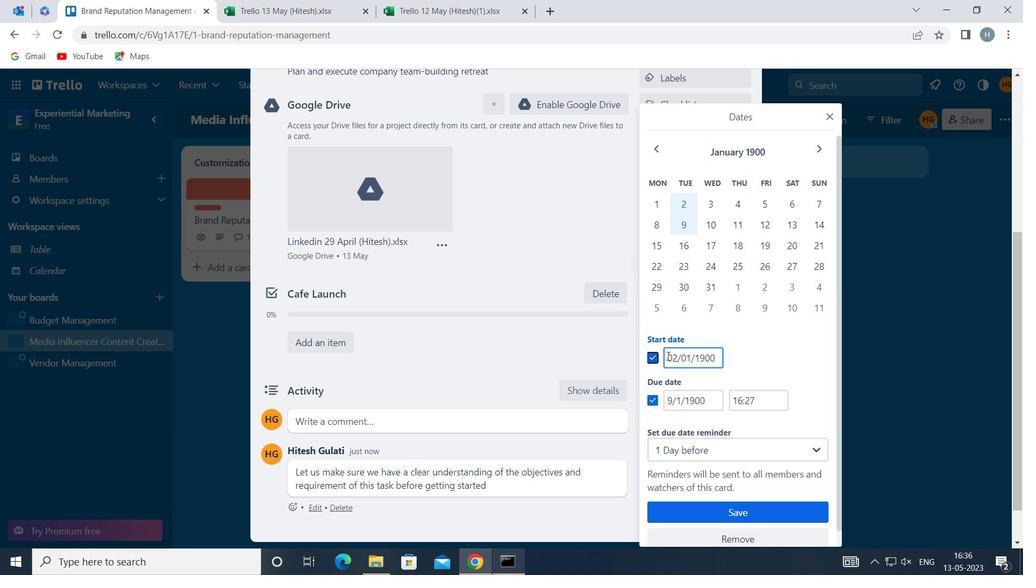 
Action: Key pressed <Key.right><Key.backspace>
Screenshot: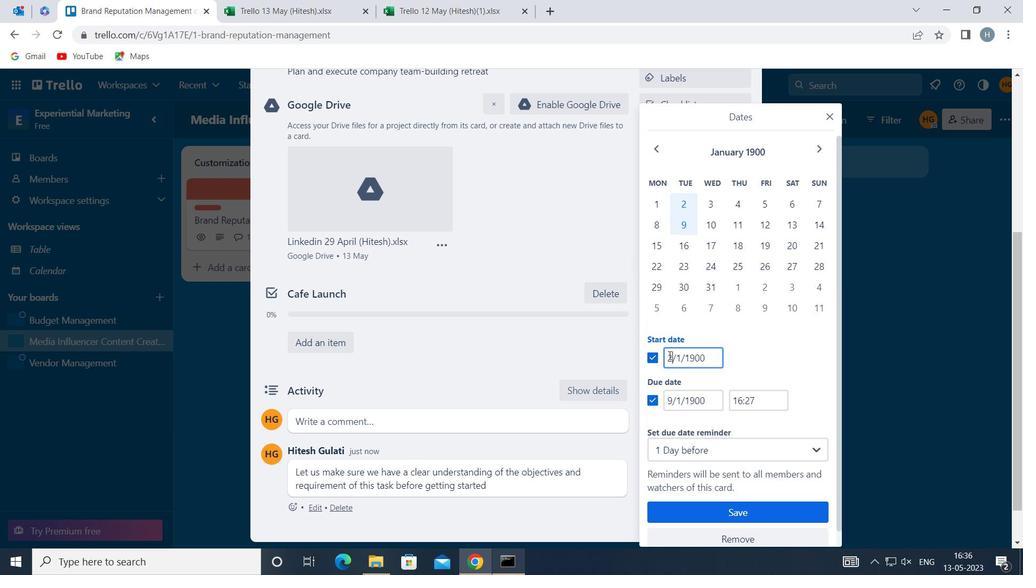 
Action: Mouse moved to (667, 355)
Screenshot: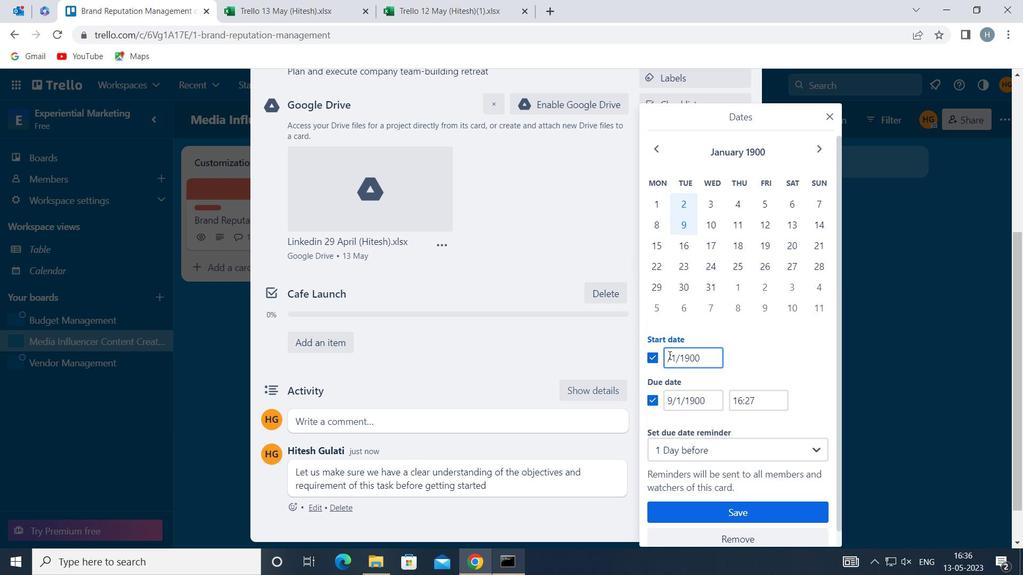 
Action: Key pressed 3
Screenshot: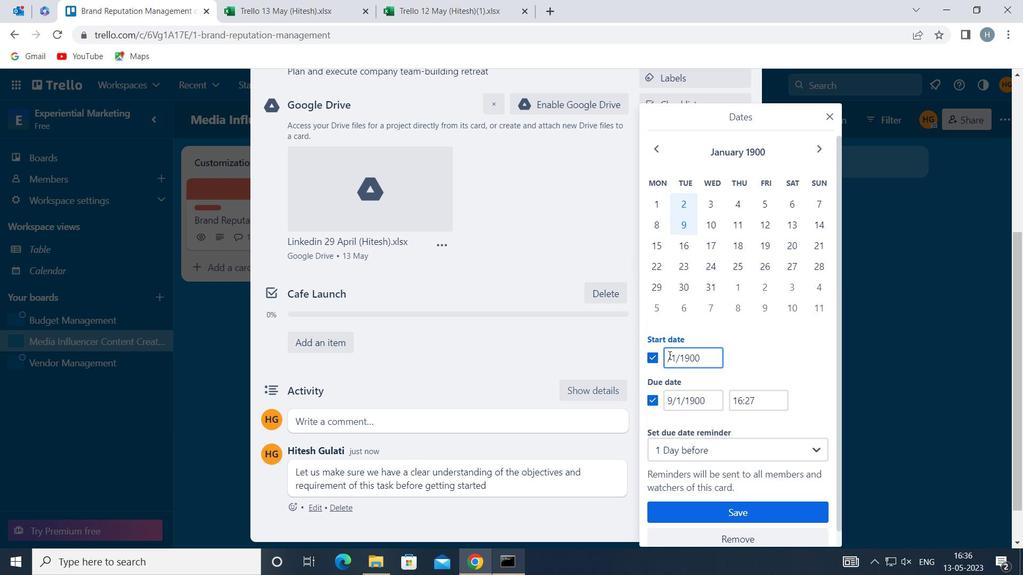 
Action: Mouse moved to (671, 394)
Screenshot: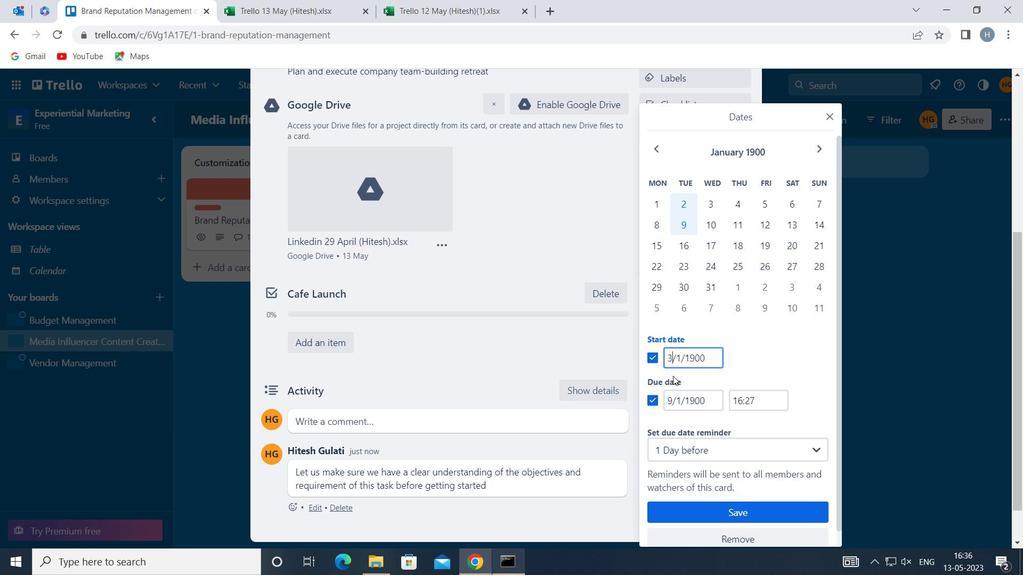 
Action: Mouse pressed left at (671, 394)
Screenshot: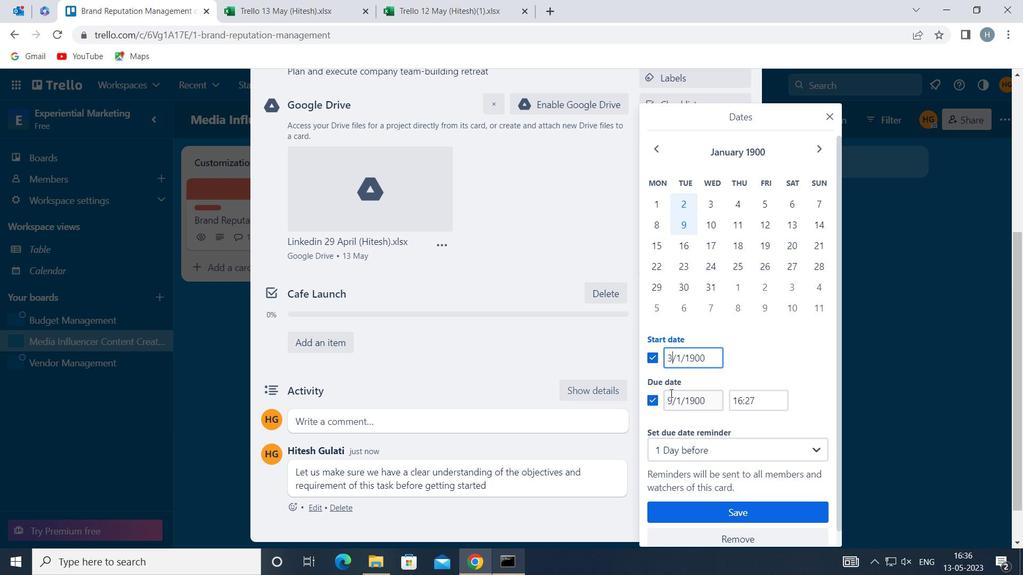 
Action: Mouse moved to (686, 393)
Screenshot: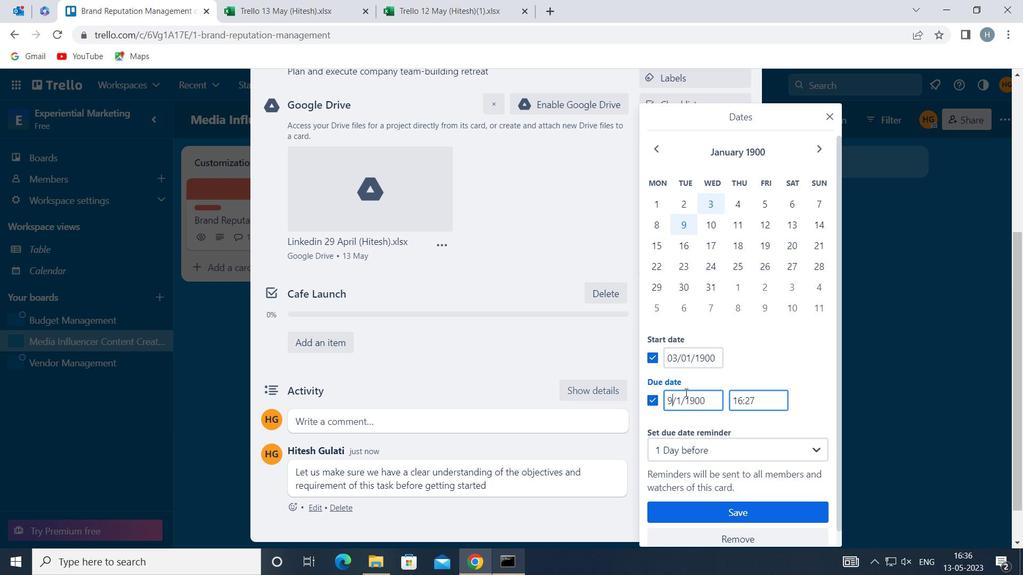 
Action: Key pressed <Key.backspace>10
Screenshot: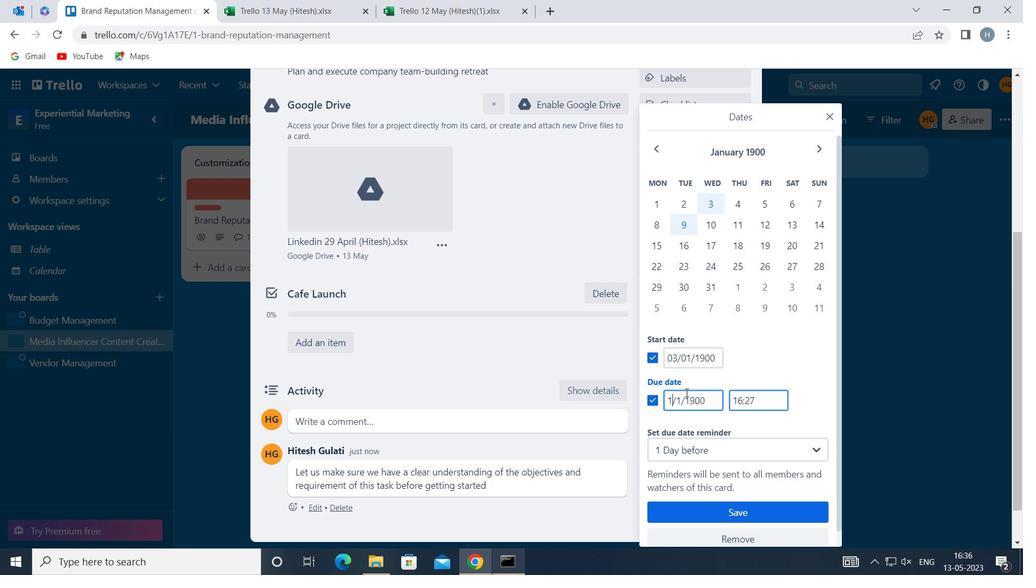 
Action: Mouse moved to (737, 508)
Screenshot: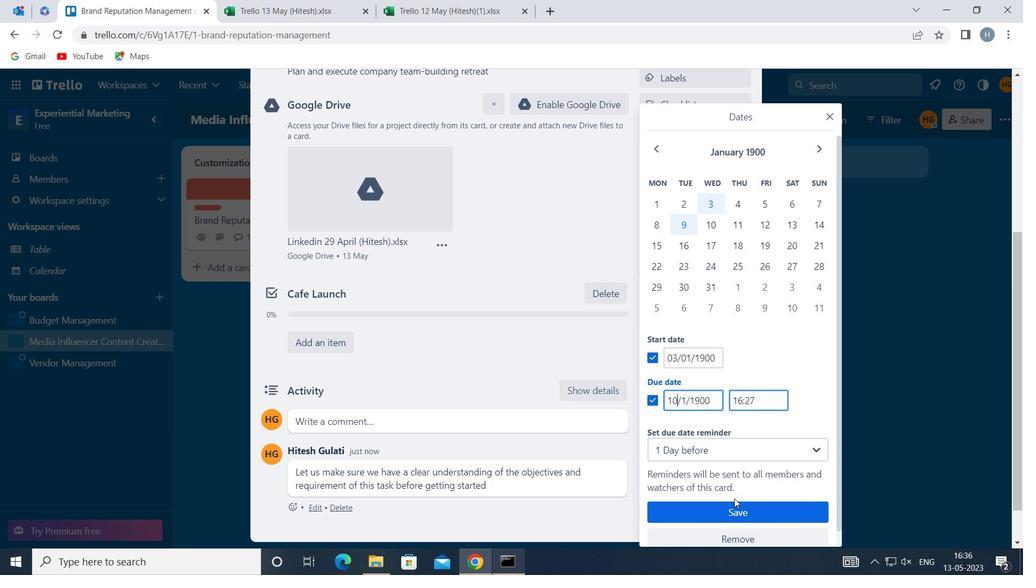 
Action: Mouse pressed left at (737, 508)
Screenshot: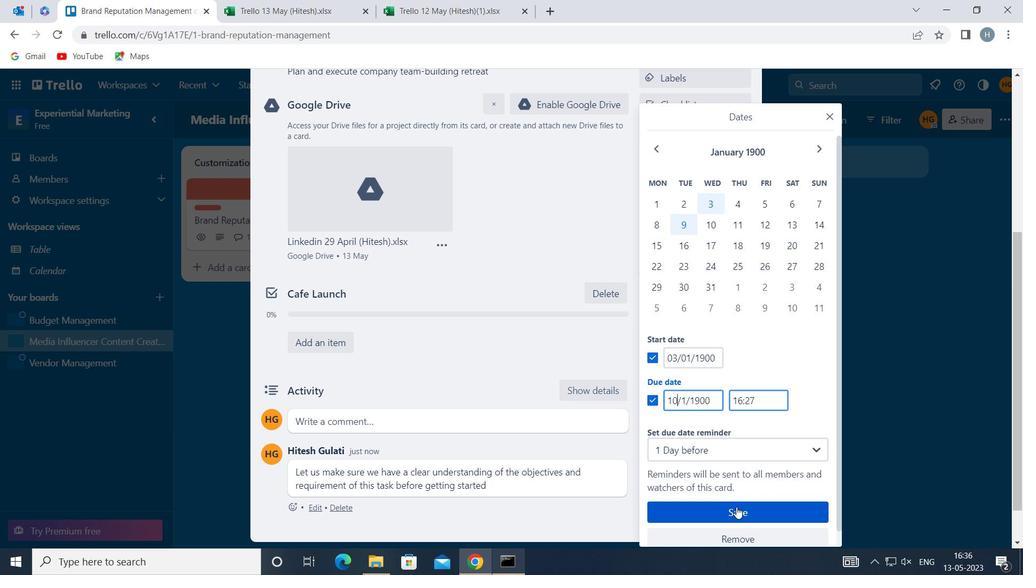 
Action: Mouse moved to (617, 350)
Screenshot: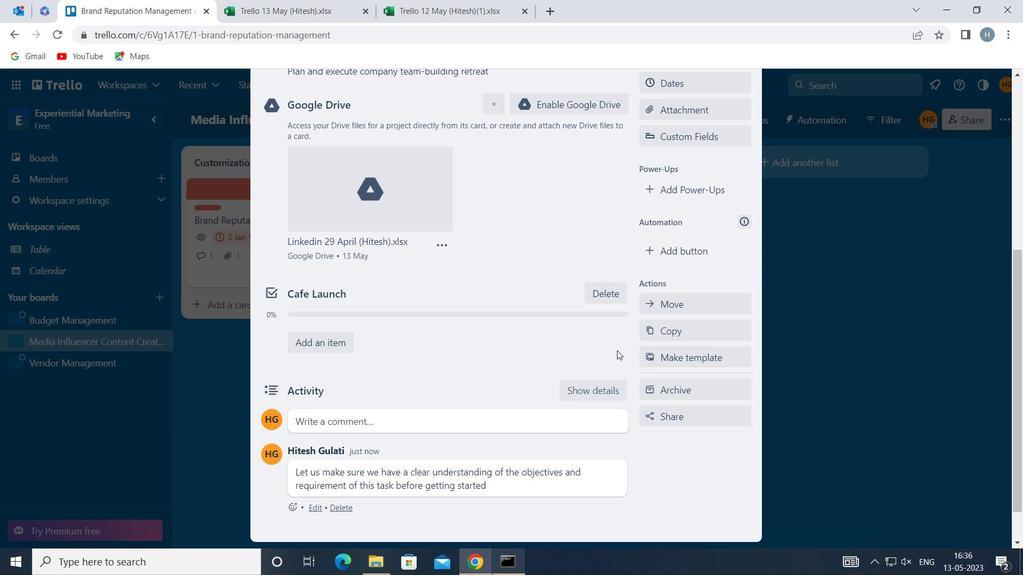
Action: Key pressed <Key.f8>
Screenshot: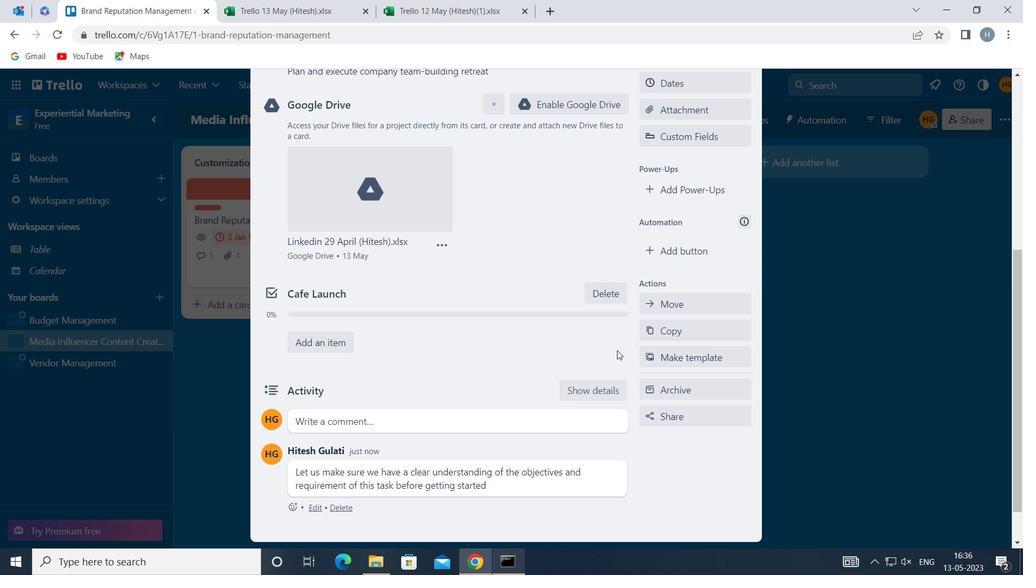 
